 Task: Look for space in Chiquimula, Guatemala from 7th July, 2023 to 15th July, 2023 for 6 adults in price range Rs.15000 to Rs.20000. Place can be entire place with 3 bedrooms having 3 beds and 3 bathrooms. Property type can be house, flat, guest house. Amenities needed are: washing machine. Booking option can be shelf check-in. Required host language is English.
Action: Mouse moved to (564, 99)
Screenshot: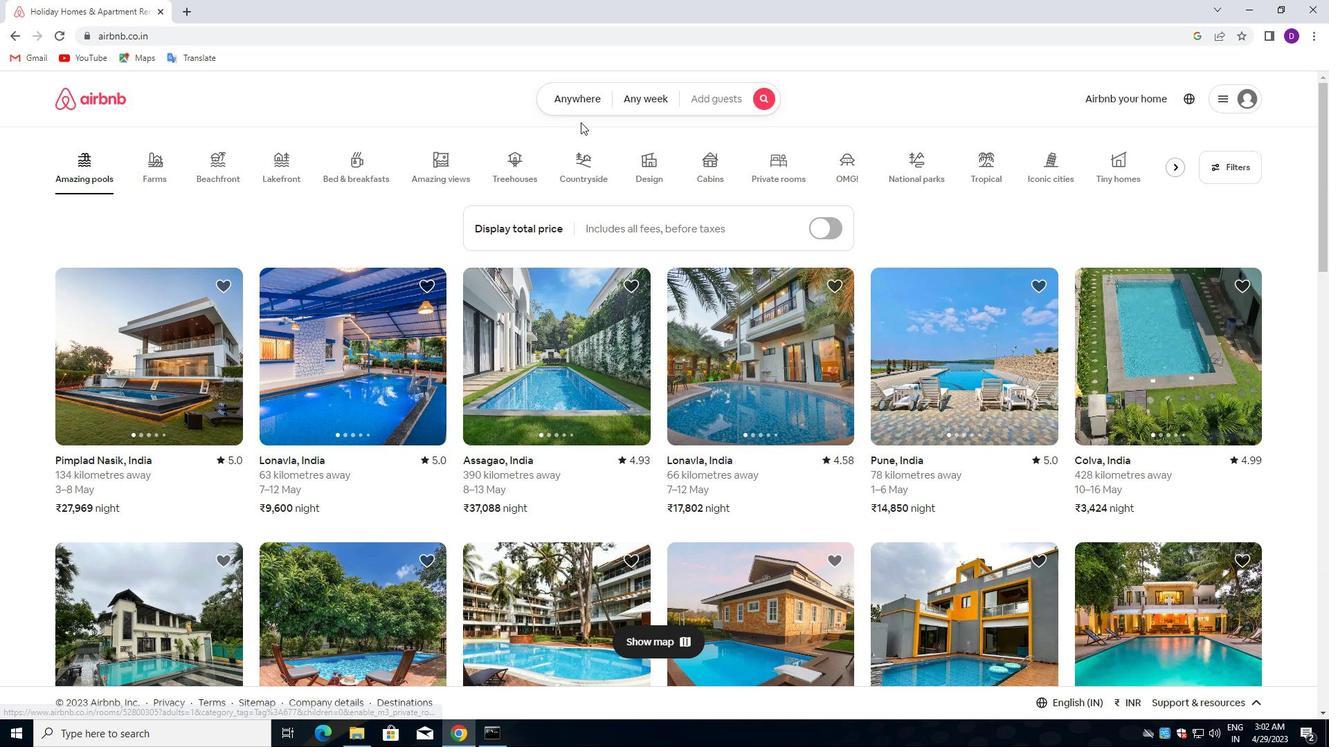 
Action: Mouse pressed left at (564, 99)
Screenshot: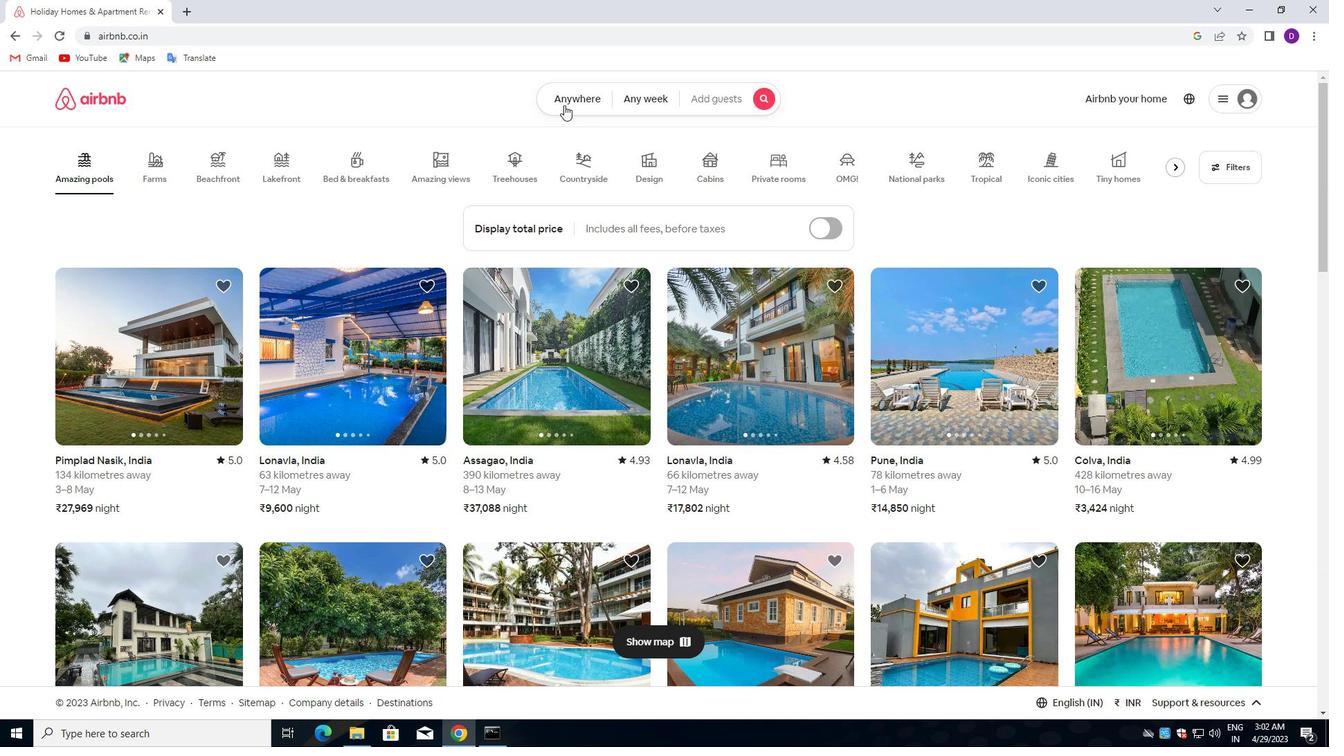 
Action: Mouse moved to (450, 157)
Screenshot: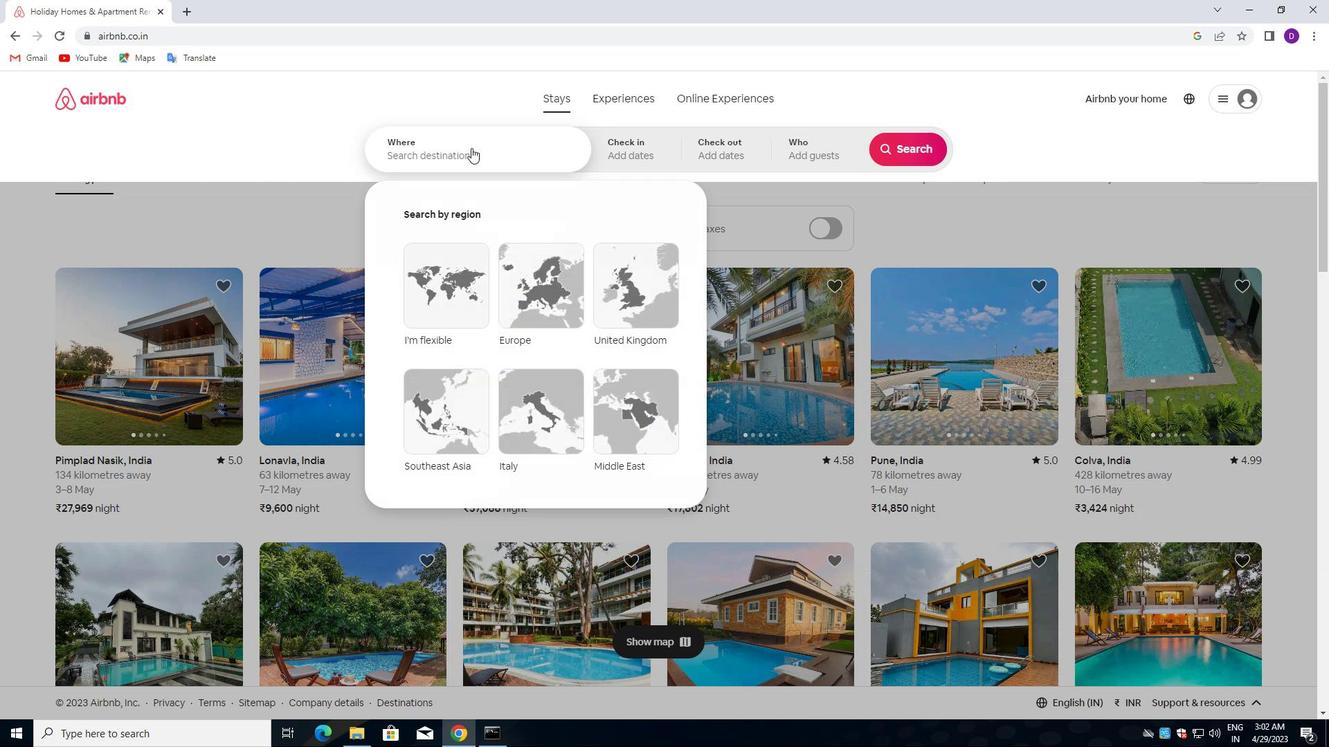 
Action: Mouse pressed left at (450, 157)
Screenshot: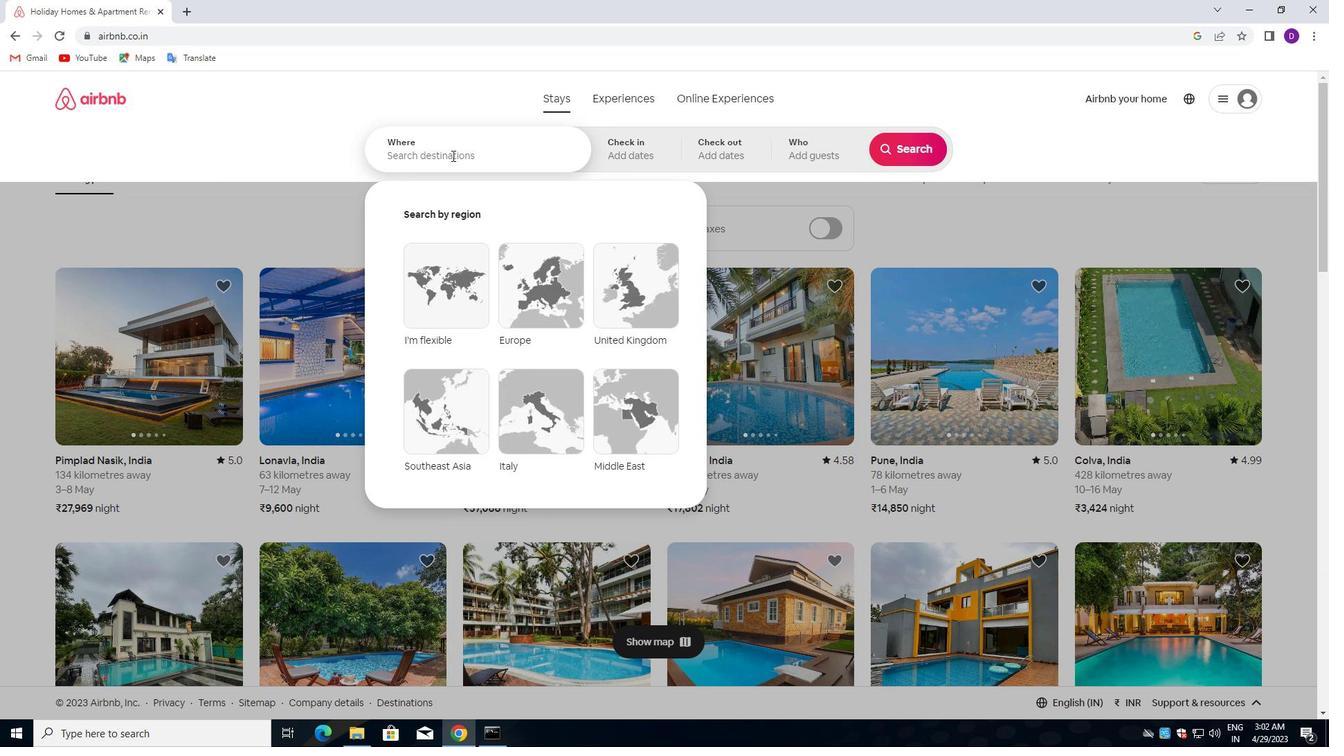 
Action: Key pressed <Key.shift>CHIQU<Key.down><Key.down><Key.enter>
Screenshot: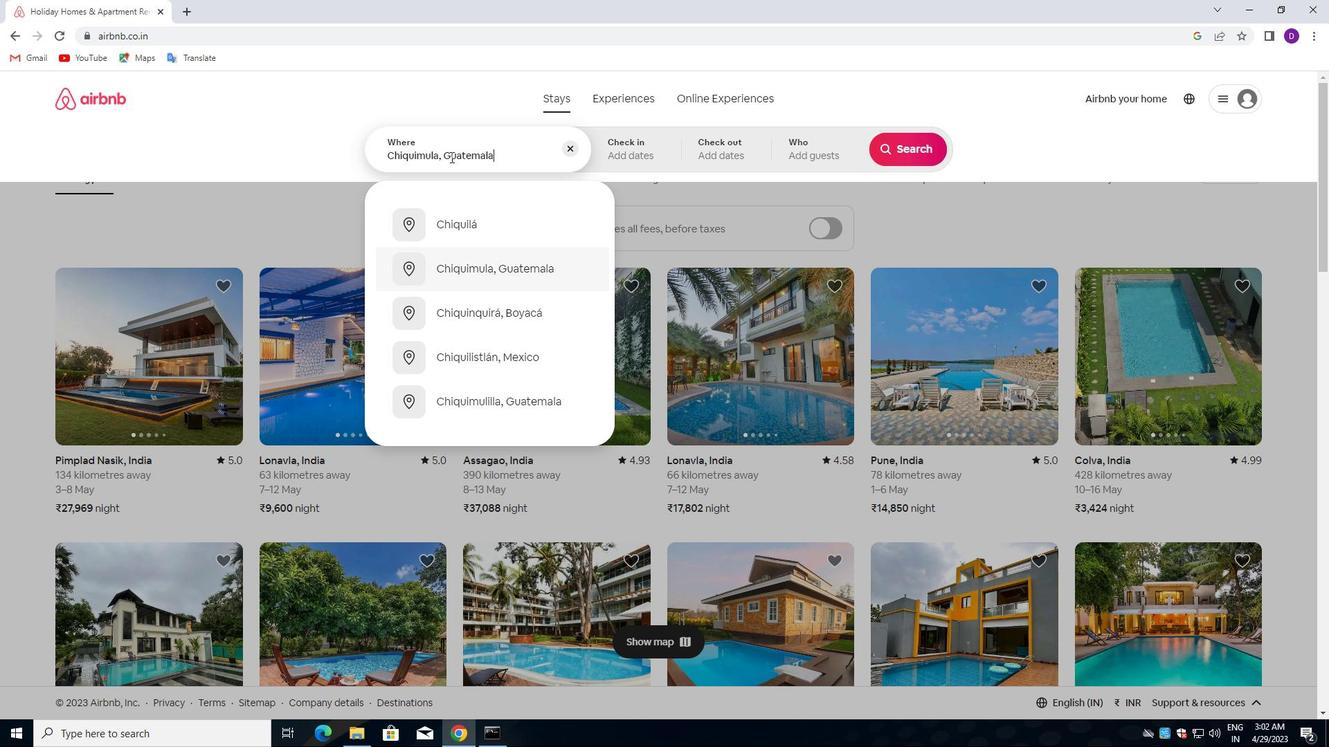 
Action: Mouse moved to (903, 265)
Screenshot: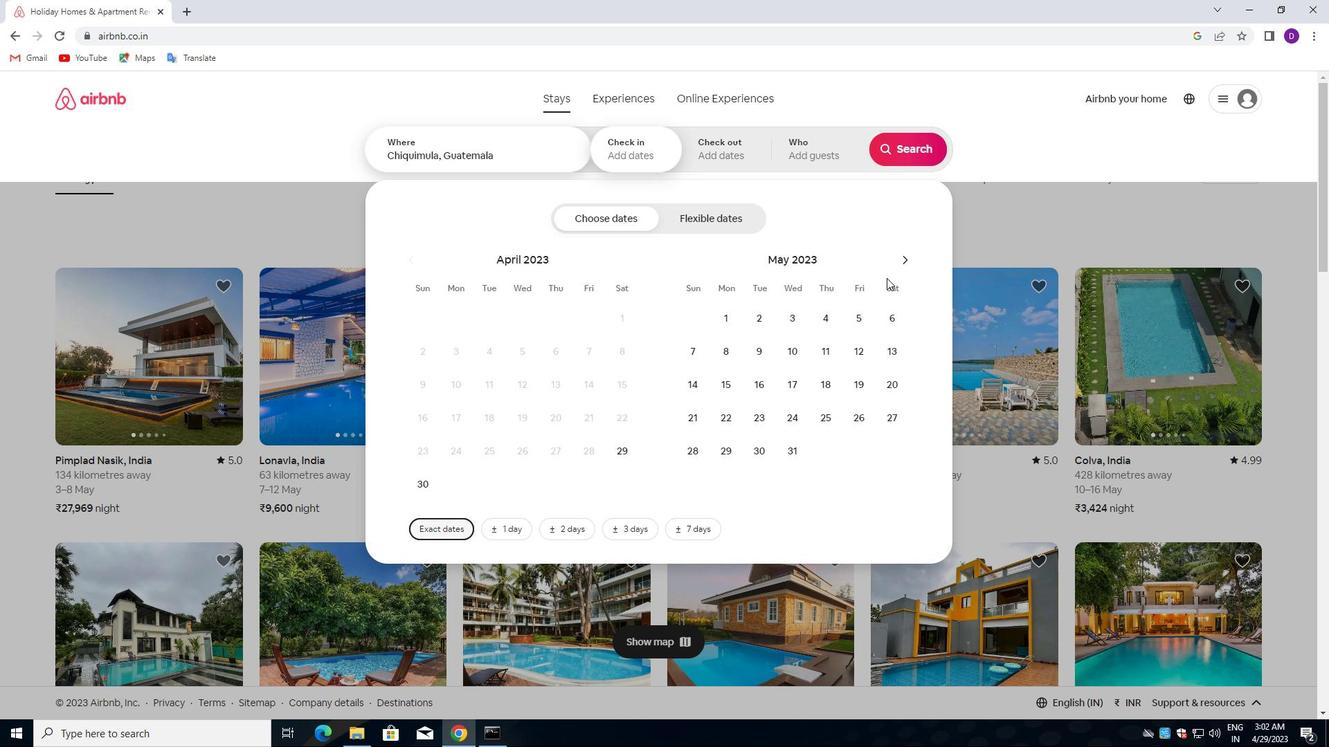 
Action: Mouse pressed left at (903, 265)
Screenshot: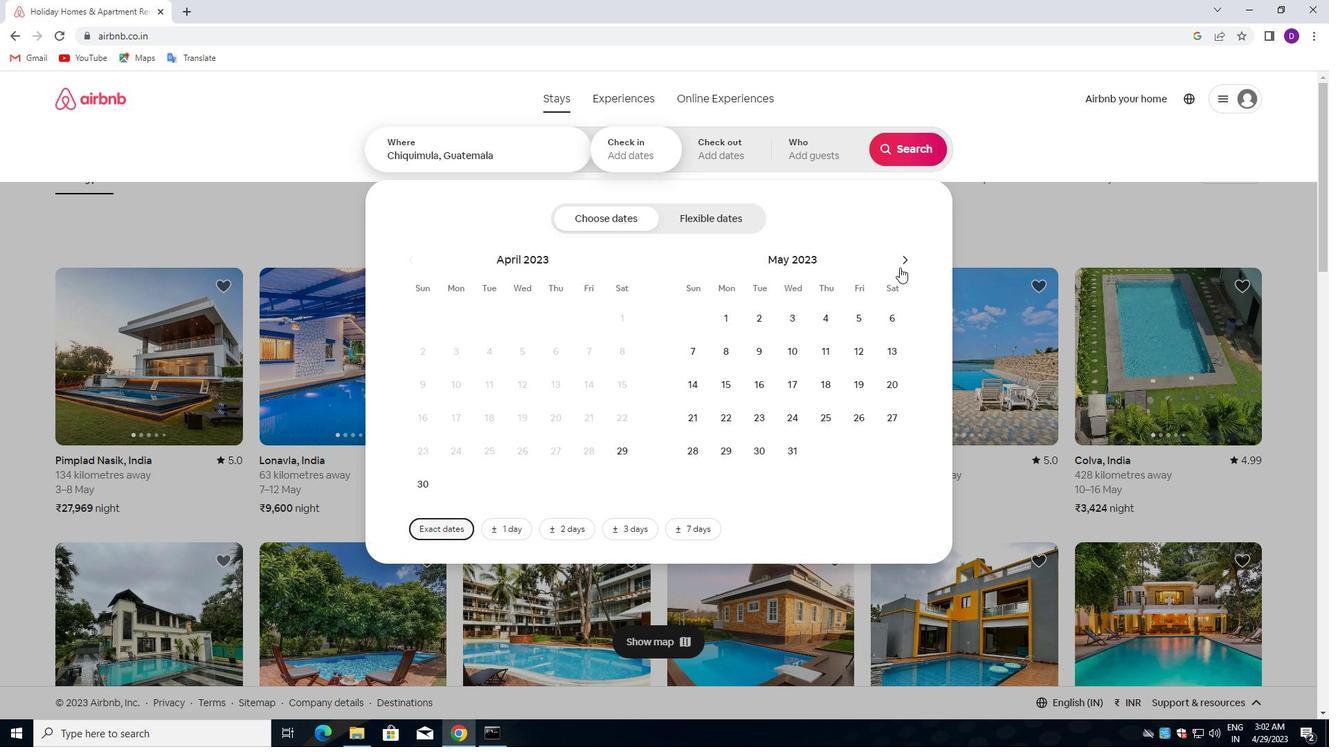 
Action: Mouse pressed left at (903, 265)
Screenshot: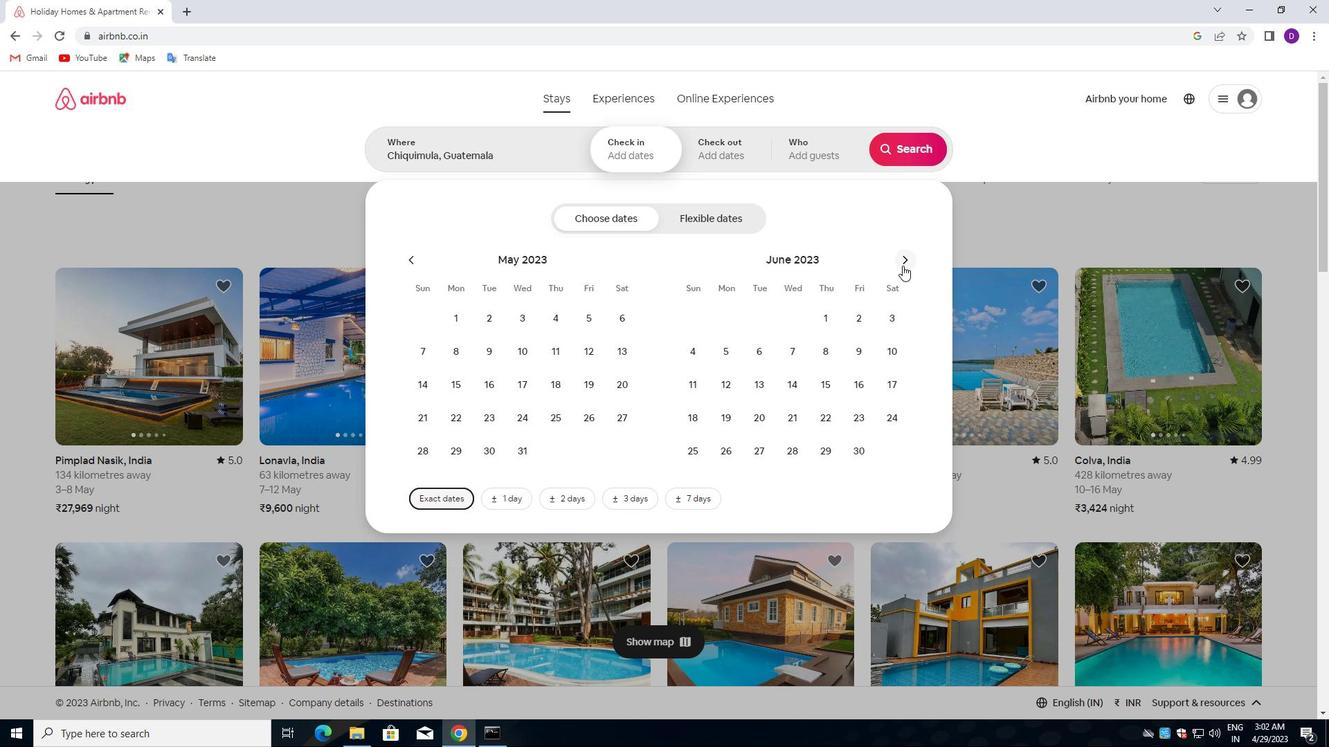 
Action: Mouse moved to (857, 349)
Screenshot: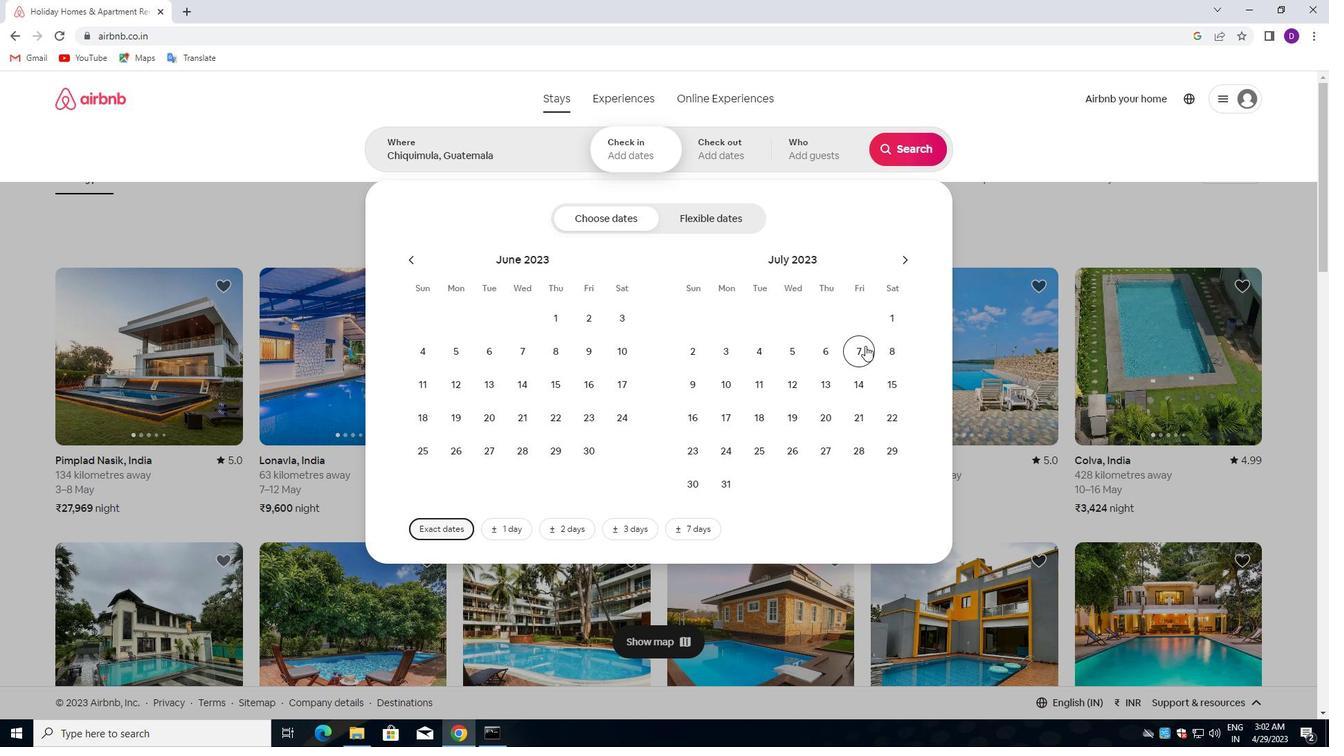 
Action: Mouse pressed left at (857, 349)
Screenshot: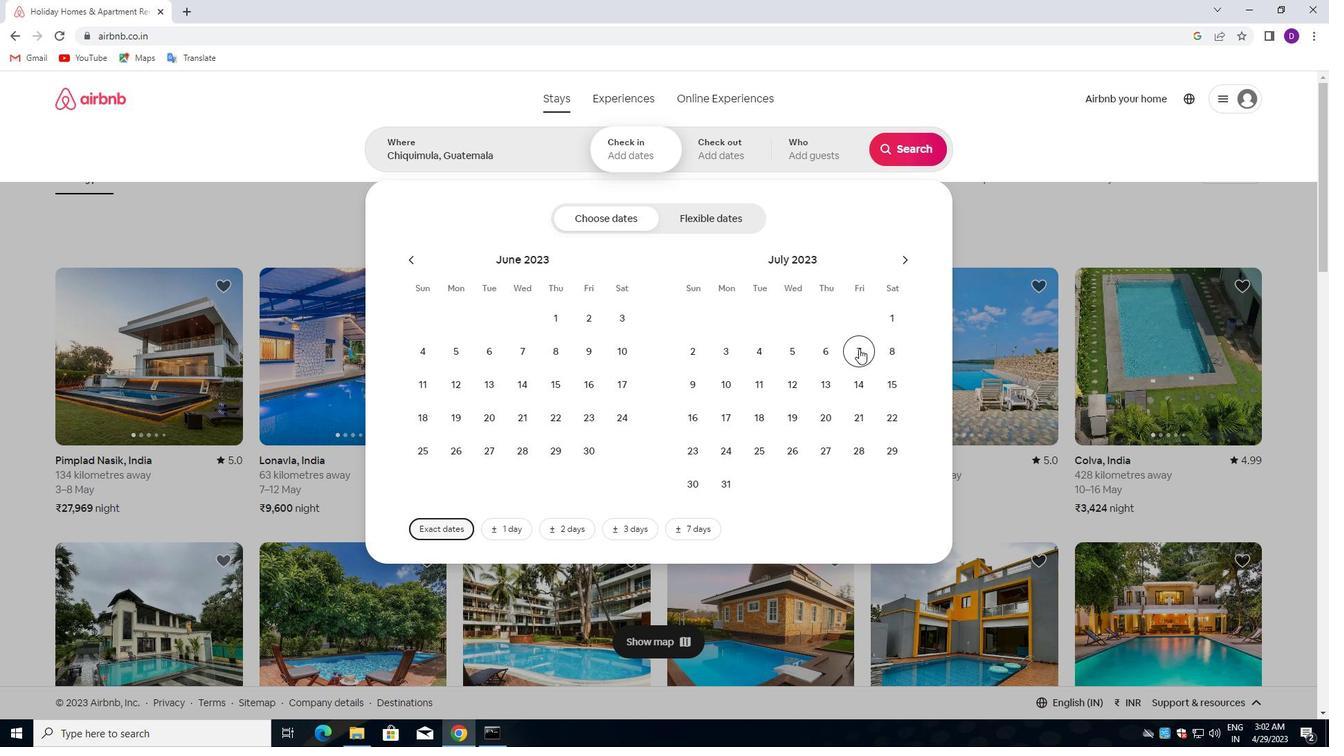 
Action: Mouse moved to (878, 378)
Screenshot: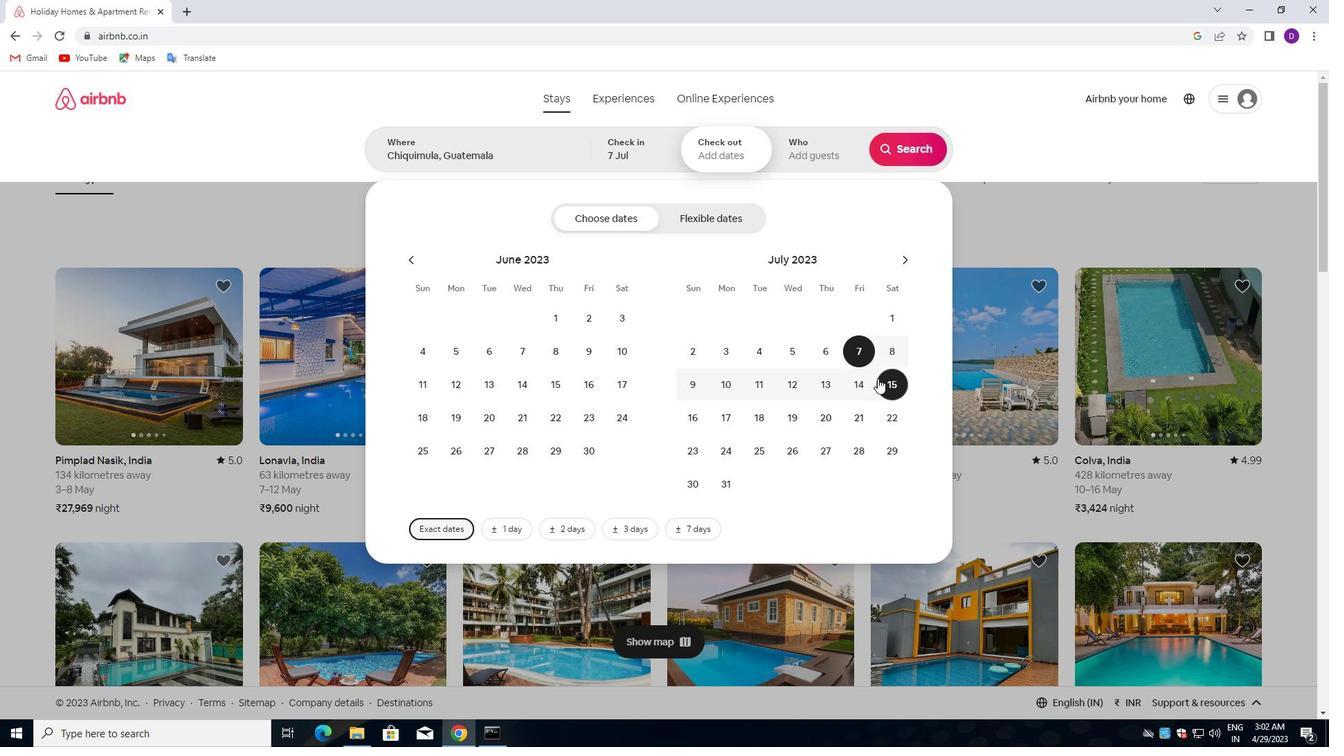 
Action: Mouse pressed left at (878, 378)
Screenshot: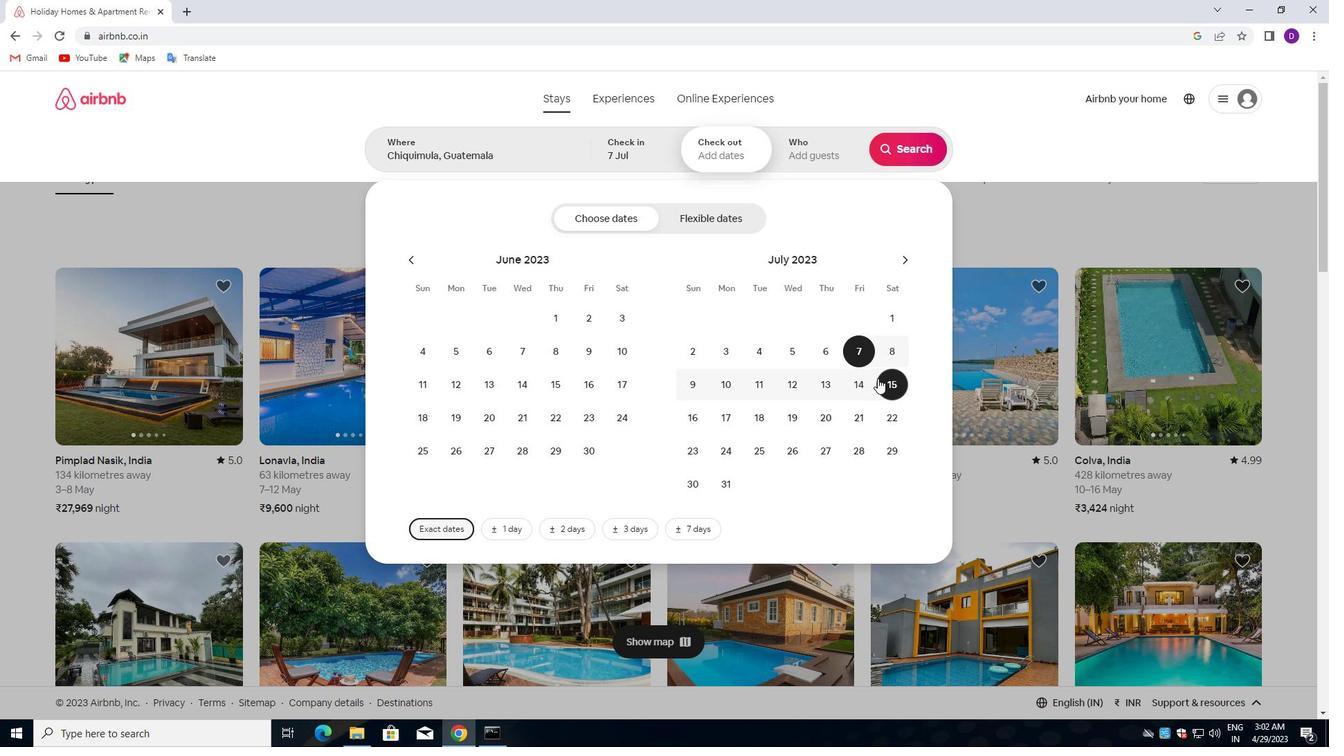 
Action: Mouse moved to (815, 144)
Screenshot: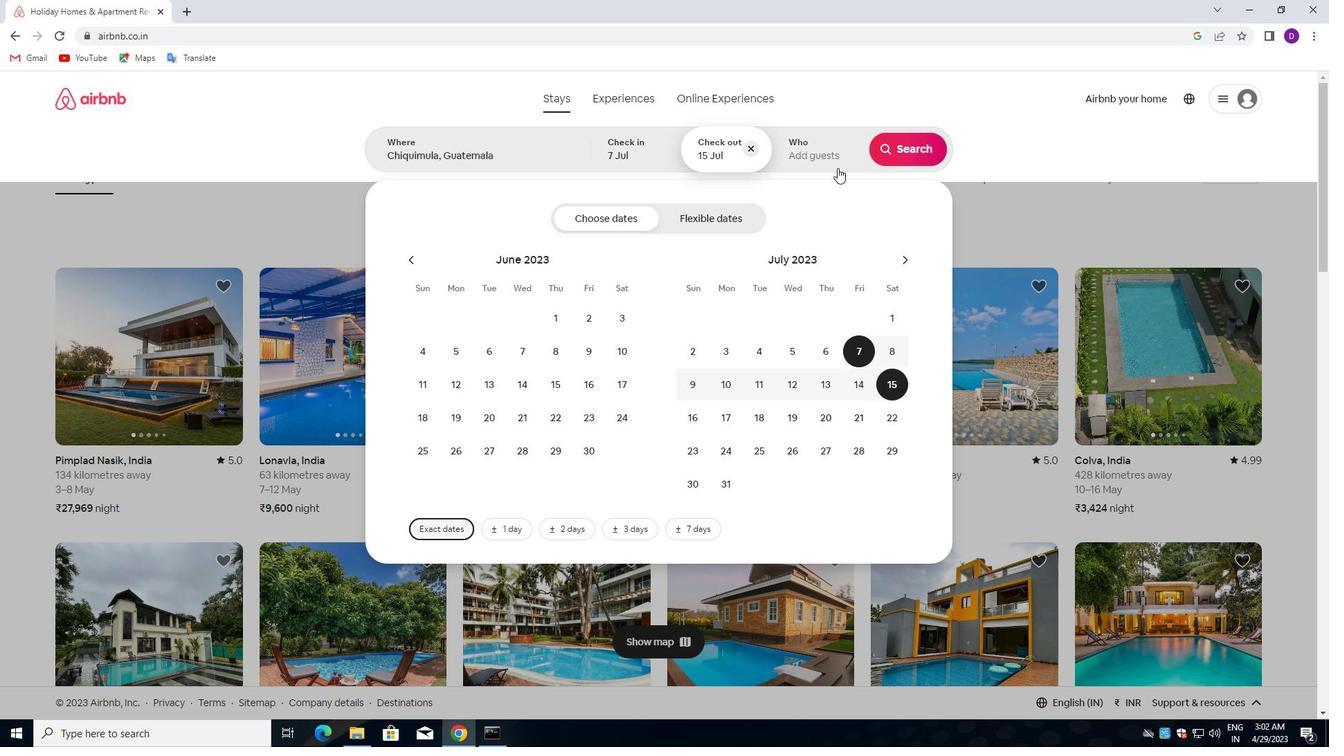 
Action: Mouse pressed left at (815, 144)
Screenshot: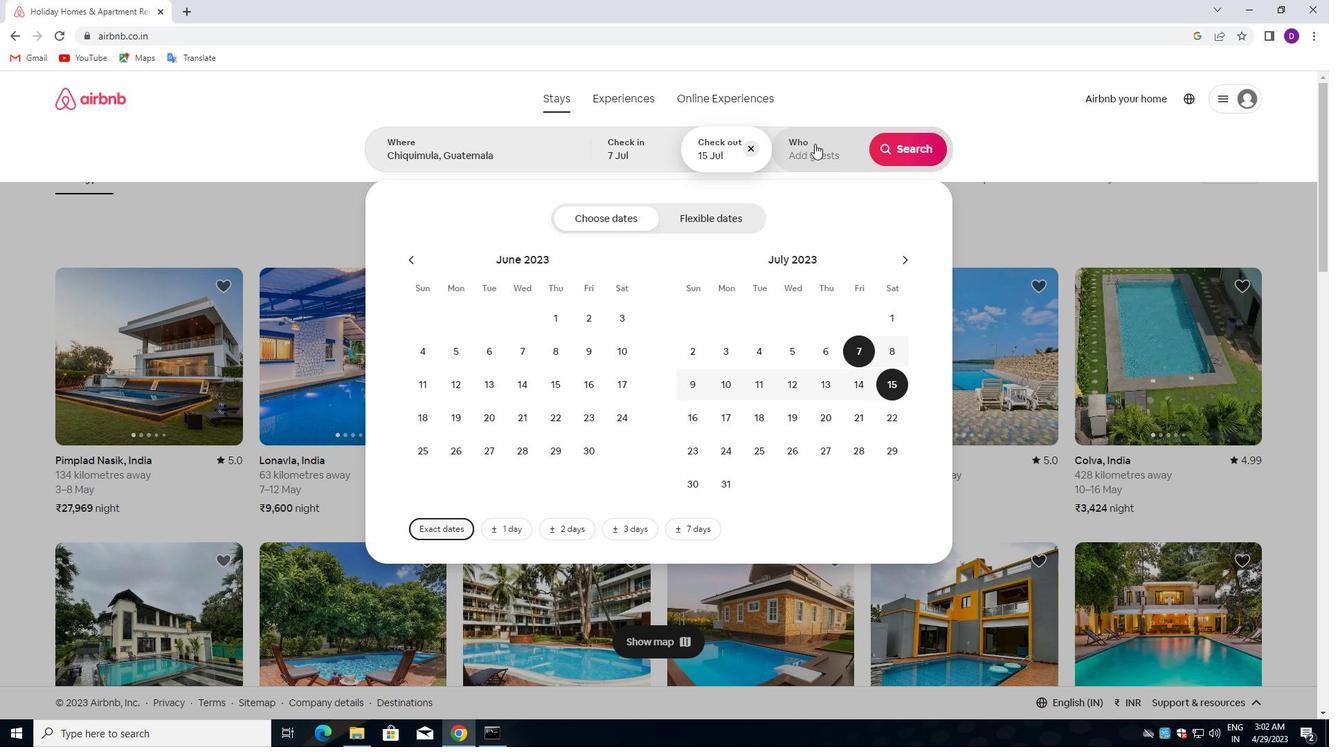 
Action: Mouse moved to (912, 225)
Screenshot: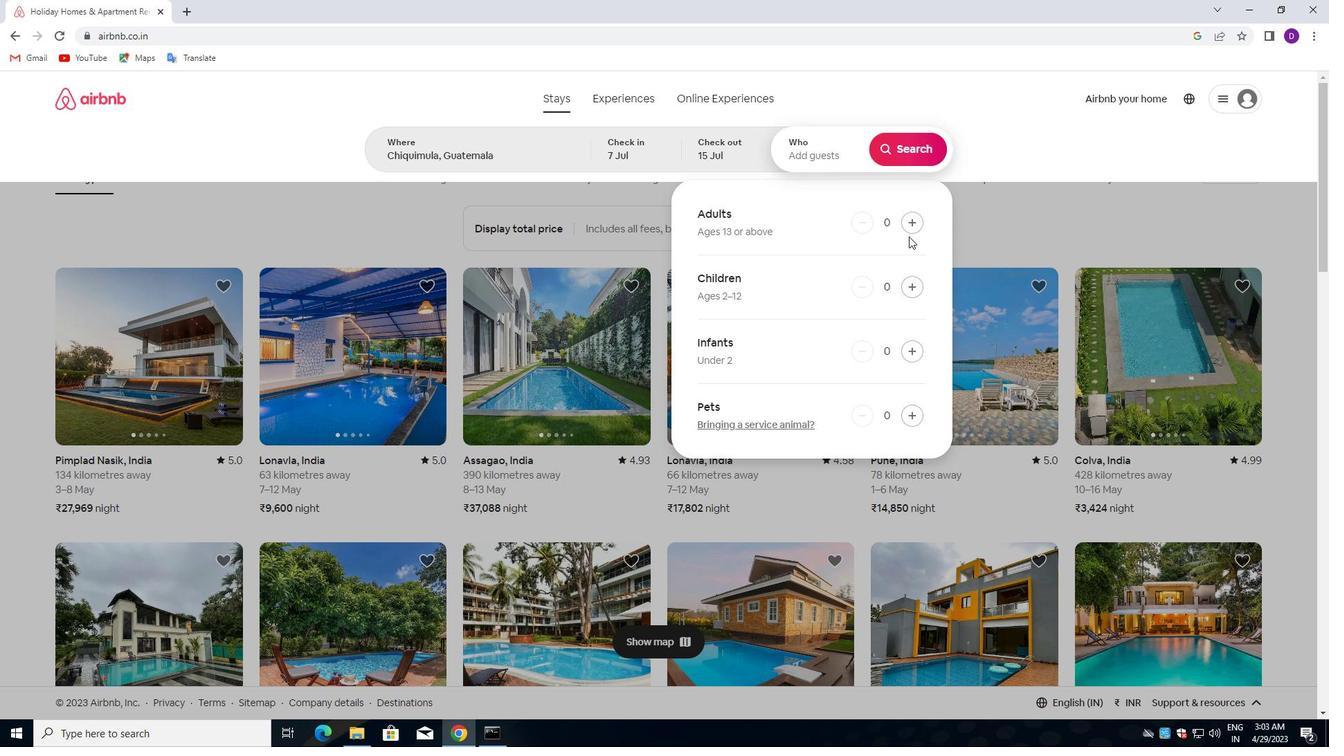 
Action: Mouse pressed left at (912, 225)
Screenshot: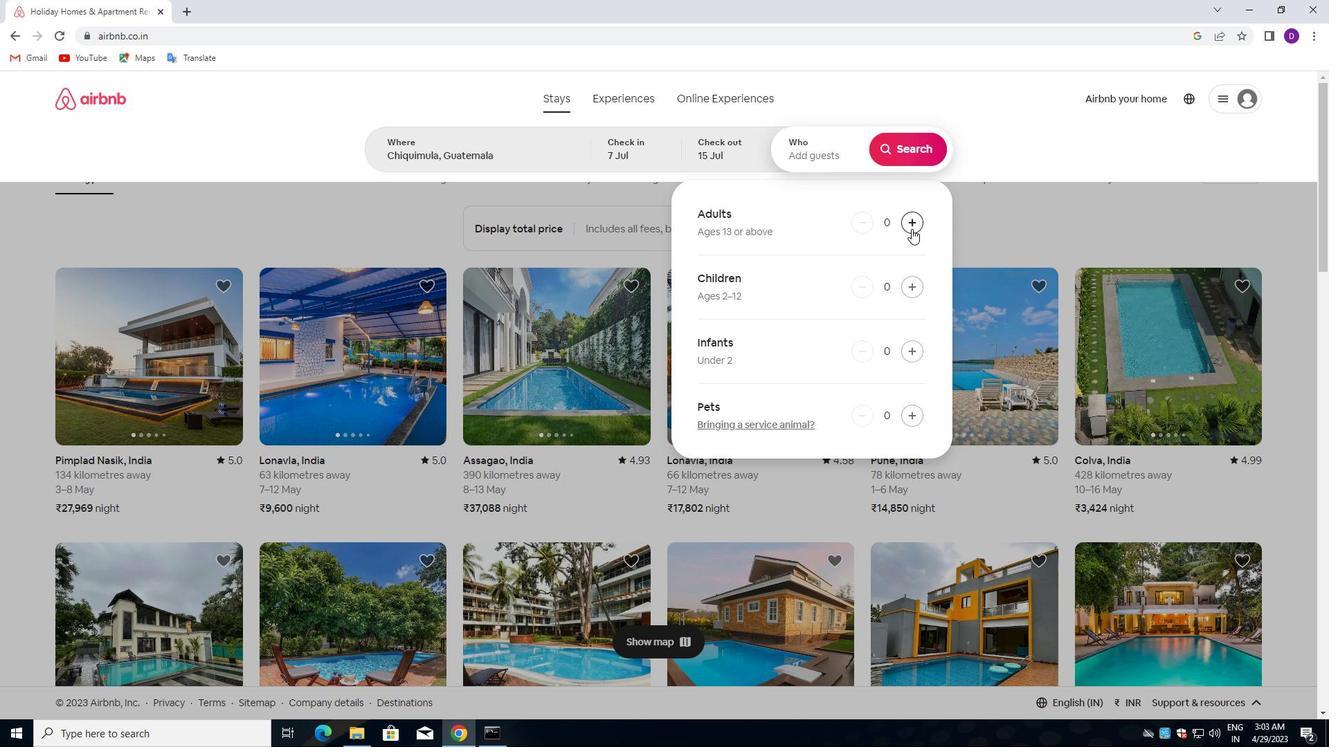 
Action: Mouse pressed left at (912, 225)
Screenshot: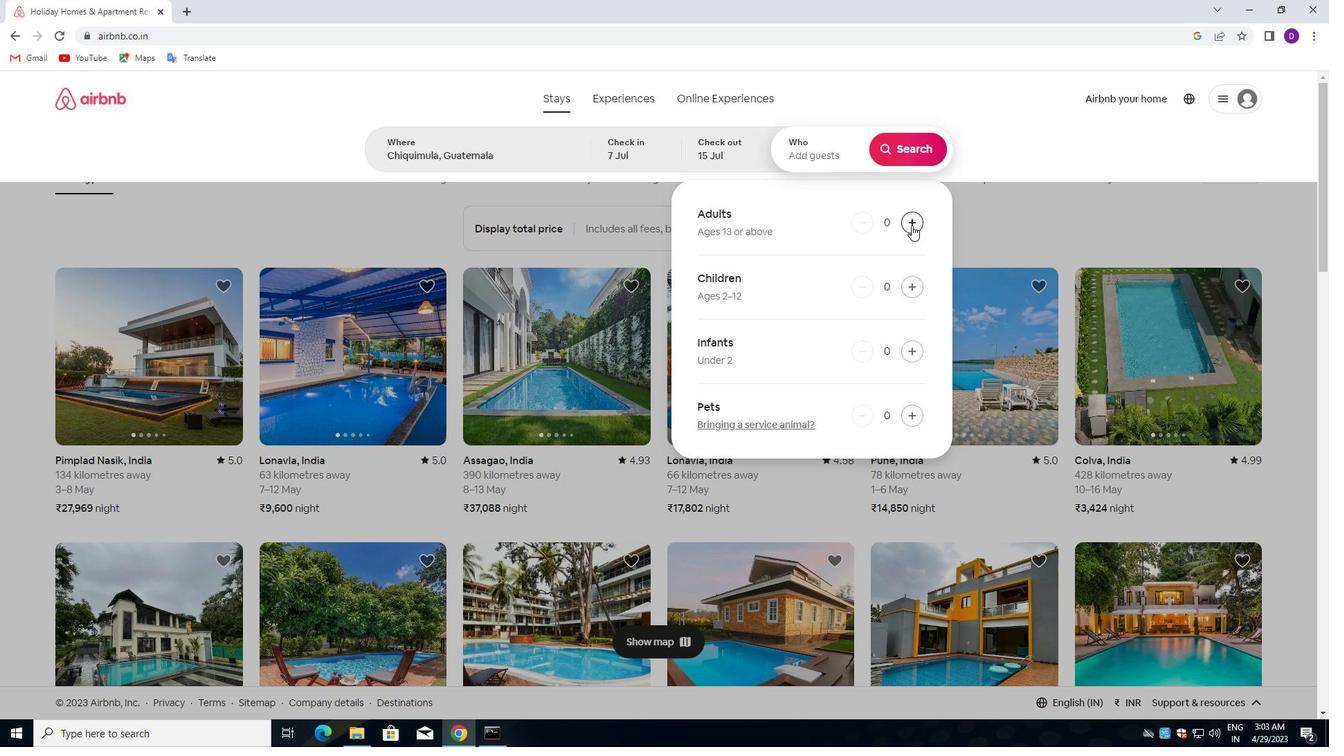 
Action: Mouse pressed left at (912, 225)
Screenshot: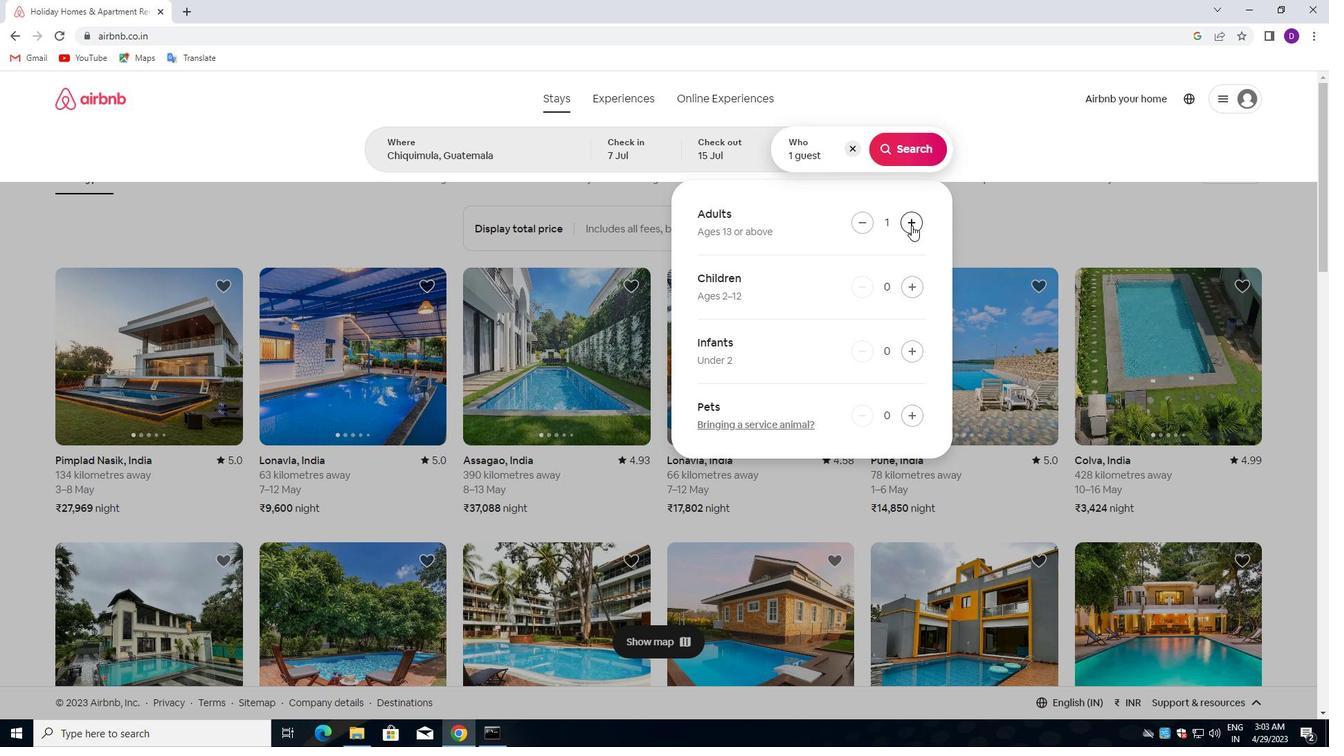 
Action: Mouse pressed left at (912, 225)
Screenshot: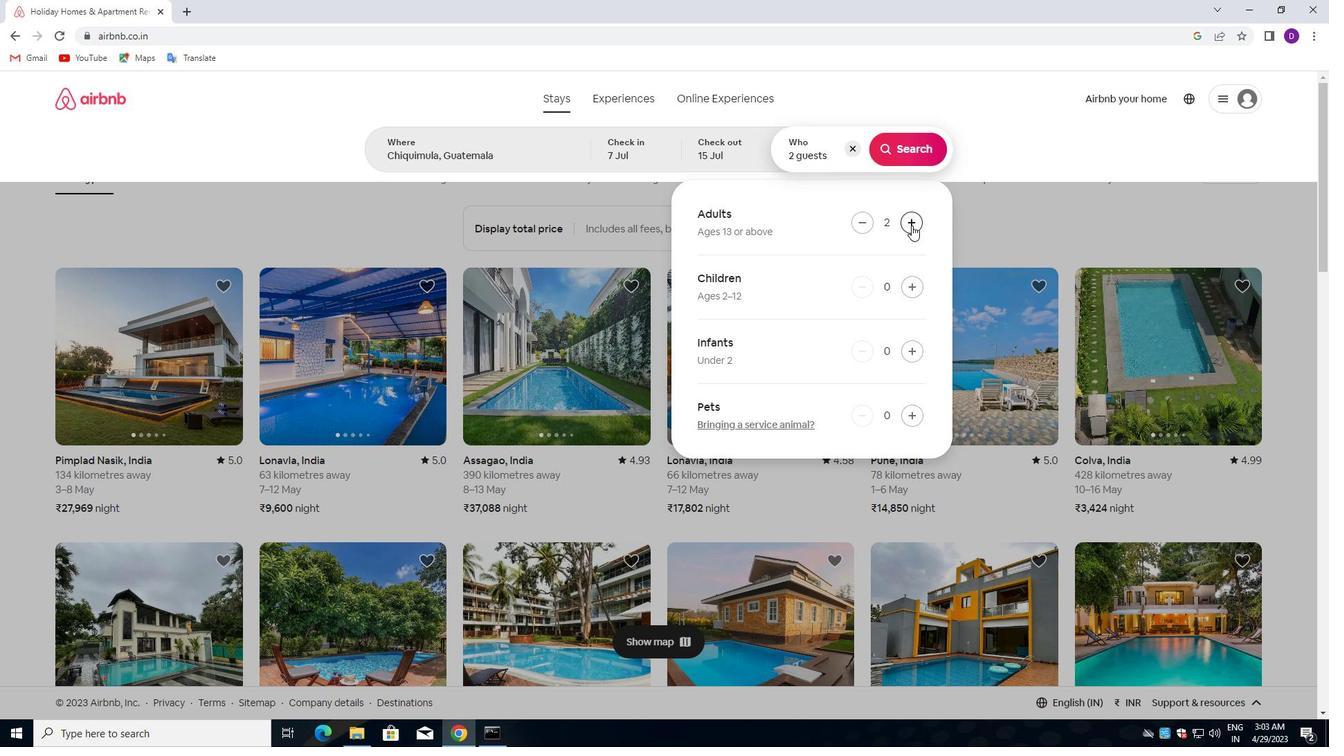 
Action: Mouse pressed left at (912, 225)
Screenshot: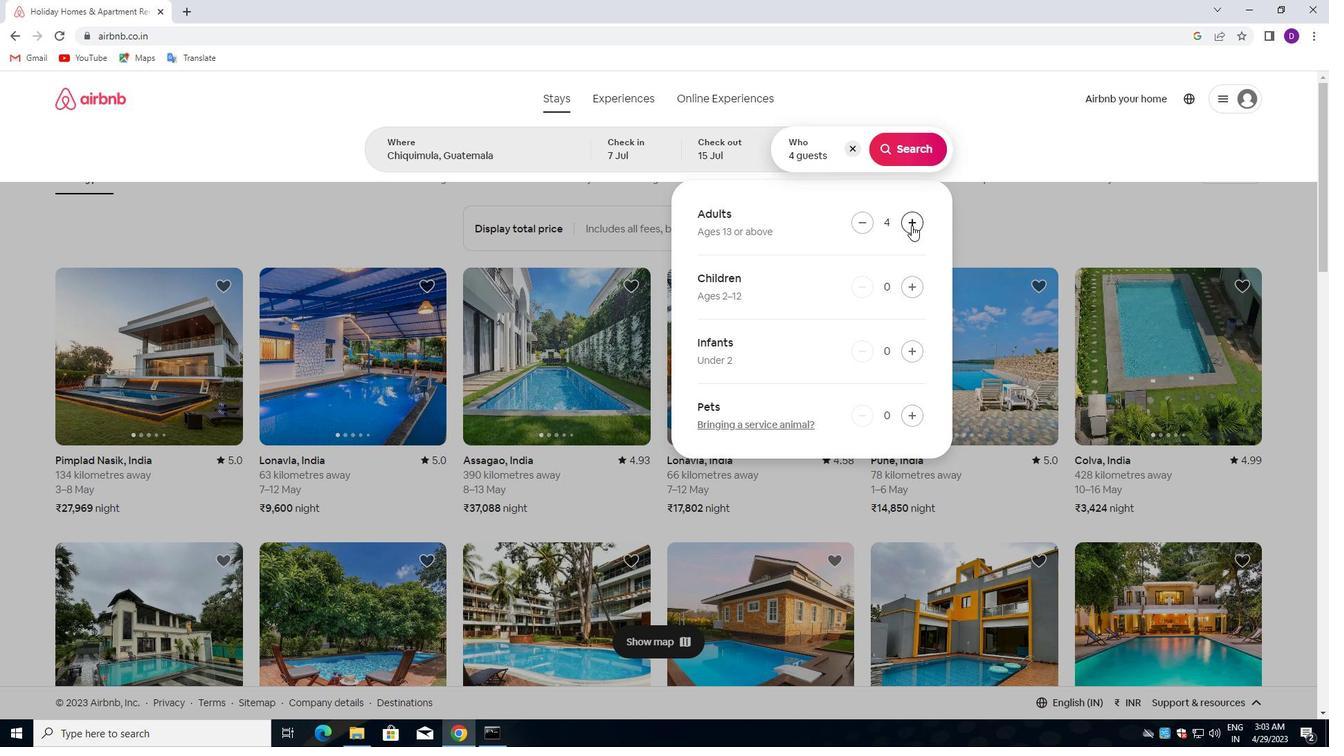 
Action: Mouse pressed left at (912, 225)
Screenshot: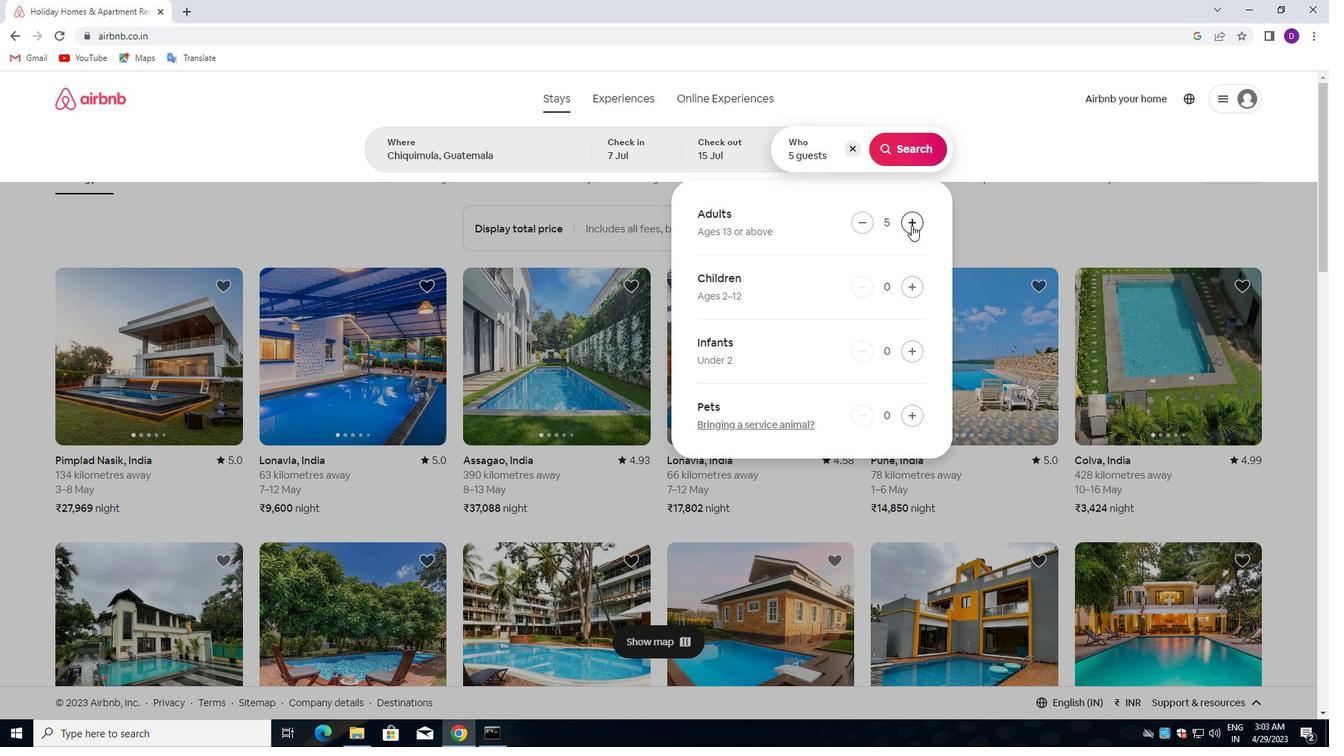 
Action: Mouse moved to (903, 141)
Screenshot: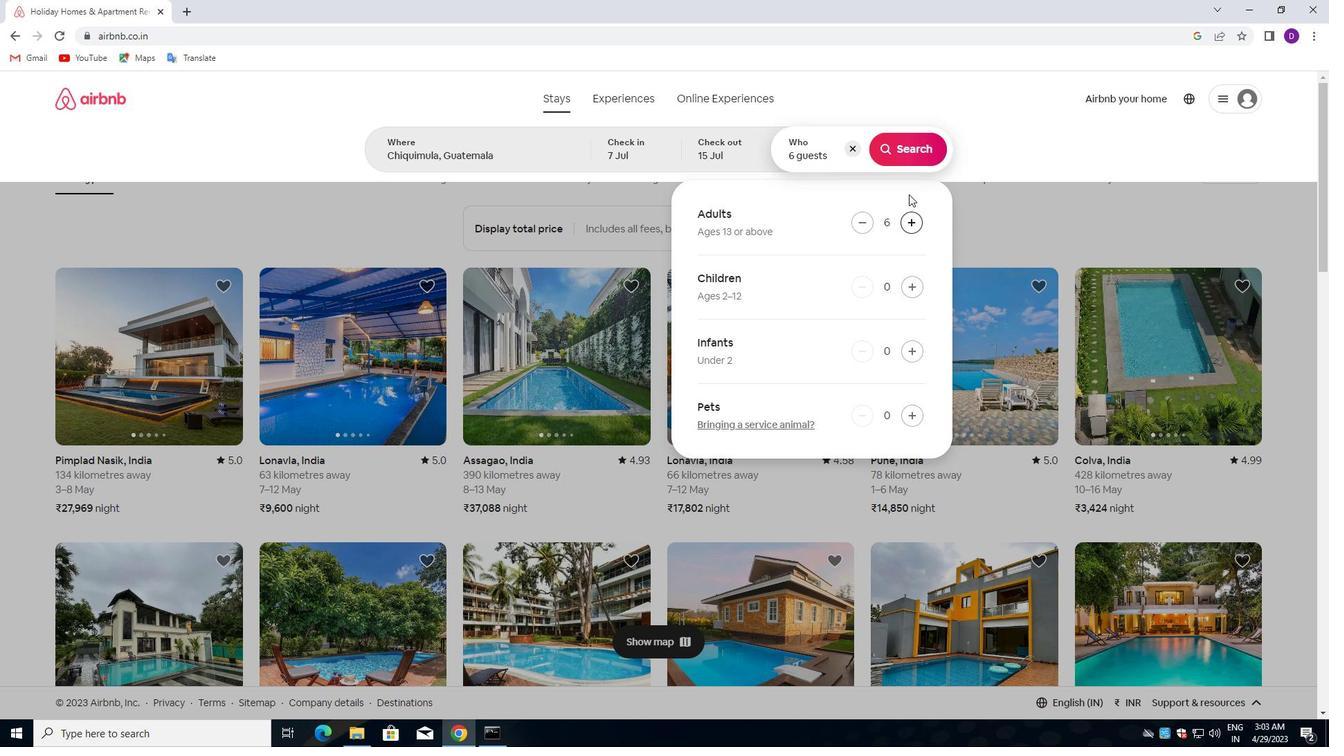 
Action: Mouse pressed left at (903, 141)
Screenshot: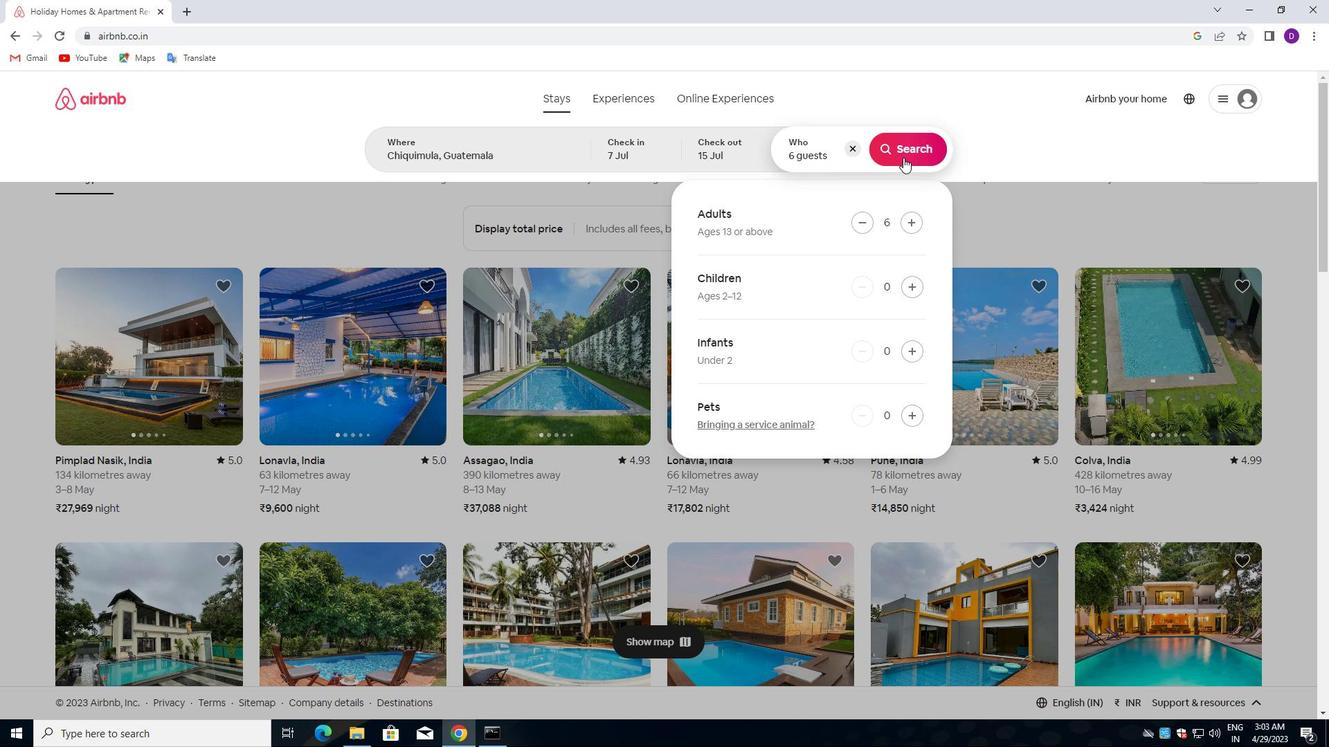
Action: Mouse moved to (1260, 159)
Screenshot: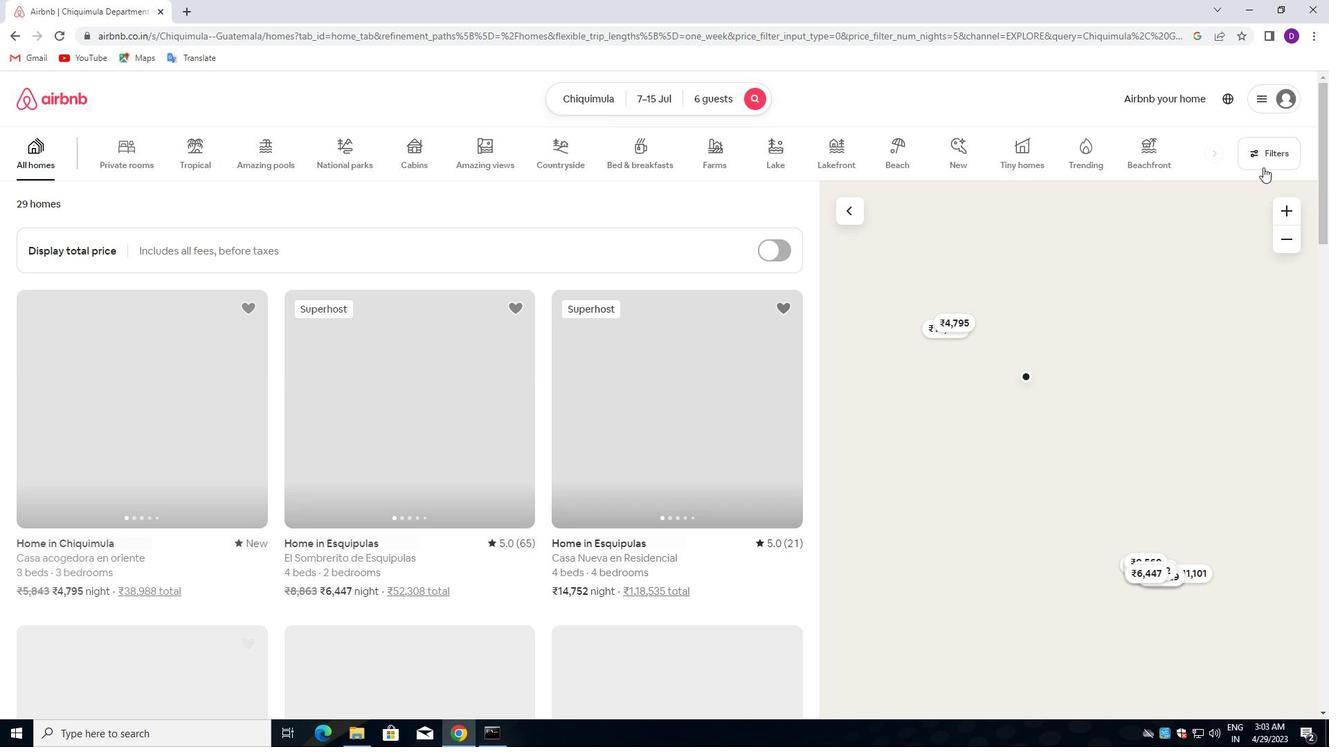 
Action: Mouse pressed left at (1260, 159)
Screenshot: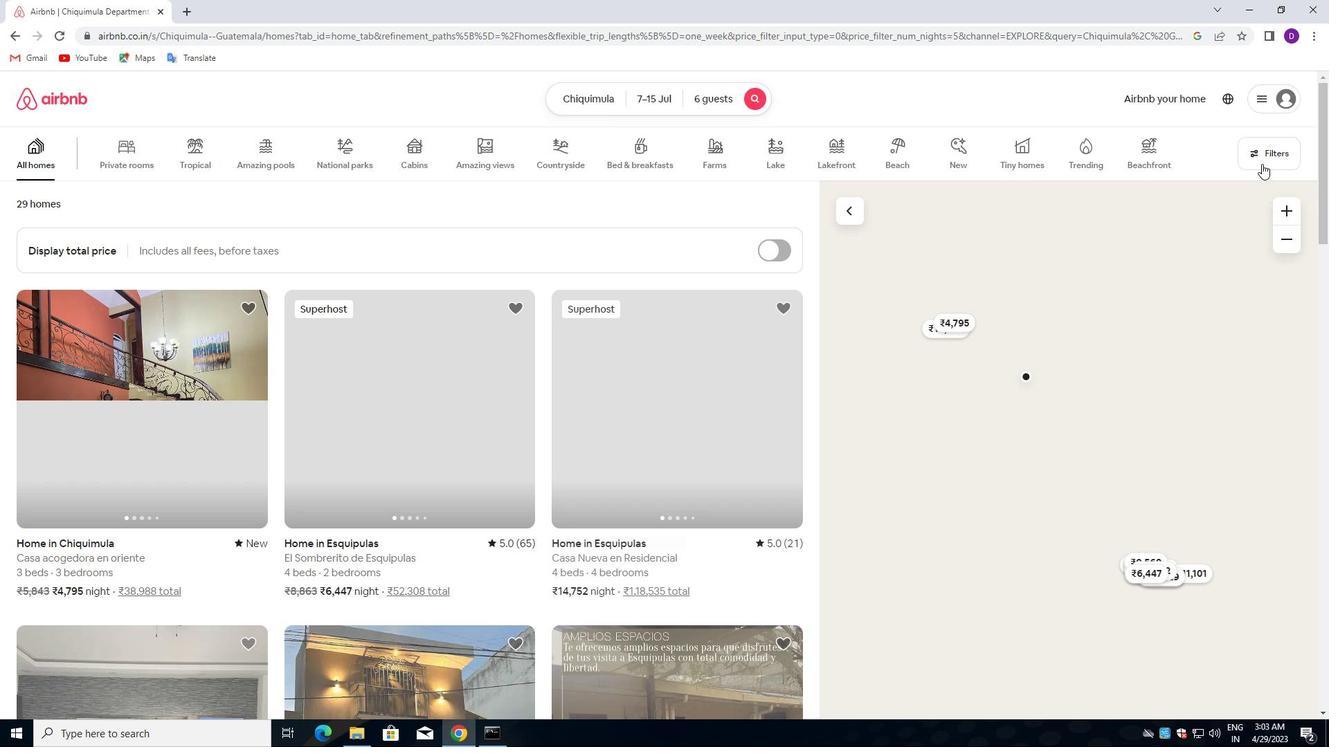 
Action: Mouse moved to (487, 328)
Screenshot: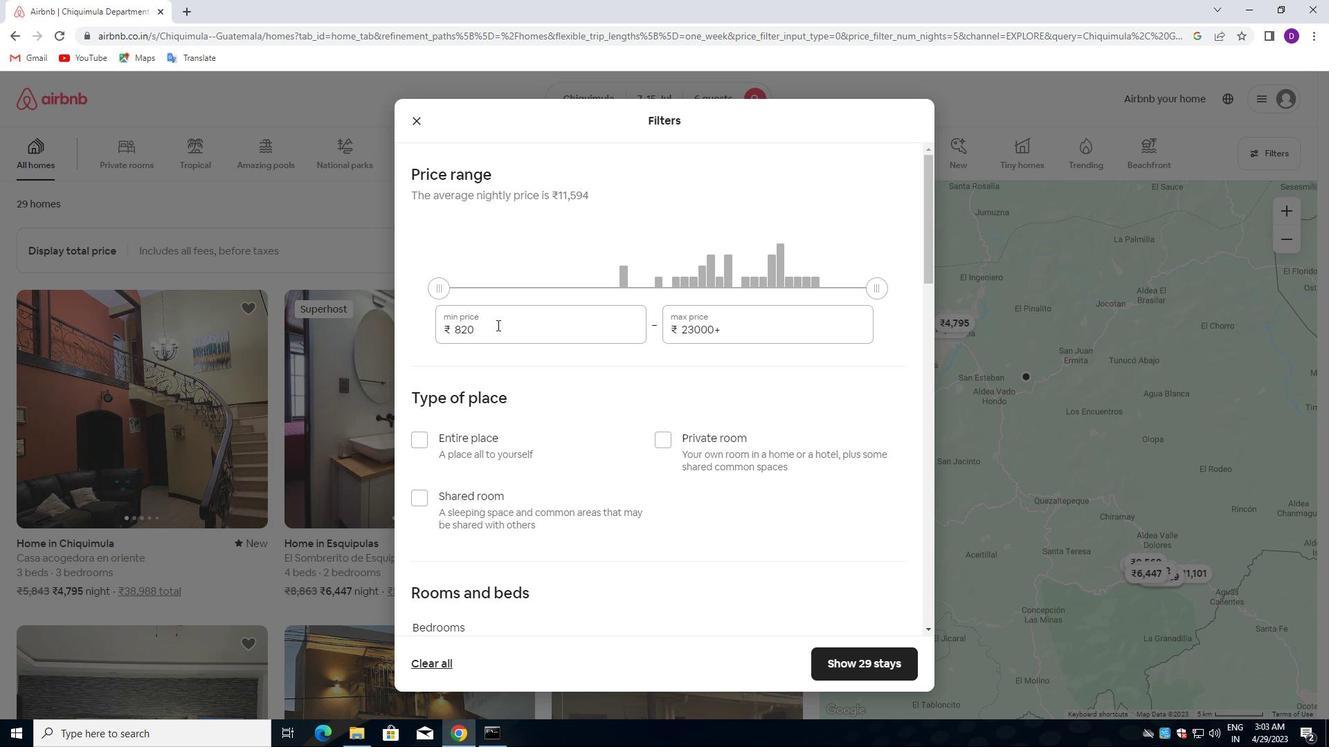 
Action: Mouse pressed left at (487, 328)
Screenshot: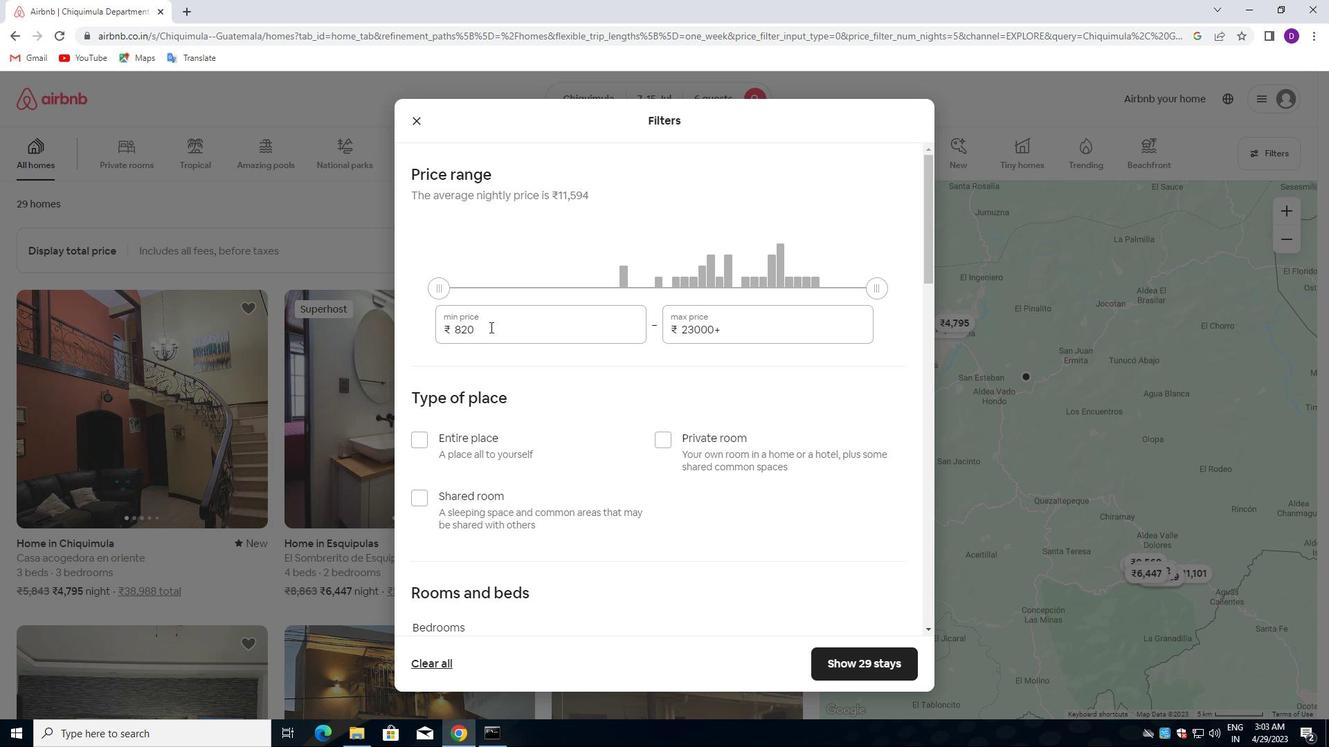 
Action: Mouse pressed left at (487, 328)
Screenshot: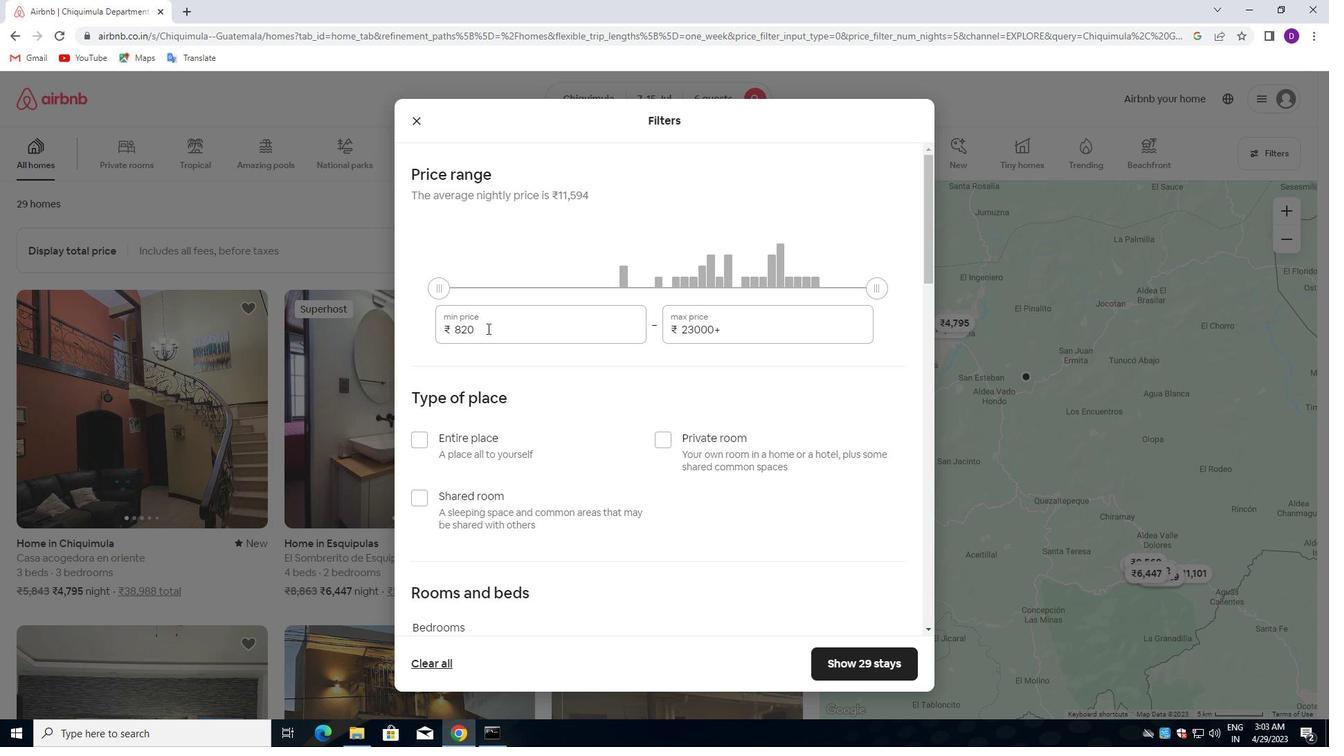 
Action: Key pressed 15000<Key.tab>20000
Screenshot: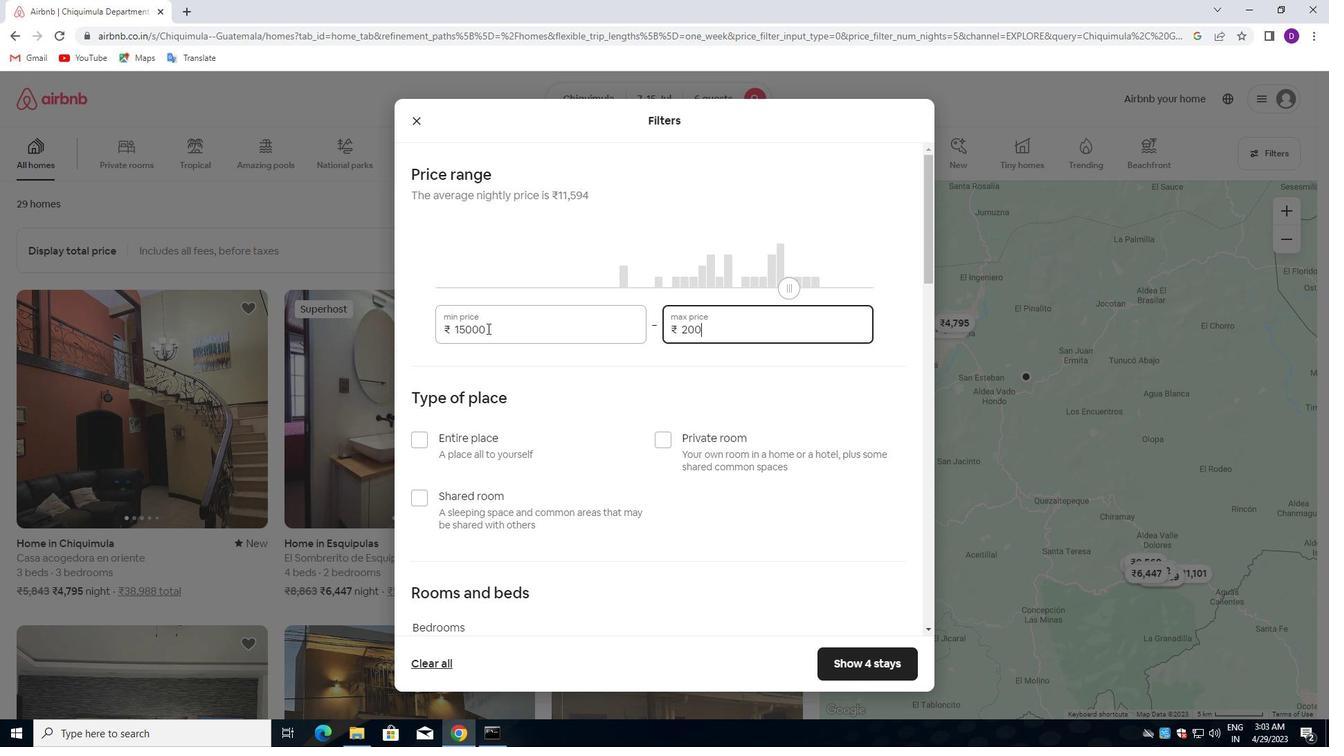 
Action: Mouse moved to (443, 416)
Screenshot: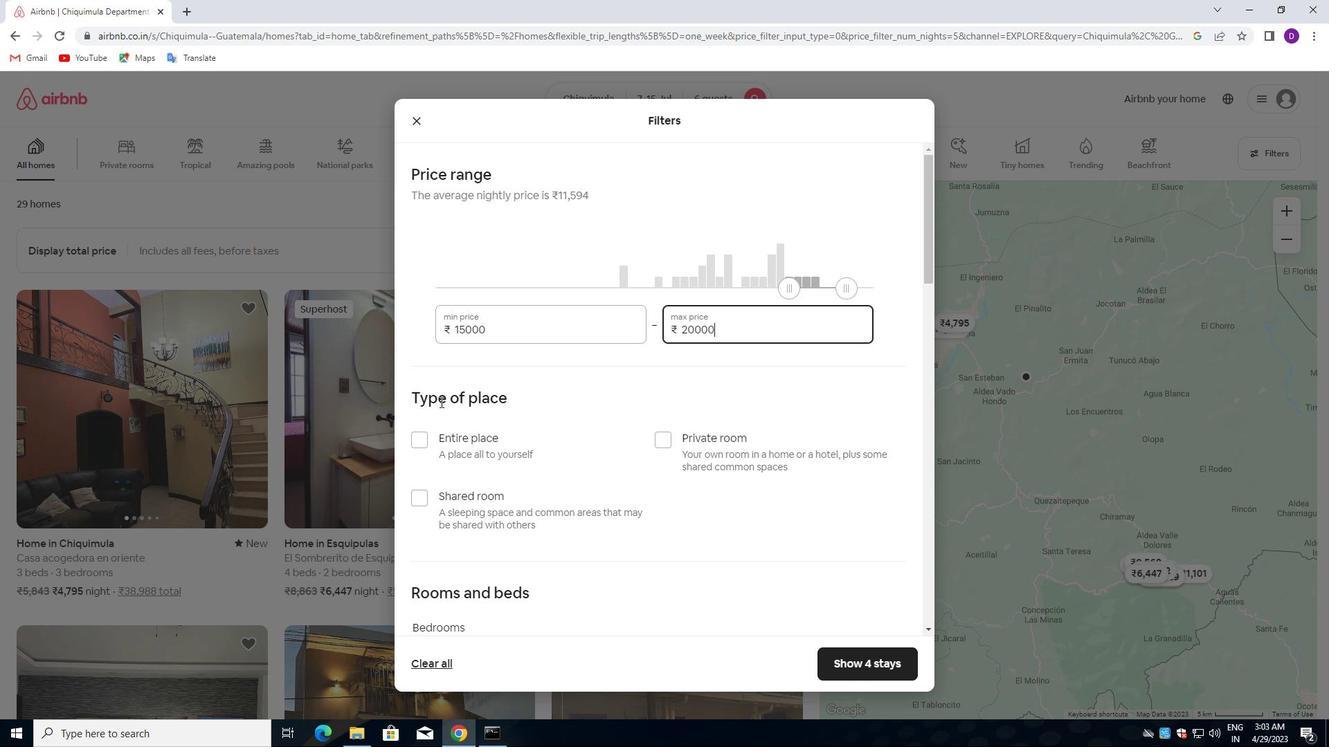 
Action: Mouse scrolled (443, 415) with delta (0, 0)
Screenshot: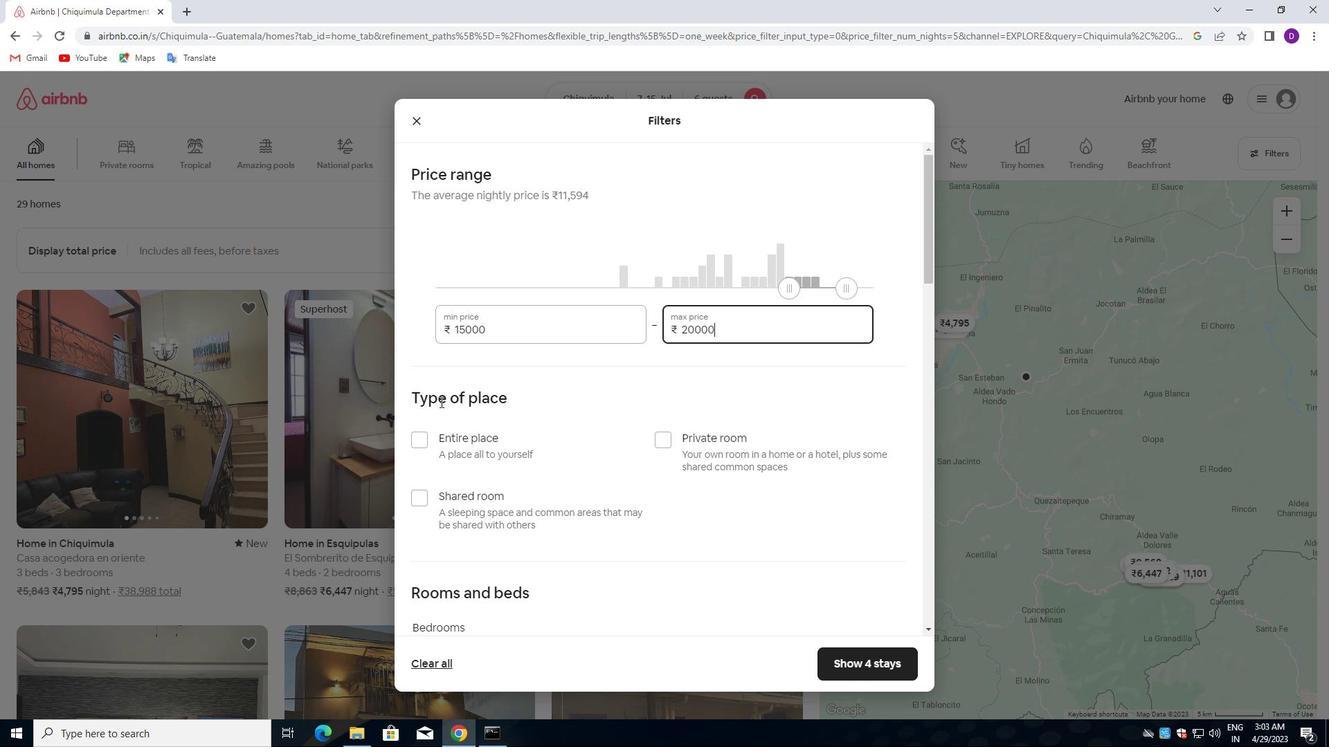 
Action: Mouse moved to (410, 363)
Screenshot: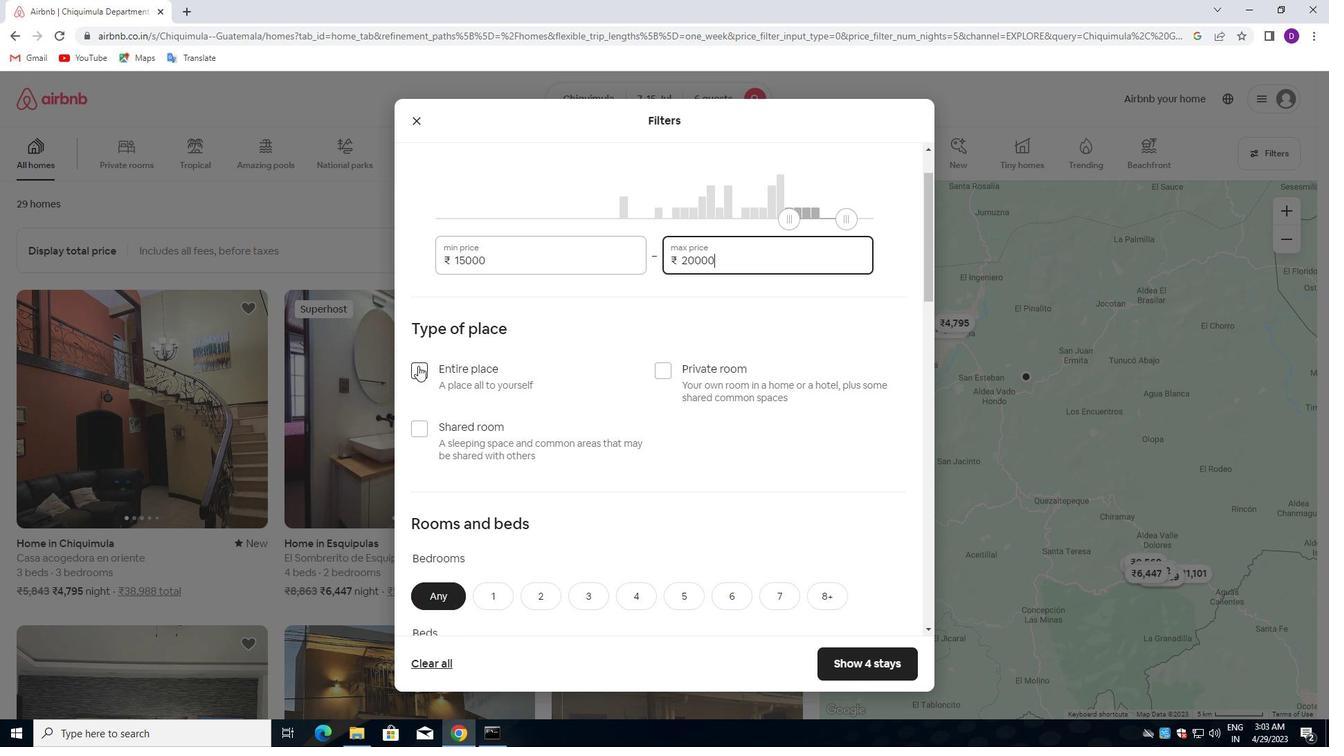 
Action: Mouse pressed left at (410, 363)
Screenshot: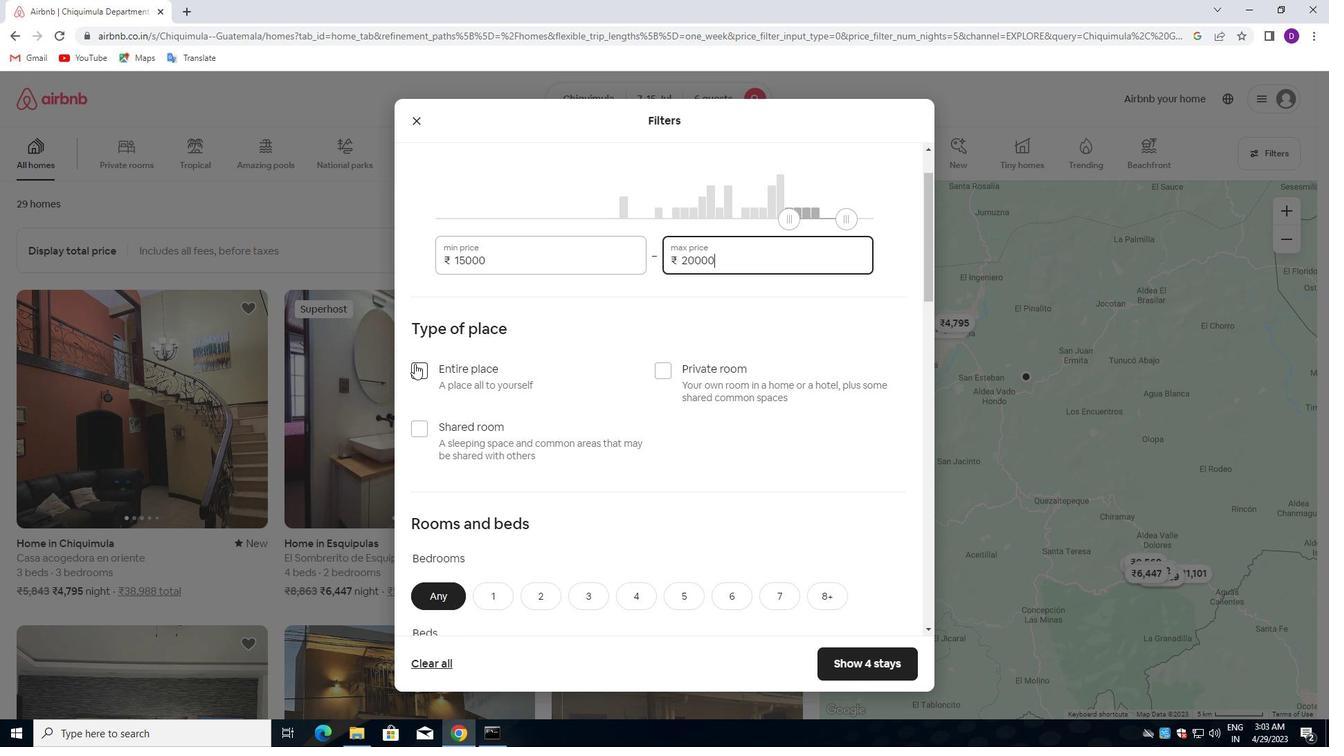
Action: Mouse moved to (410, 369)
Screenshot: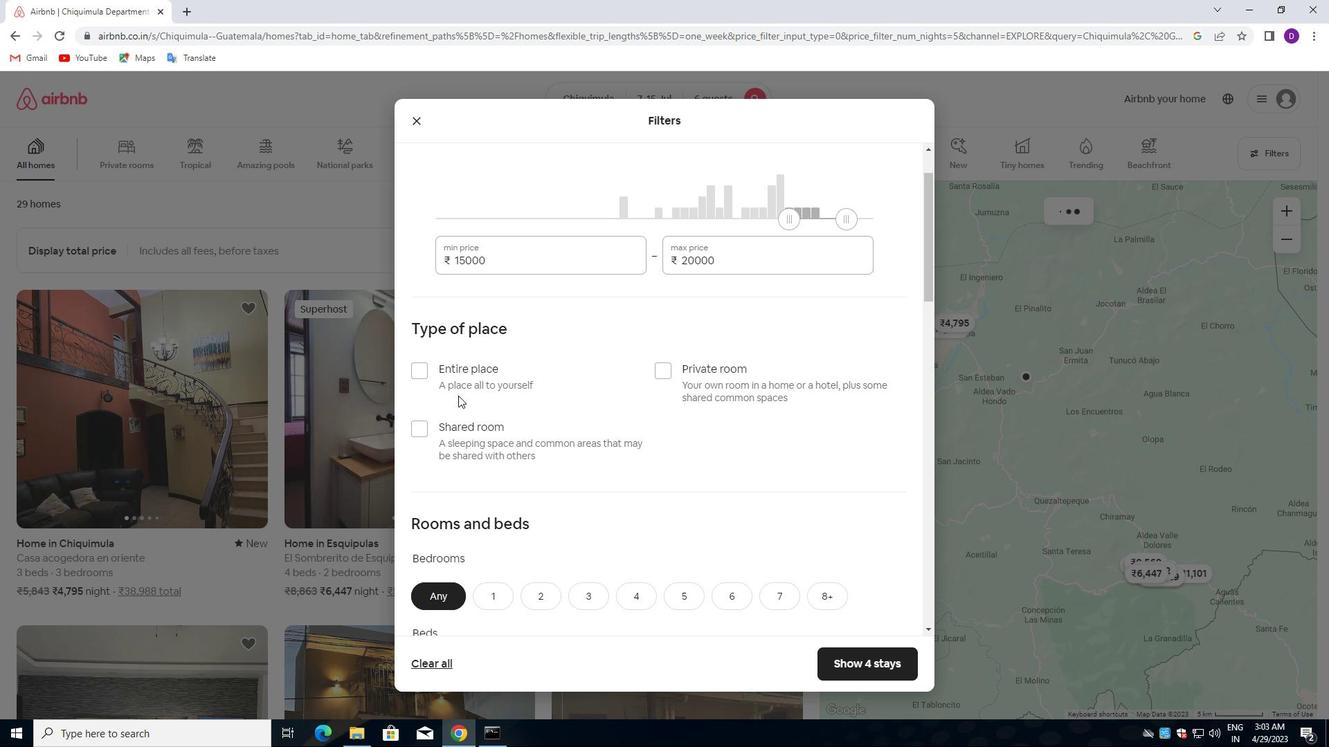 
Action: Mouse pressed left at (410, 369)
Screenshot: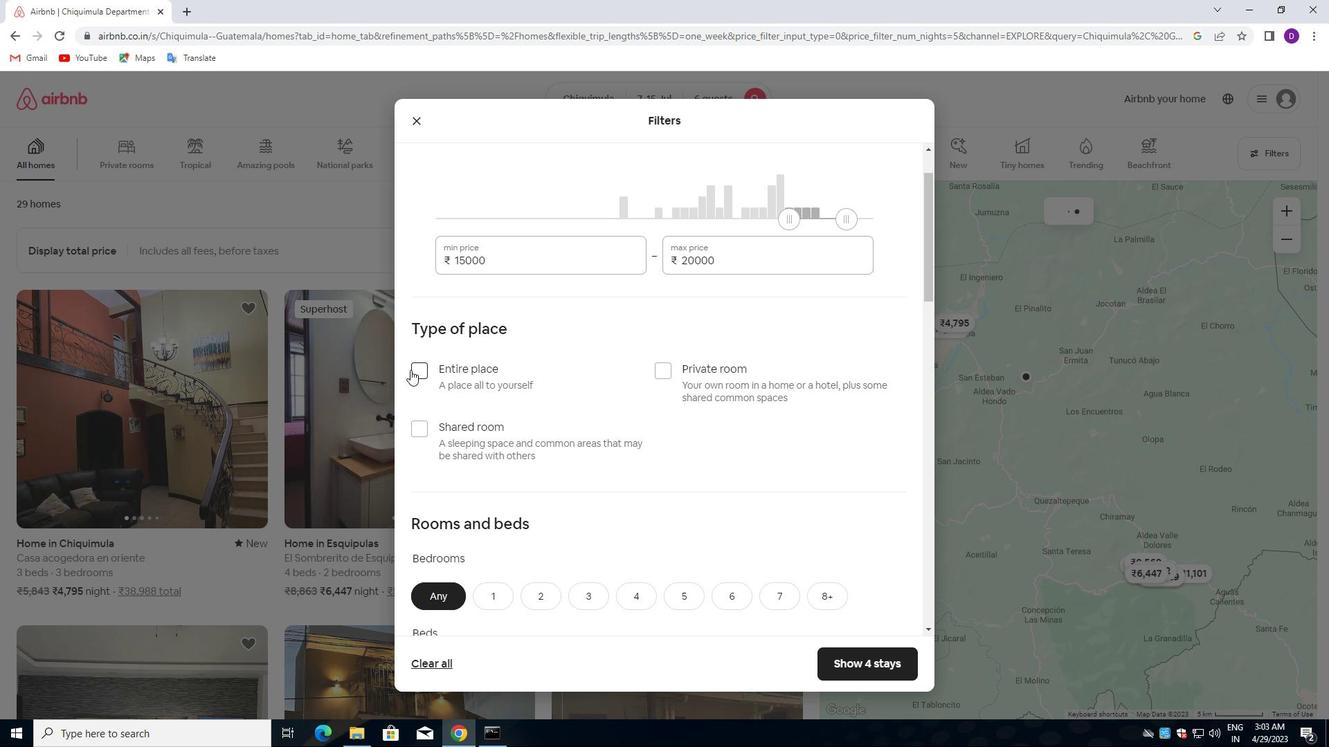 
Action: Mouse moved to (419, 373)
Screenshot: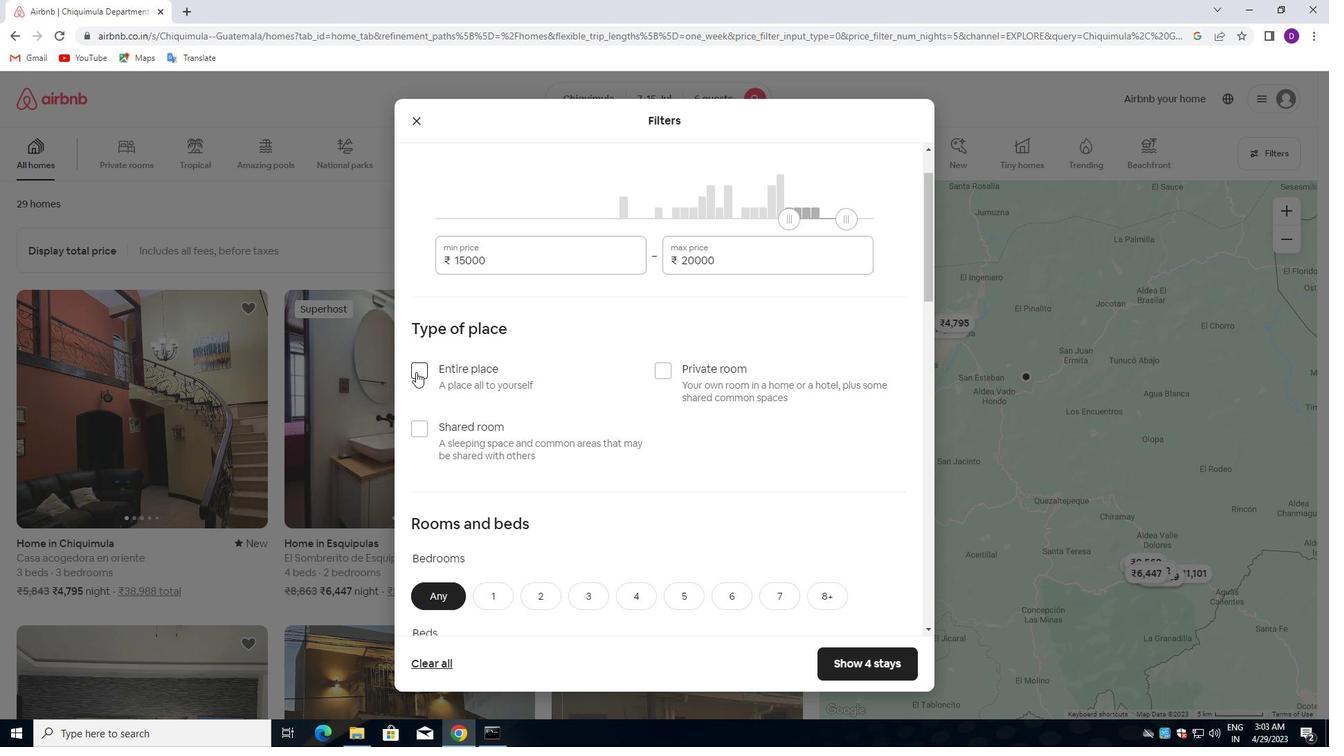 
Action: Mouse pressed left at (419, 373)
Screenshot: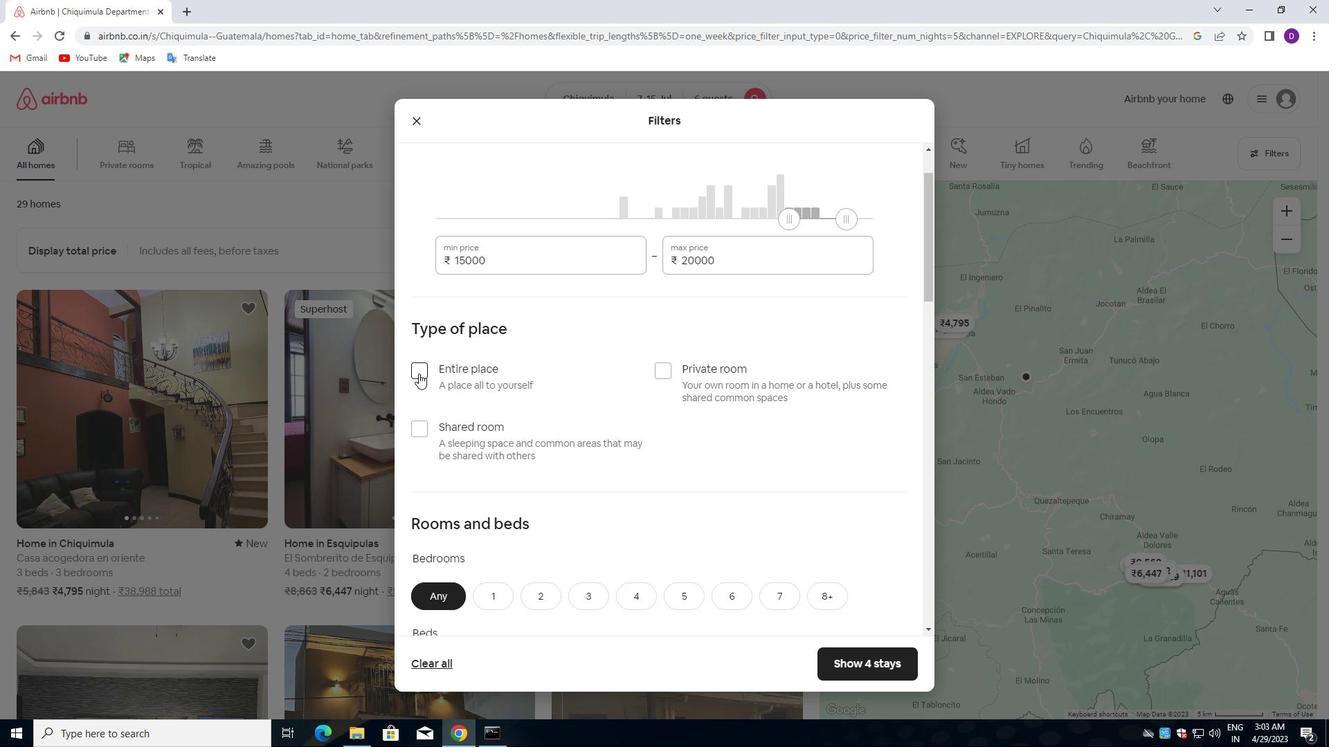
Action: Mouse moved to (570, 412)
Screenshot: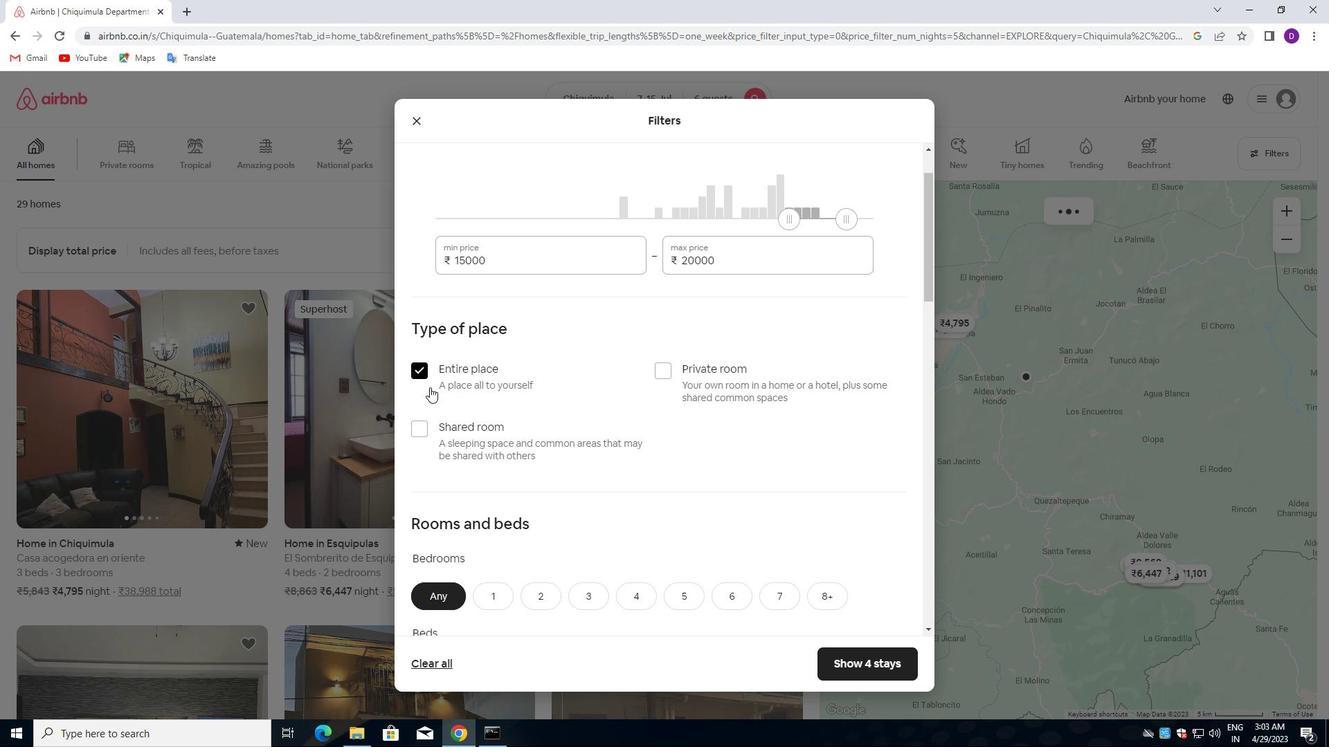 
Action: Mouse scrolled (570, 411) with delta (0, 0)
Screenshot: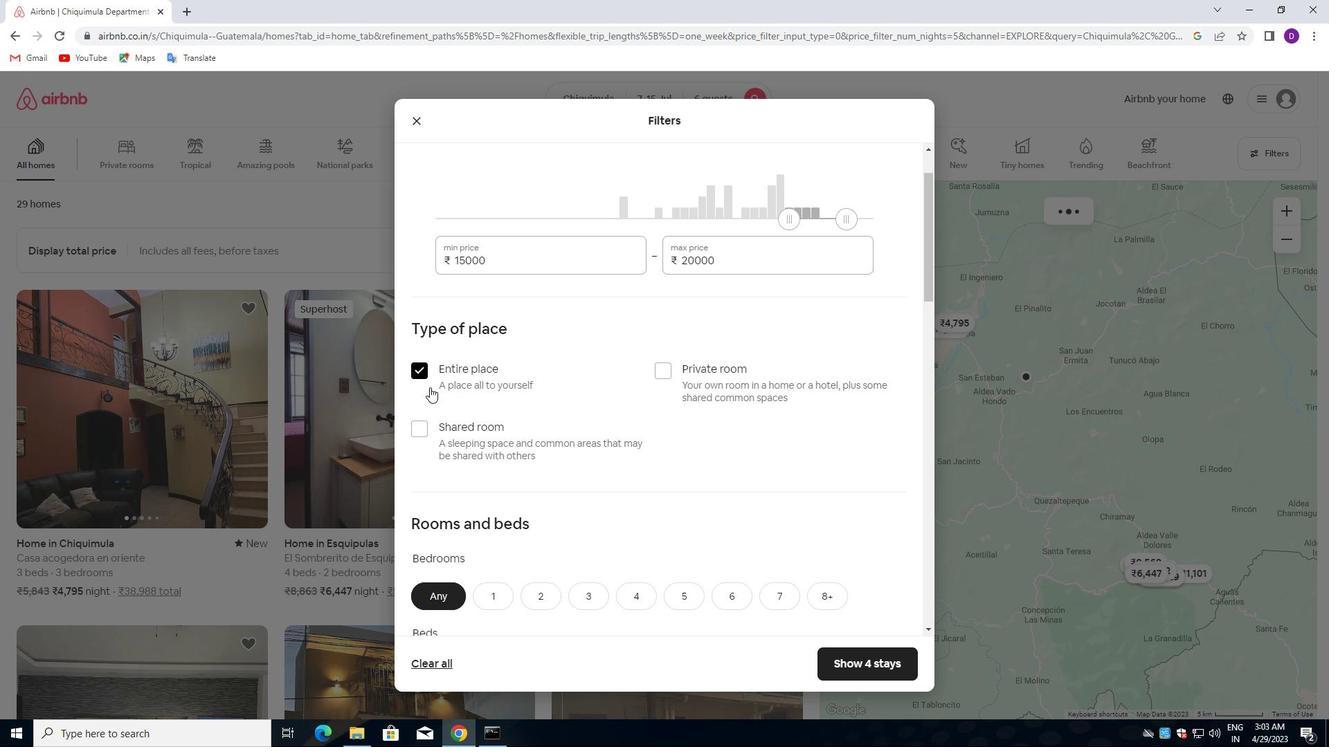 
Action: Mouse scrolled (570, 411) with delta (0, 0)
Screenshot: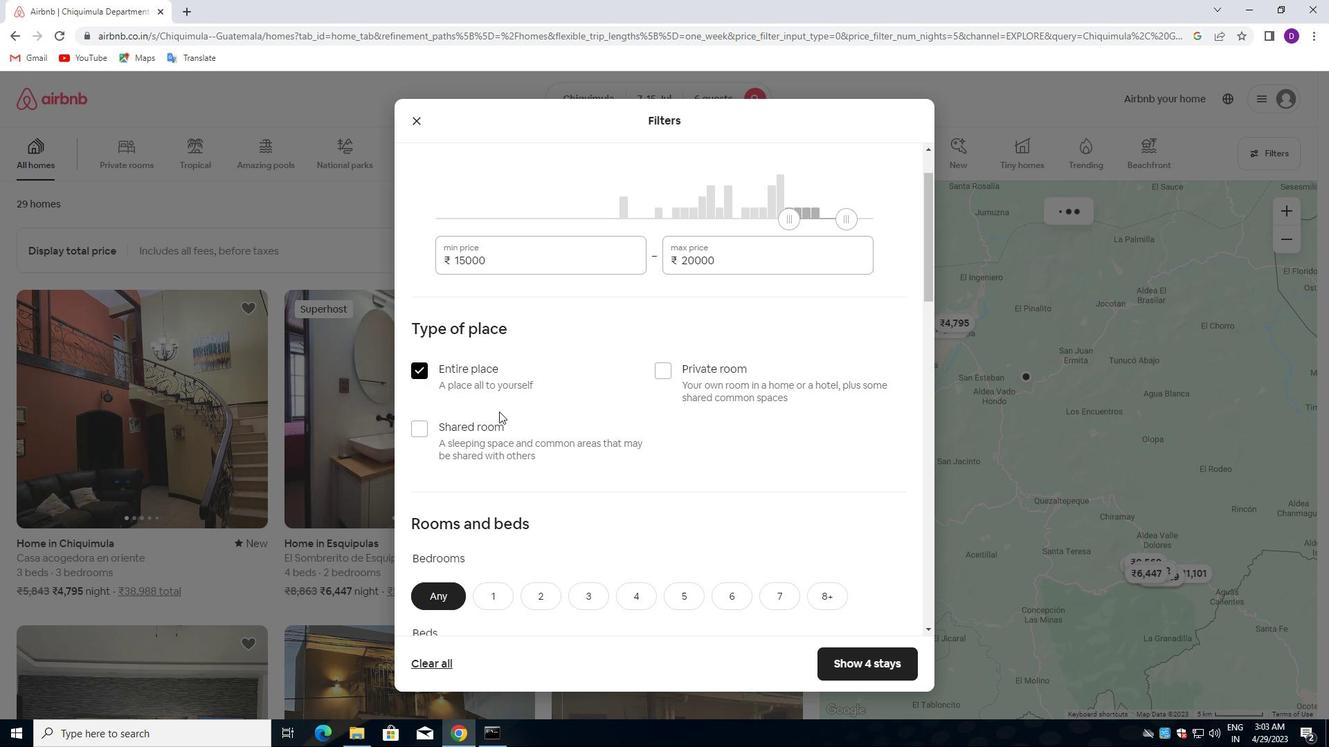 
Action: Mouse scrolled (570, 411) with delta (0, 0)
Screenshot: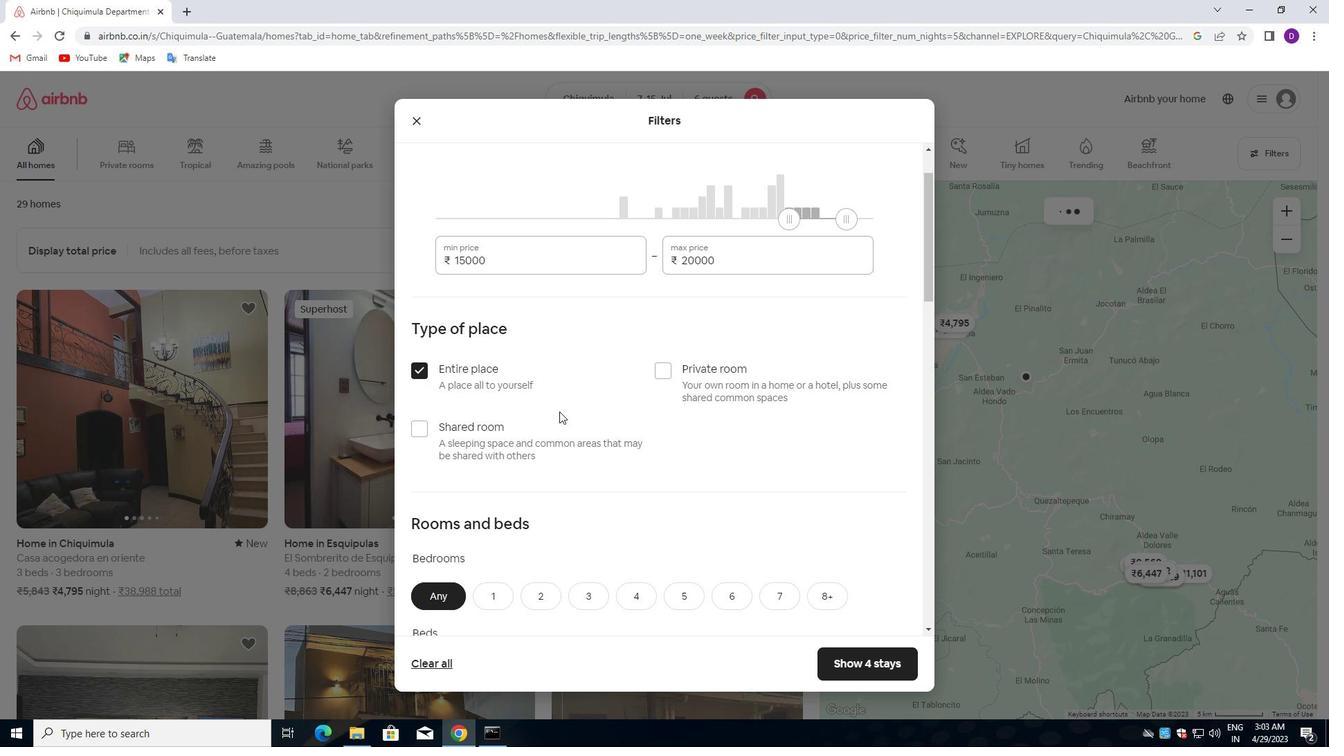 
Action: Mouse scrolled (570, 411) with delta (0, 0)
Screenshot: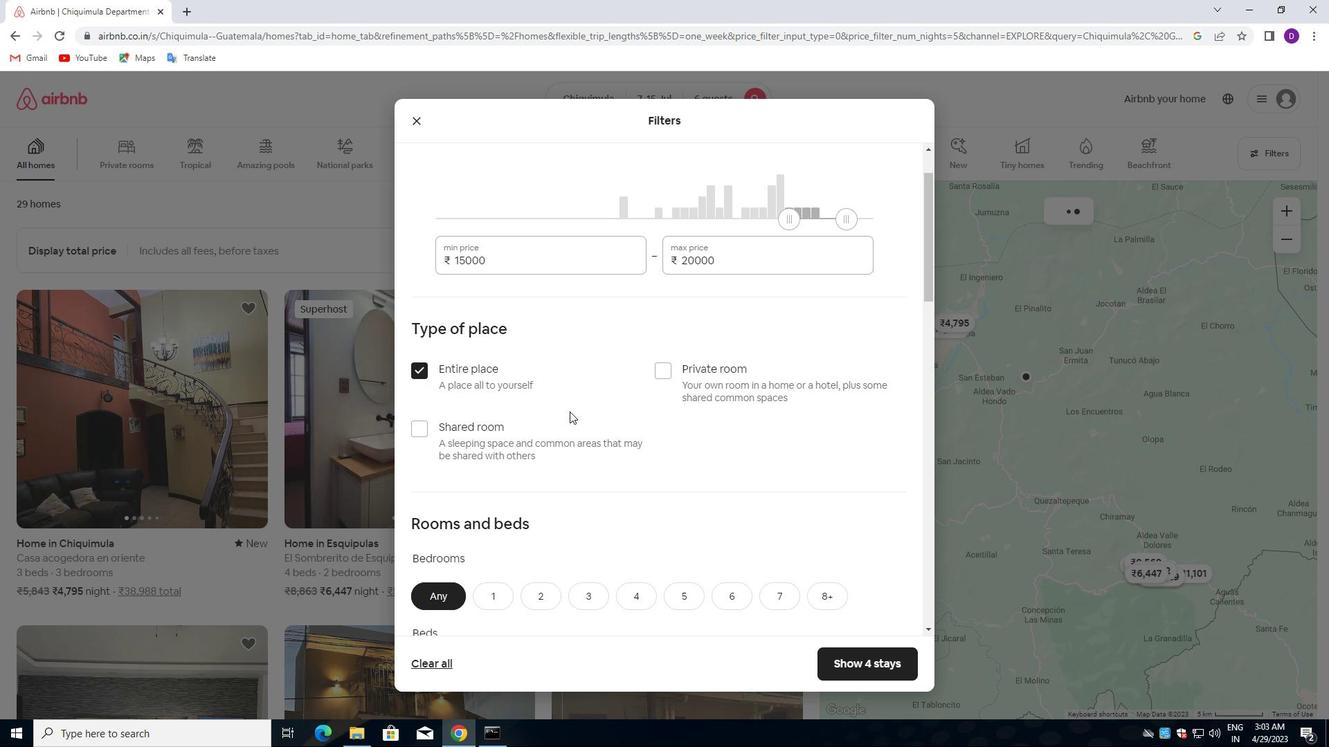 
Action: Mouse scrolled (570, 411) with delta (0, 0)
Screenshot: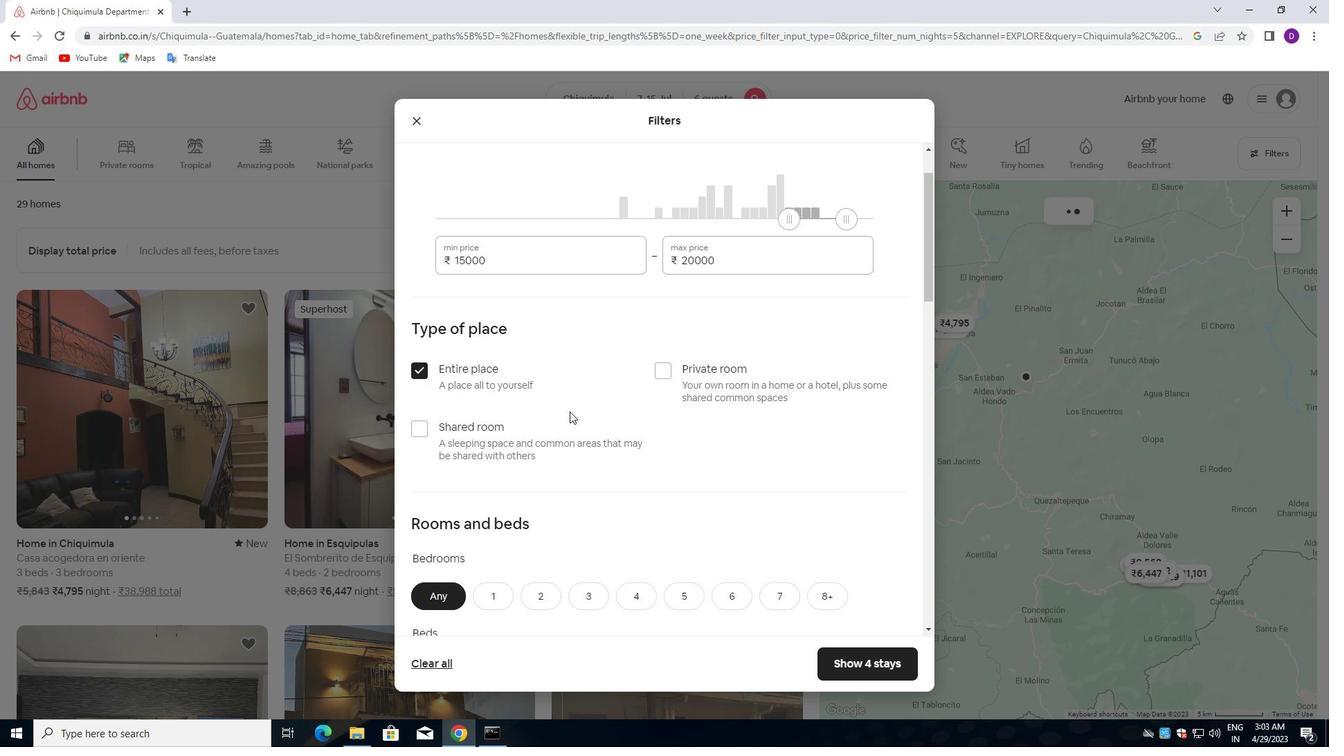 
Action: Mouse moved to (579, 250)
Screenshot: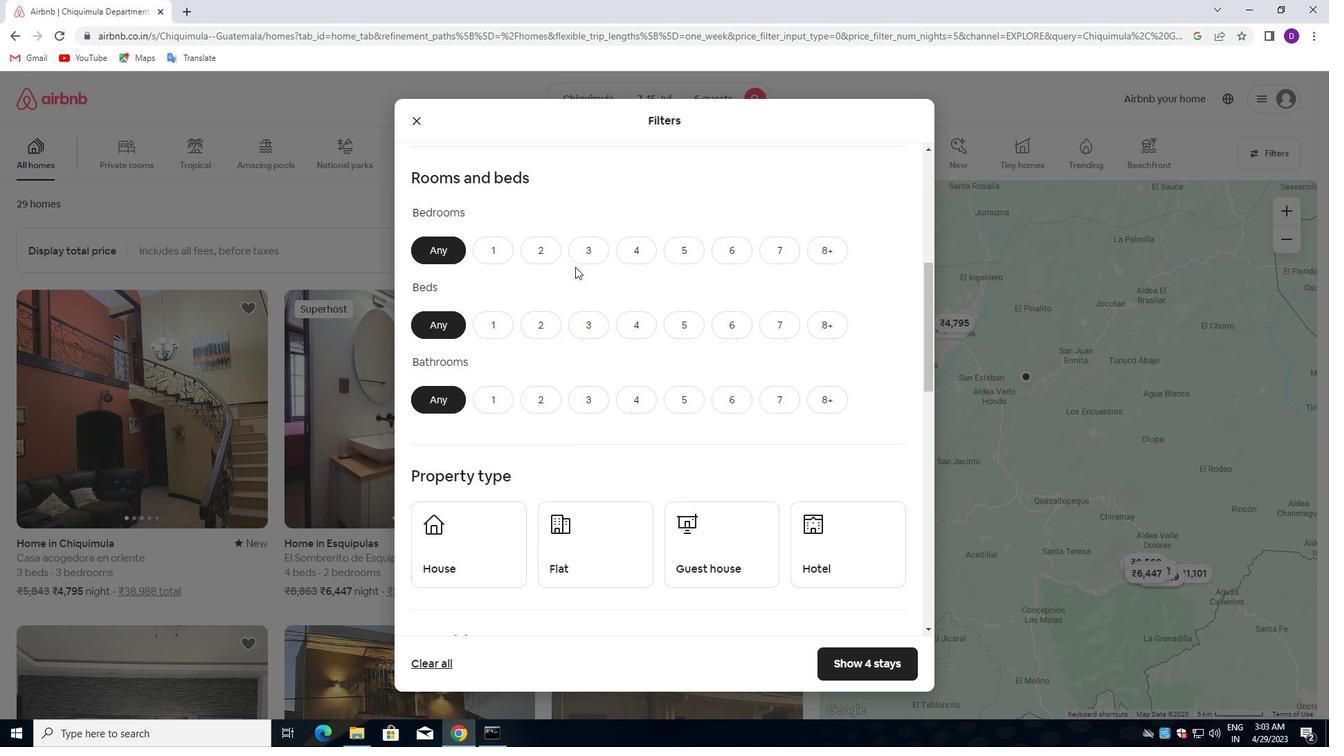
Action: Mouse pressed left at (579, 250)
Screenshot: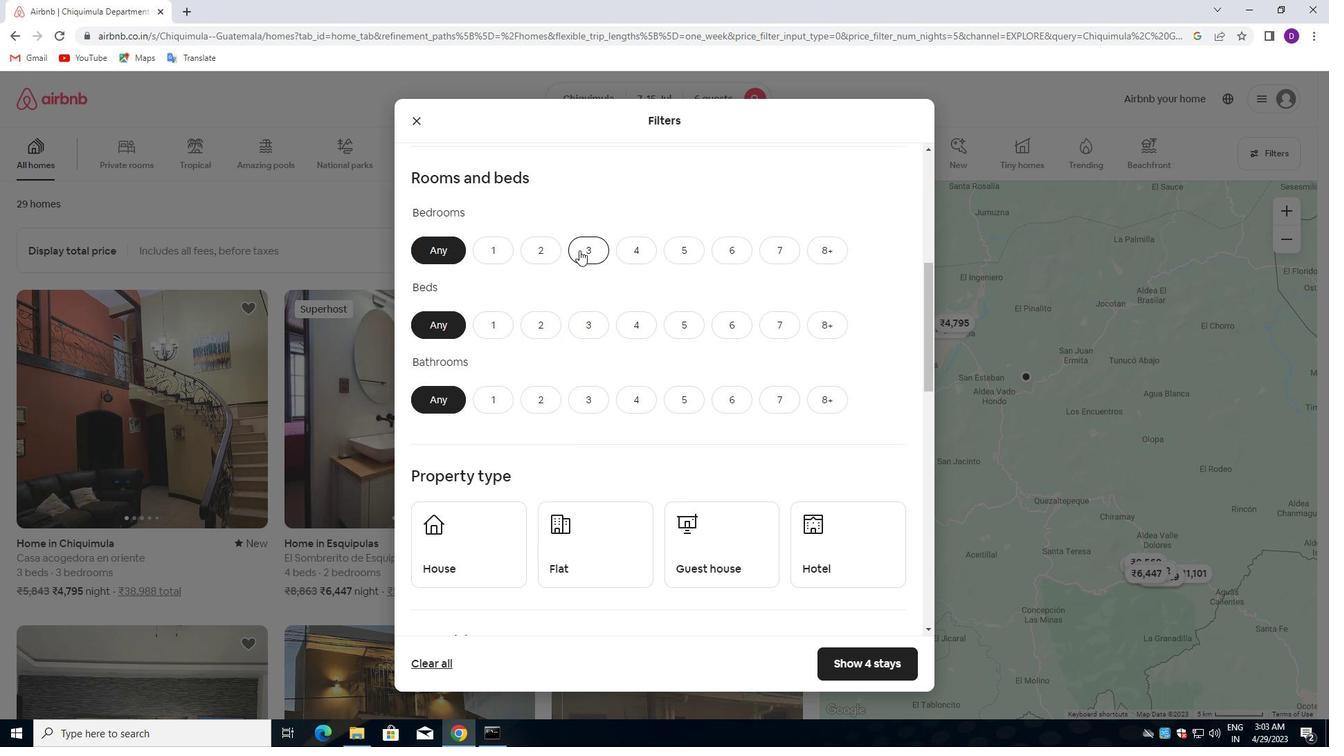 
Action: Mouse moved to (590, 313)
Screenshot: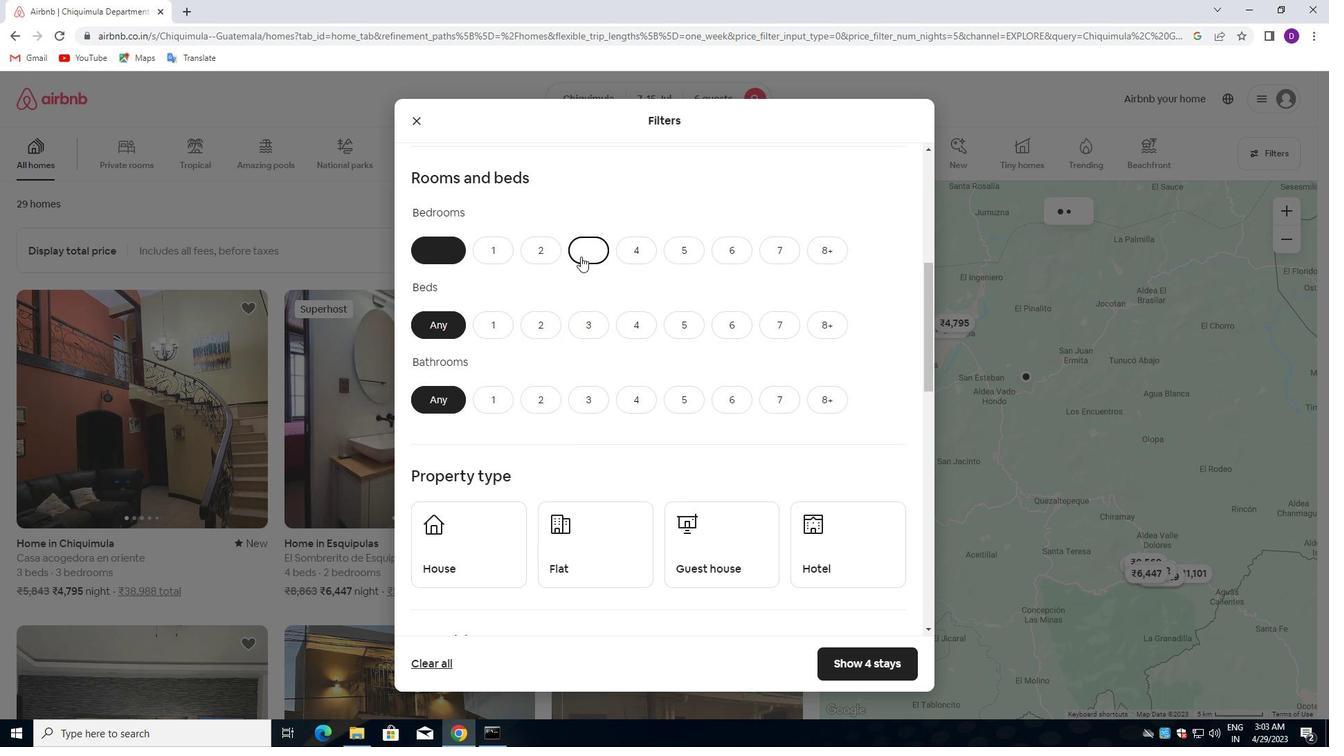 
Action: Mouse pressed left at (590, 313)
Screenshot: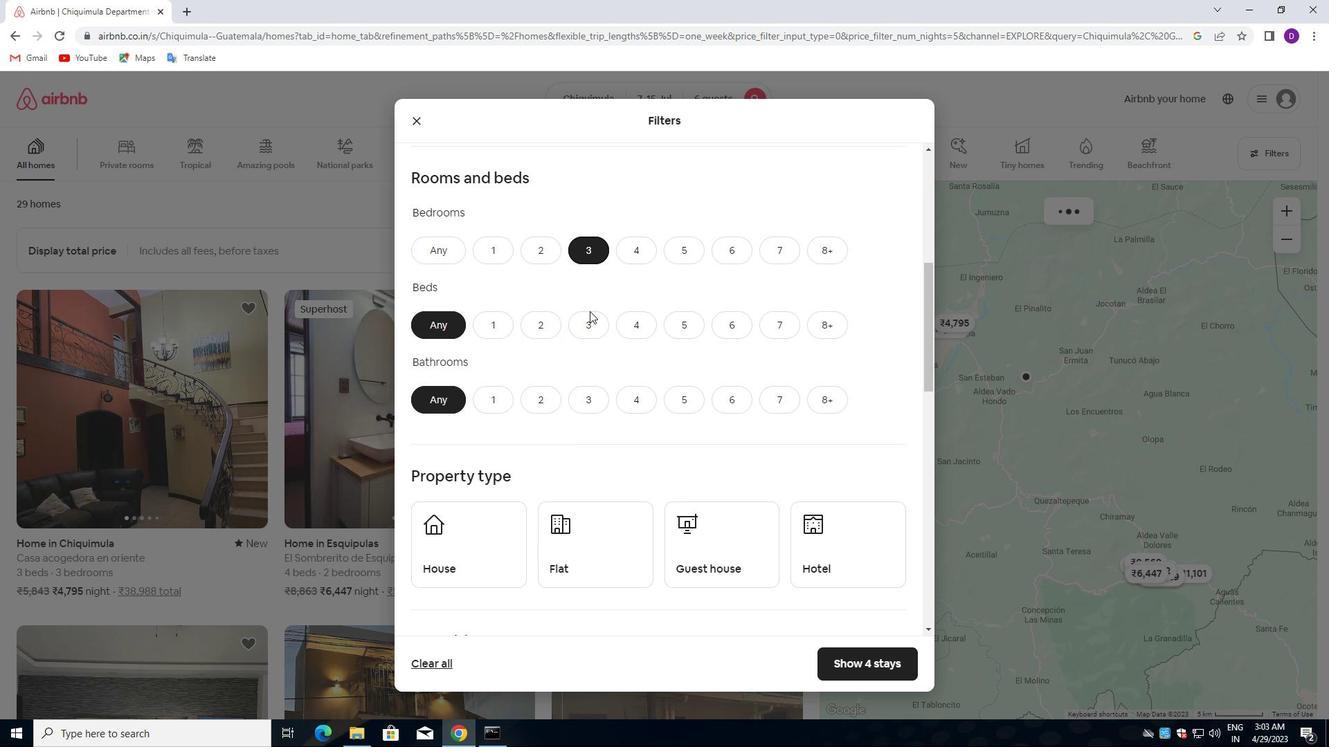 
Action: Mouse moved to (588, 407)
Screenshot: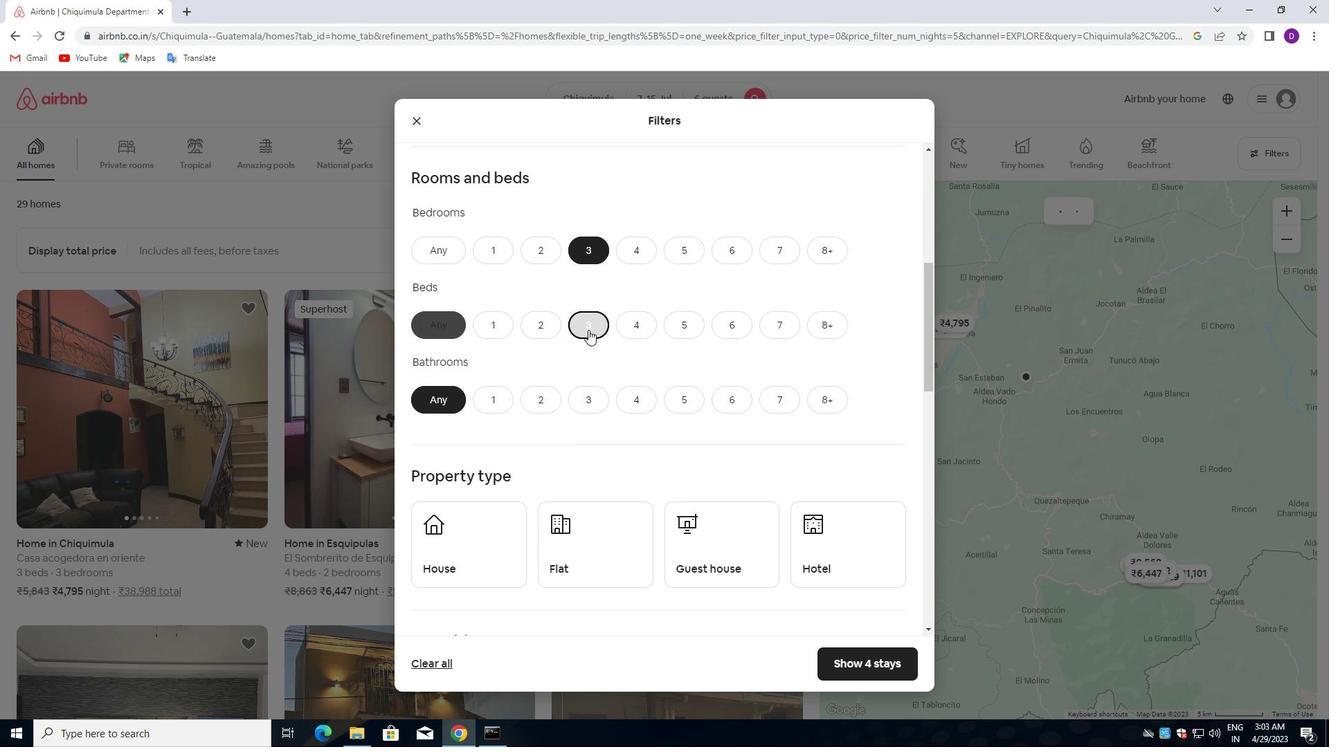 
Action: Mouse pressed left at (588, 407)
Screenshot: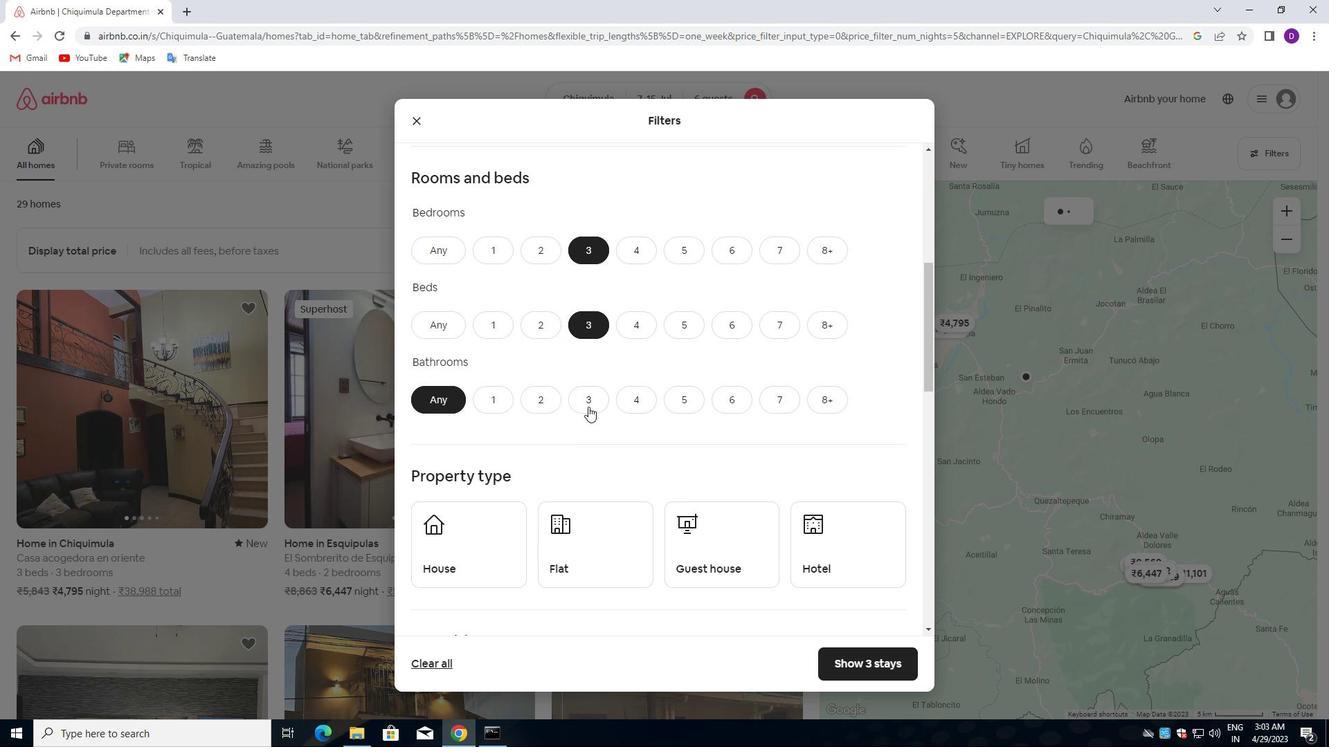
Action: Mouse moved to (576, 364)
Screenshot: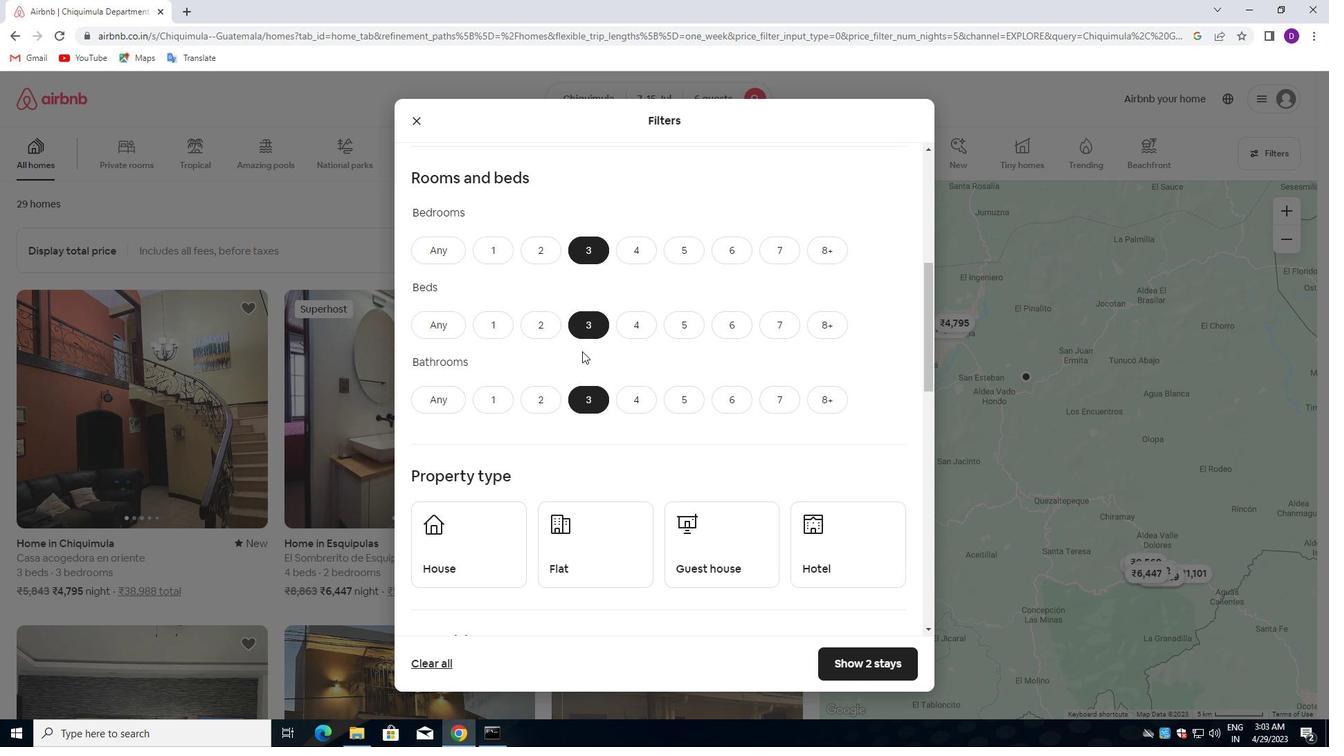 
Action: Mouse scrolled (576, 364) with delta (0, 0)
Screenshot: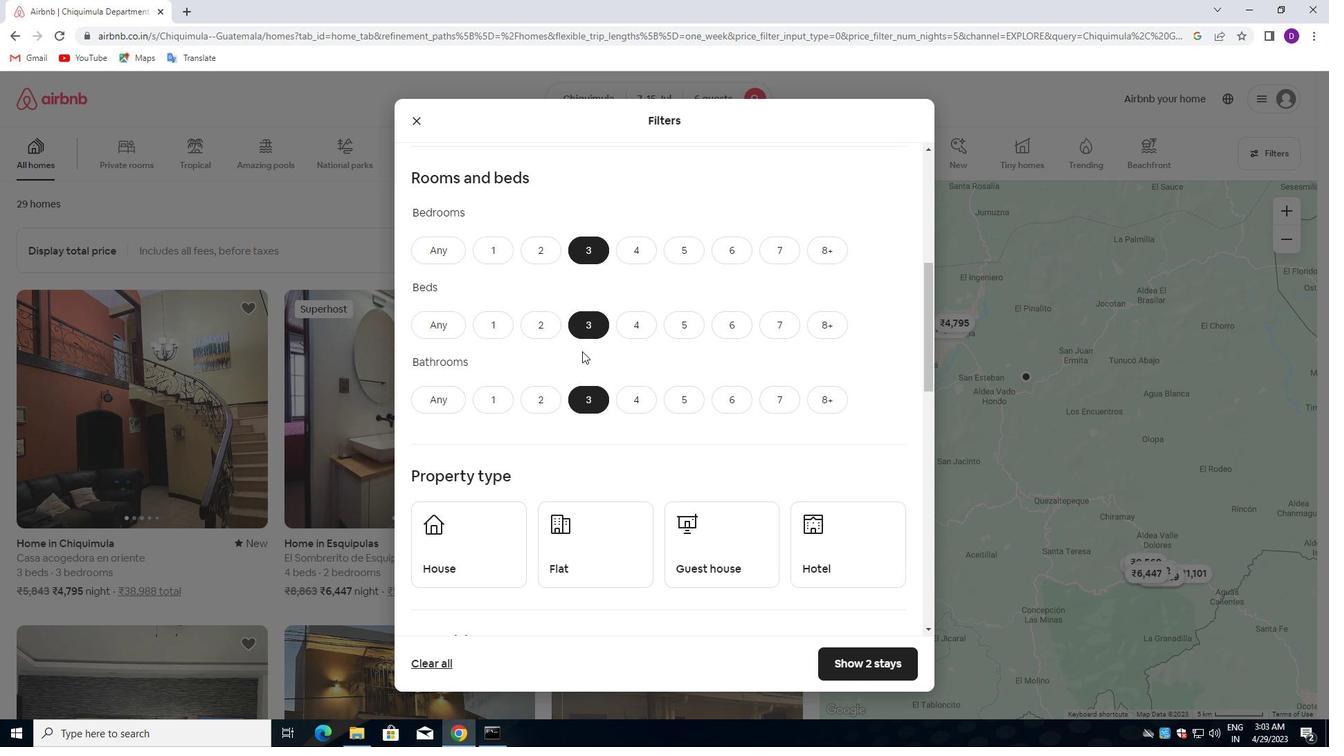 
Action: Mouse moved to (574, 367)
Screenshot: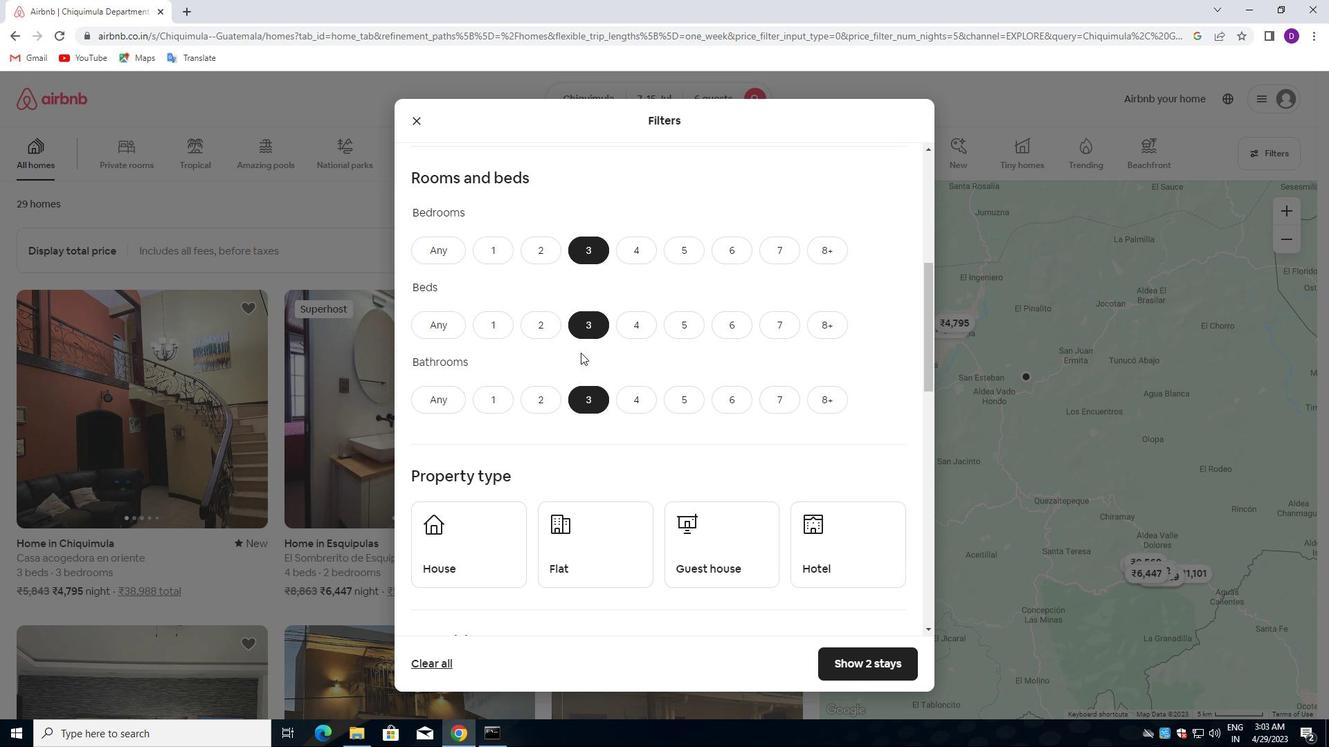 
Action: Mouse scrolled (574, 367) with delta (0, 0)
Screenshot: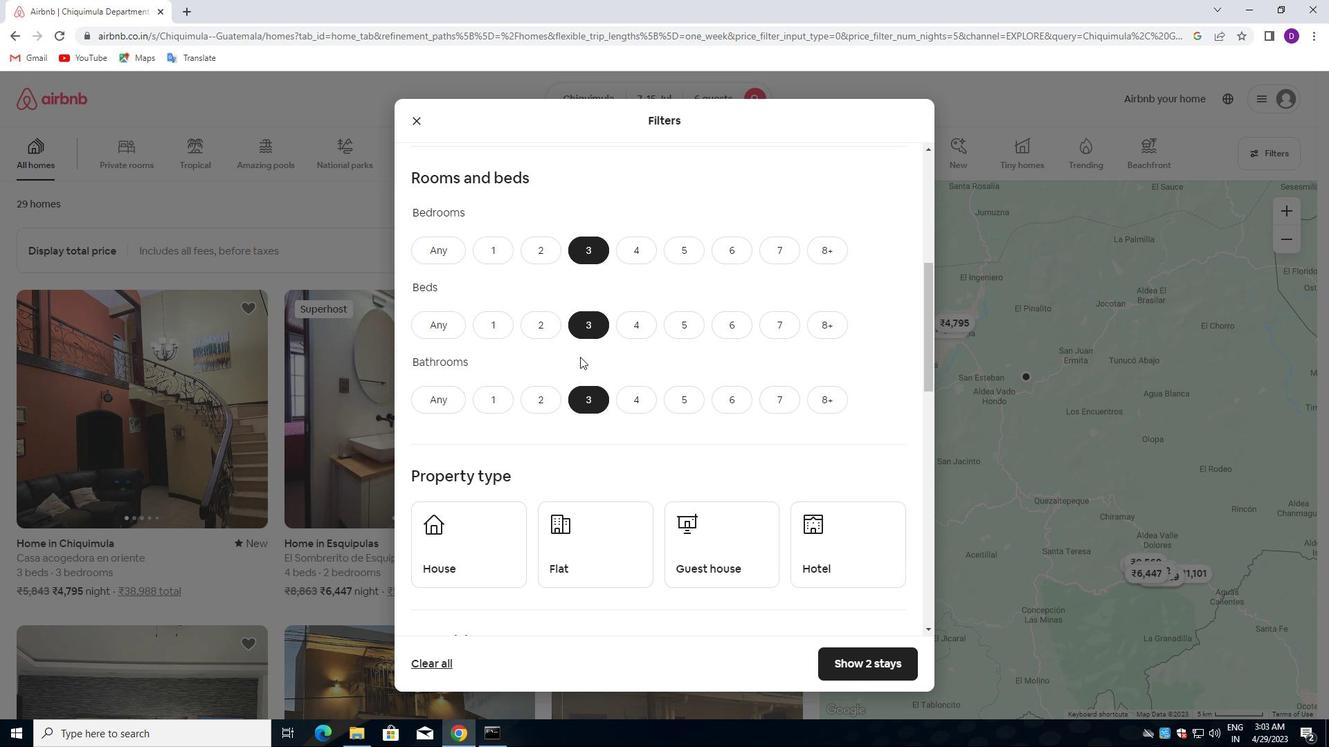 
Action: Mouse moved to (484, 392)
Screenshot: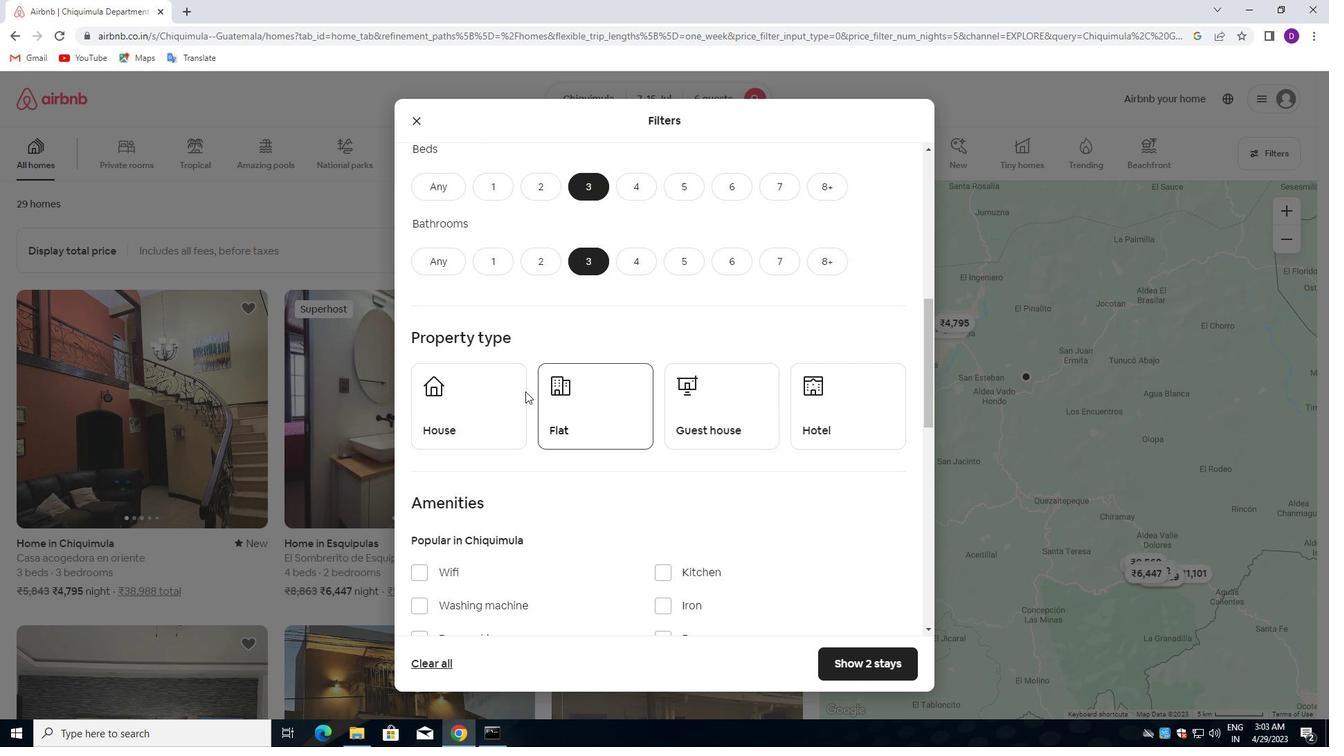
Action: Mouse pressed left at (484, 392)
Screenshot: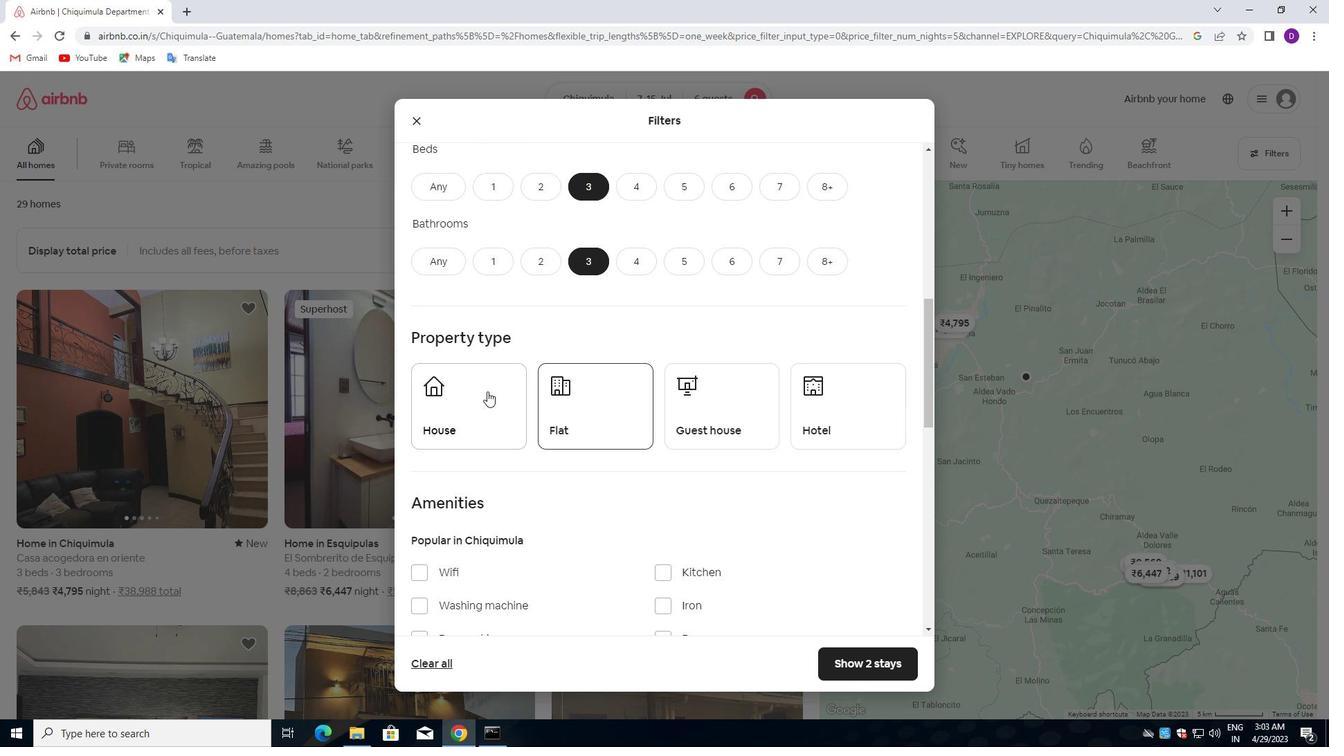 
Action: Mouse moved to (597, 398)
Screenshot: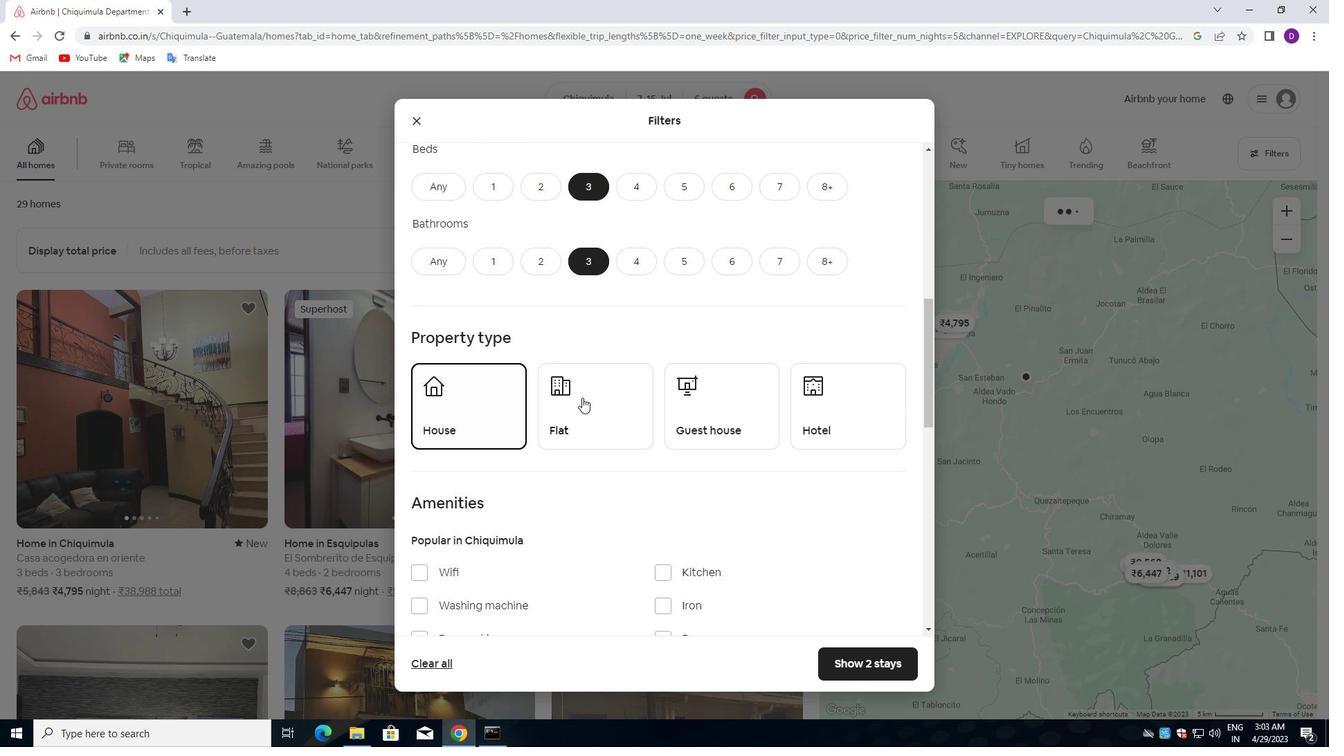
Action: Mouse pressed left at (597, 398)
Screenshot: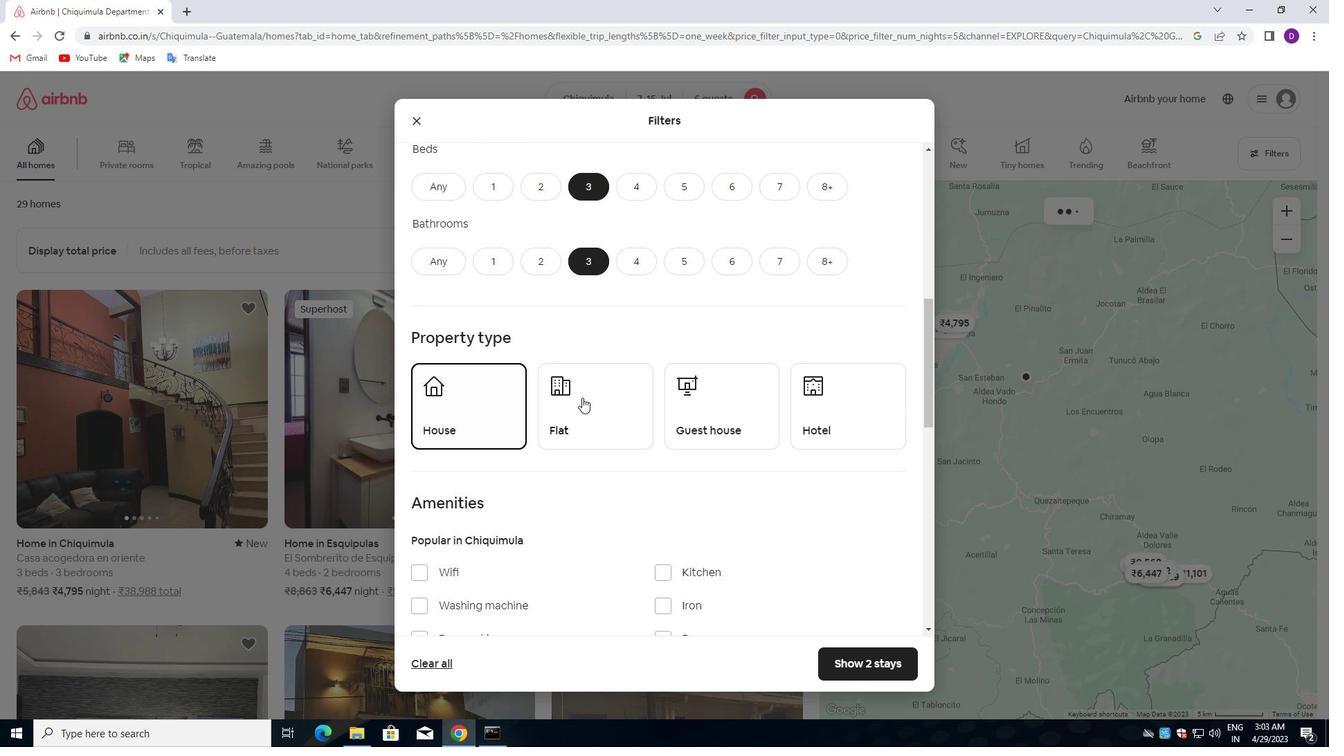 
Action: Mouse moved to (729, 399)
Screenshot: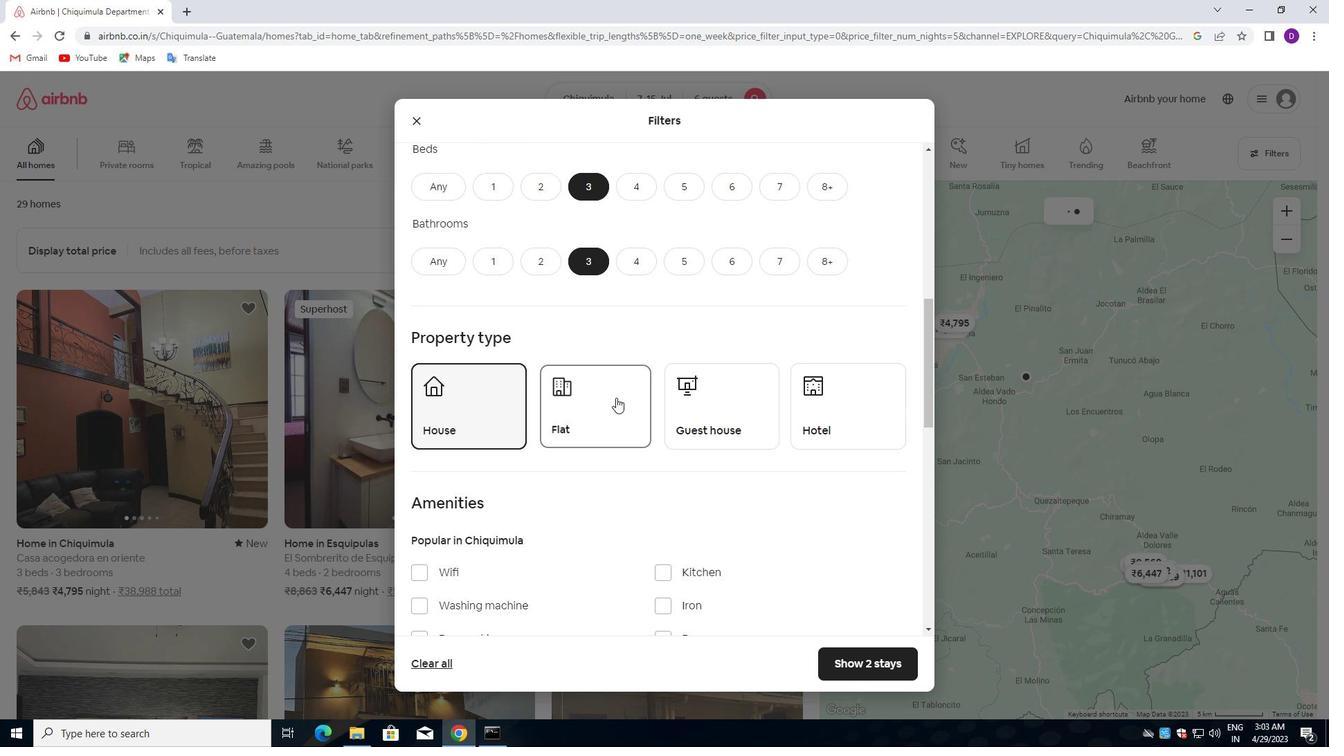 
Action: Mouse pressed left at (729, 399)
Screenshot: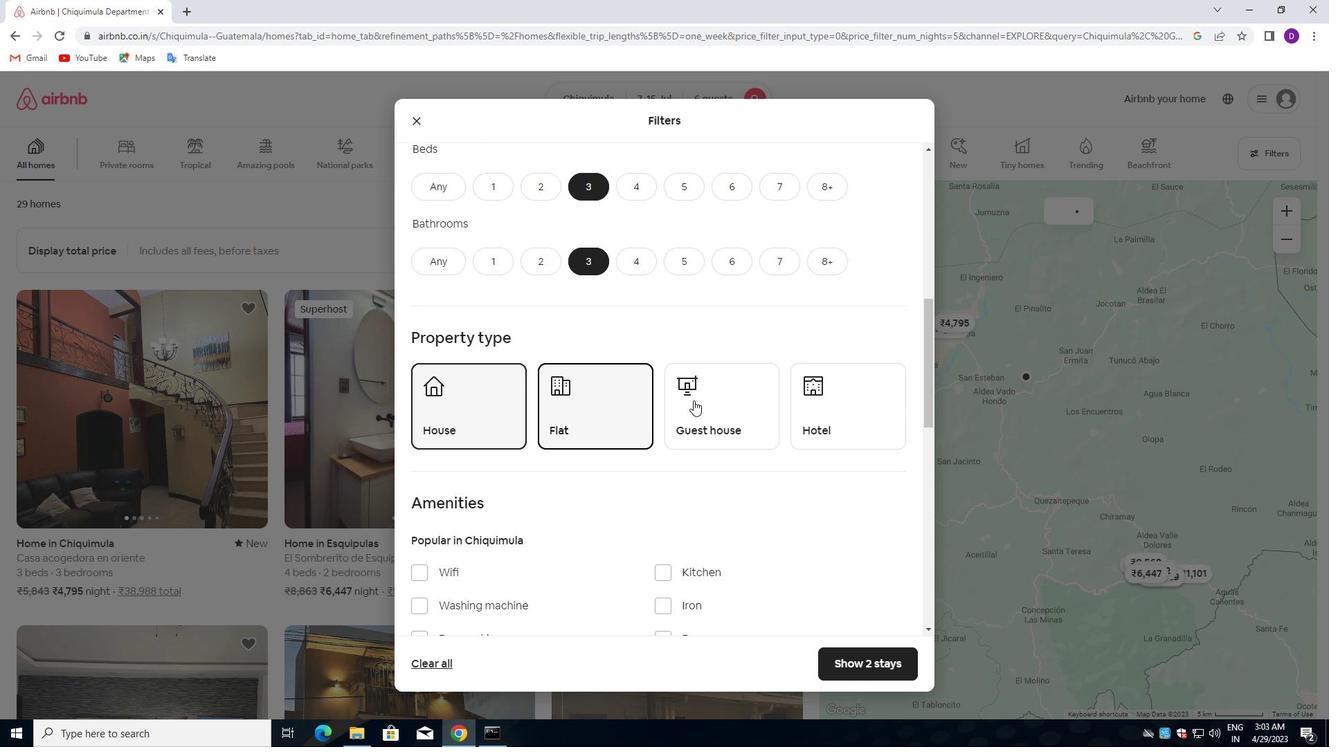 
Action: Mouse moved to (625, 399)
Screenshot: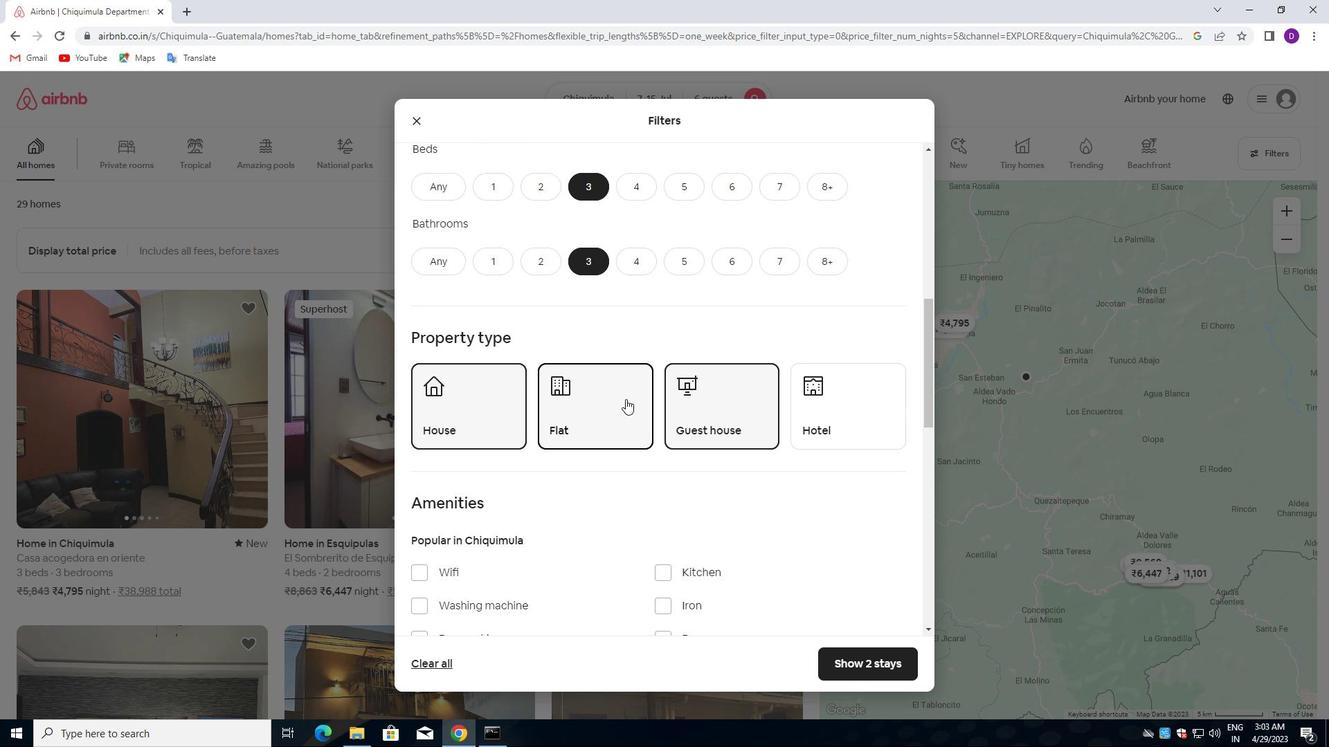 
Action: Mouse scrolled (625, 398) with delta (0, 0)
Screenshot: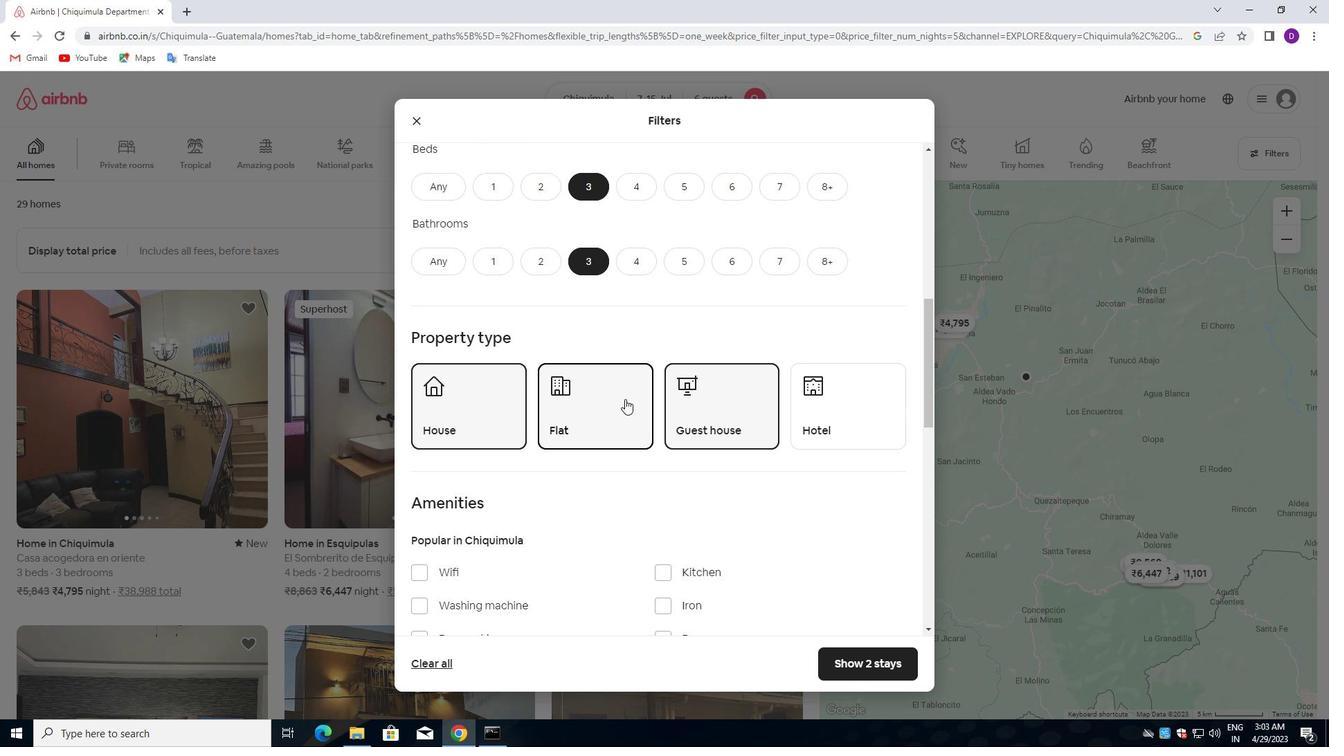 
Action: Mouse moved to (624, 399)
Screenshot: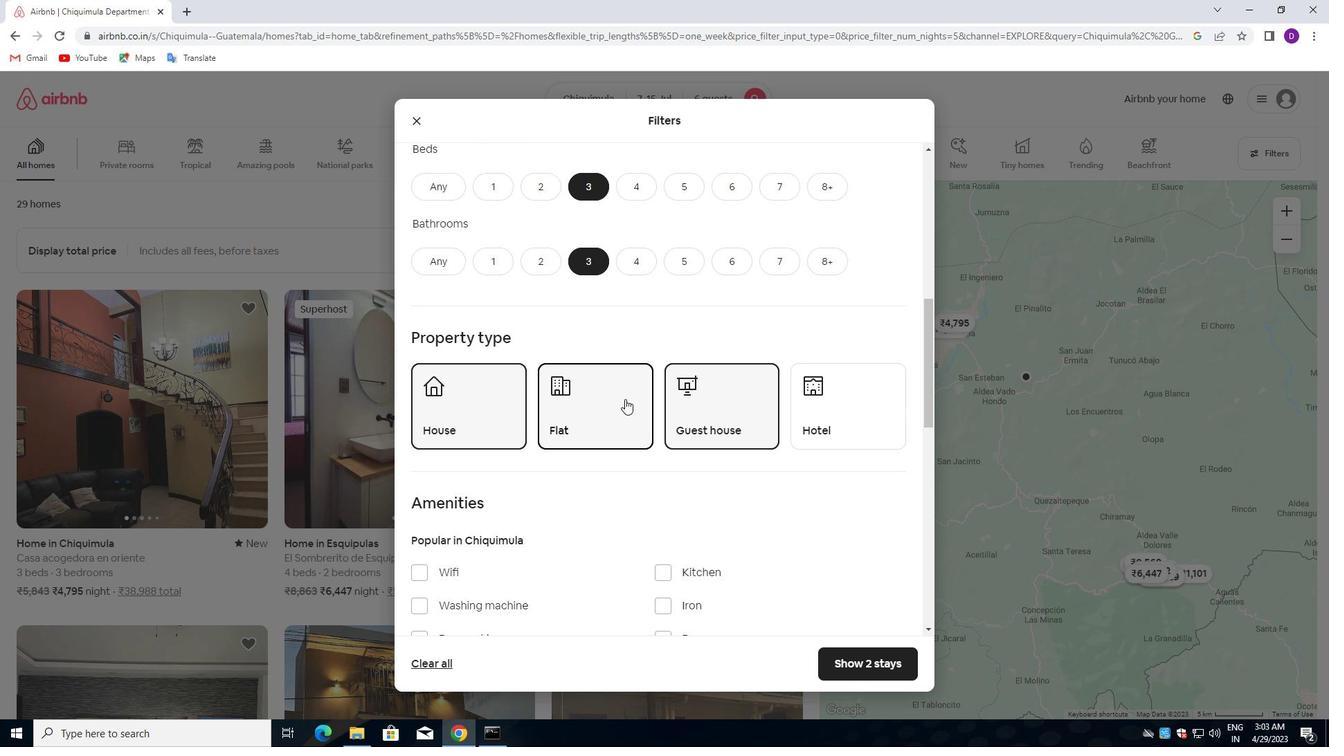 
Action: Mouse scrolled (624, 398) with delta (0, 0)
Screenshot: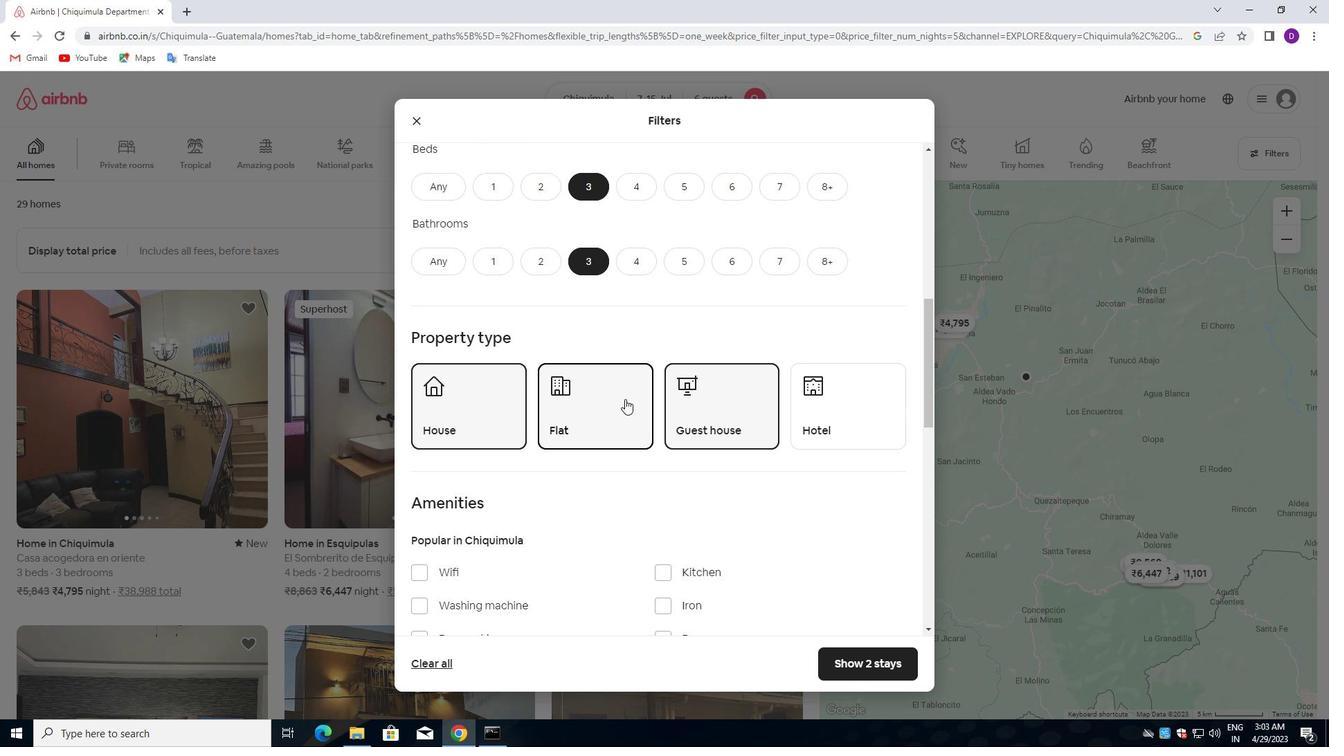 
Action: Mouse scrolled (624, 398) with delta (0, 0)
Screenshot: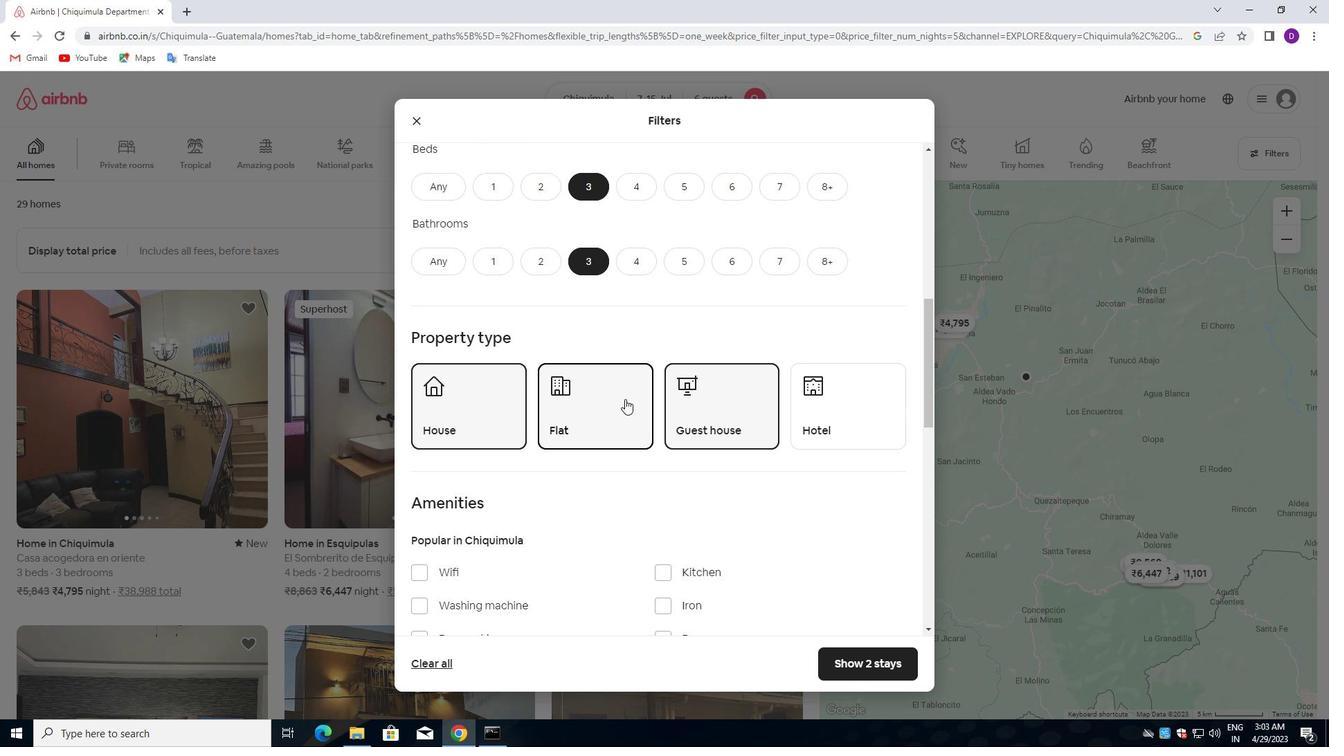 
Action: Mouse moved to (415, 400)
Screenshot: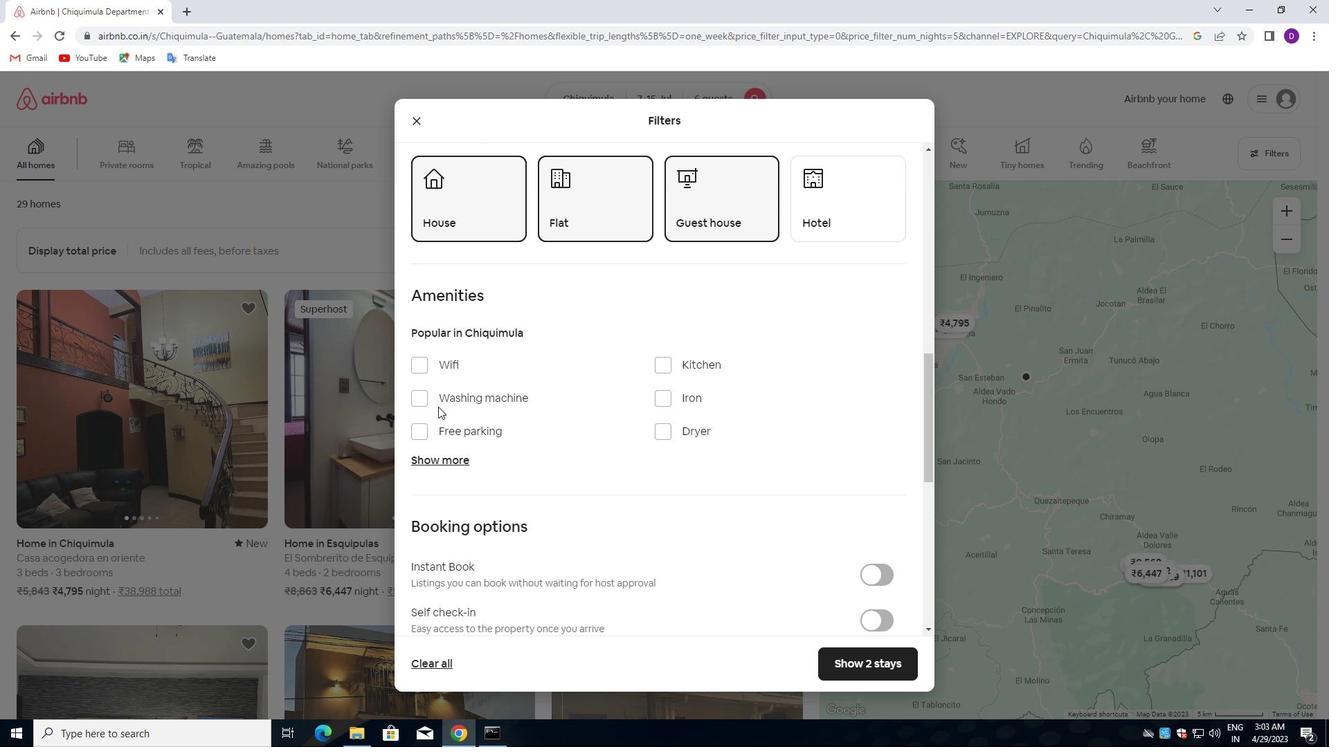 
Action: Mouse pressed left at (415, 400)
Screenshot: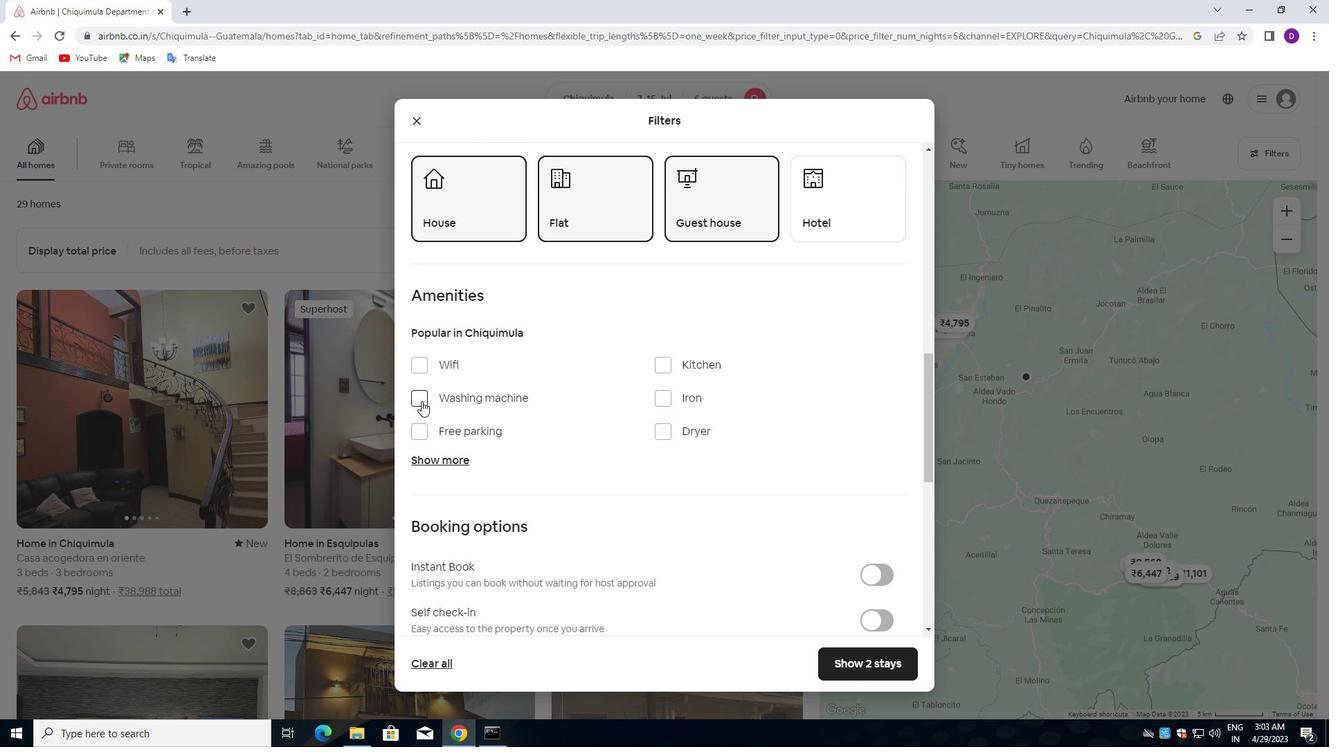 
Action: Mouse moved to (666, 450)
Screenshot: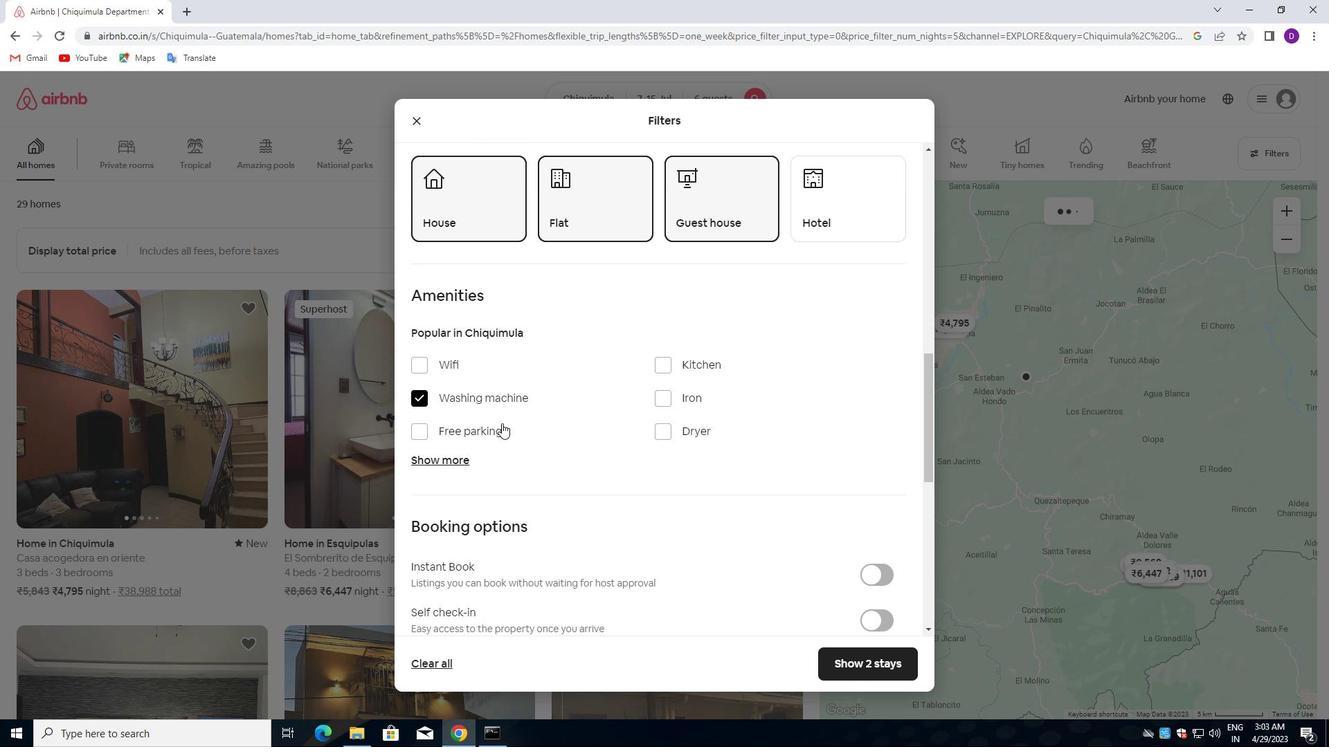 
Action: Mouse scrolled (666, 449) with delta (0, 0)
Screenshot: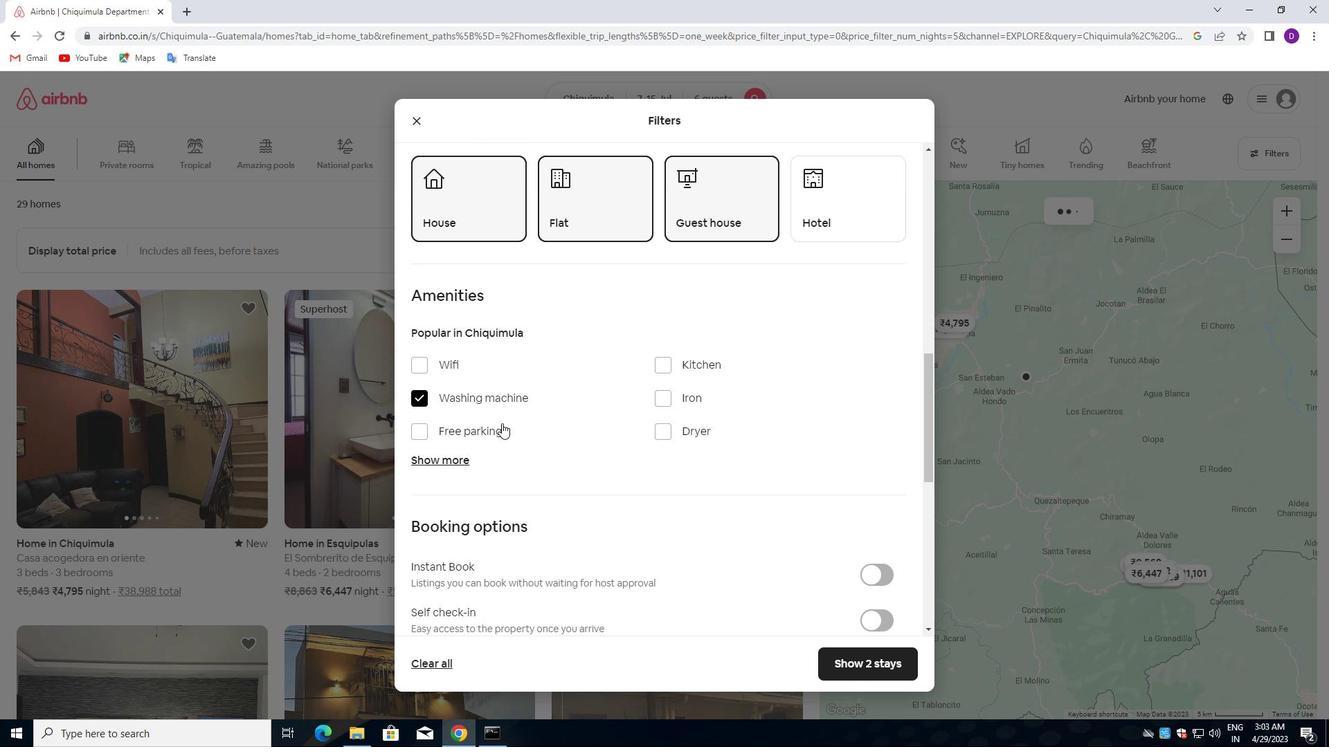 
Action: Mouse moved to (669, 450)
Screenshot: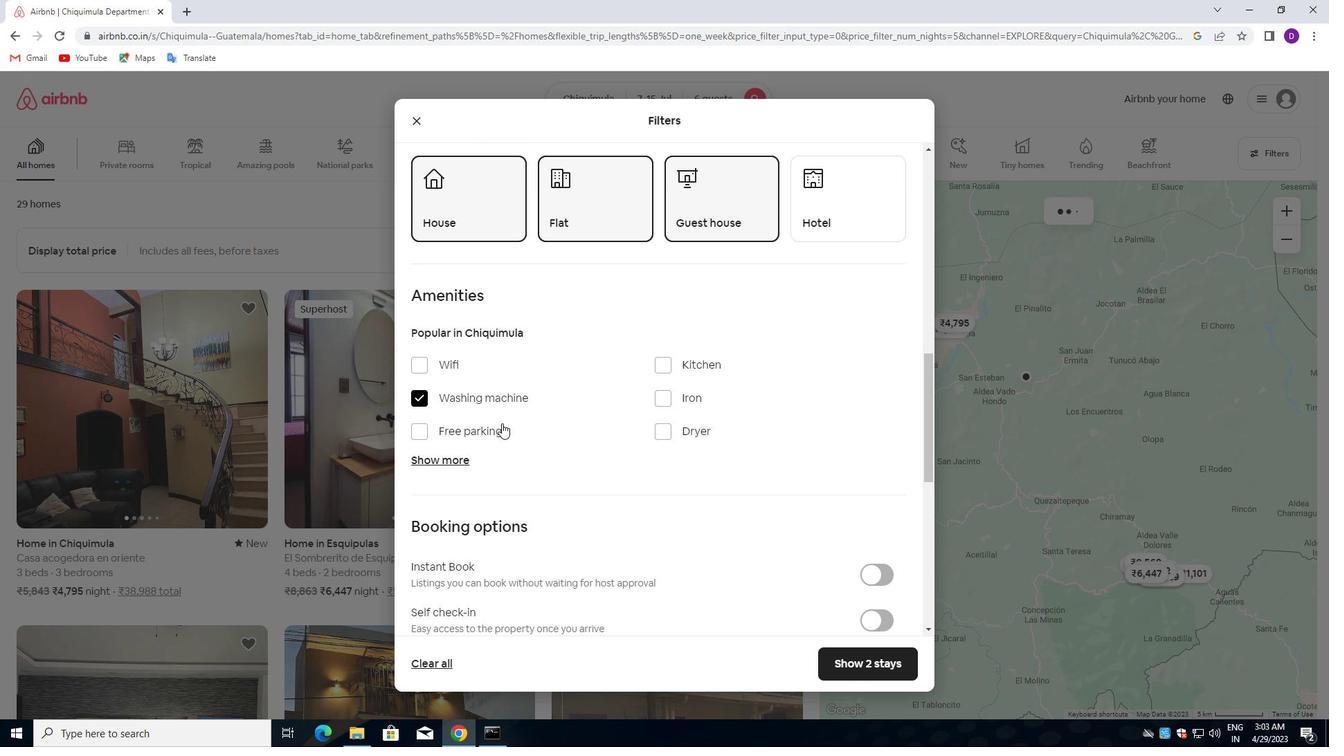 
Action: Mouse scrolled (669, 449) with delta (0, 0)
Screenshot: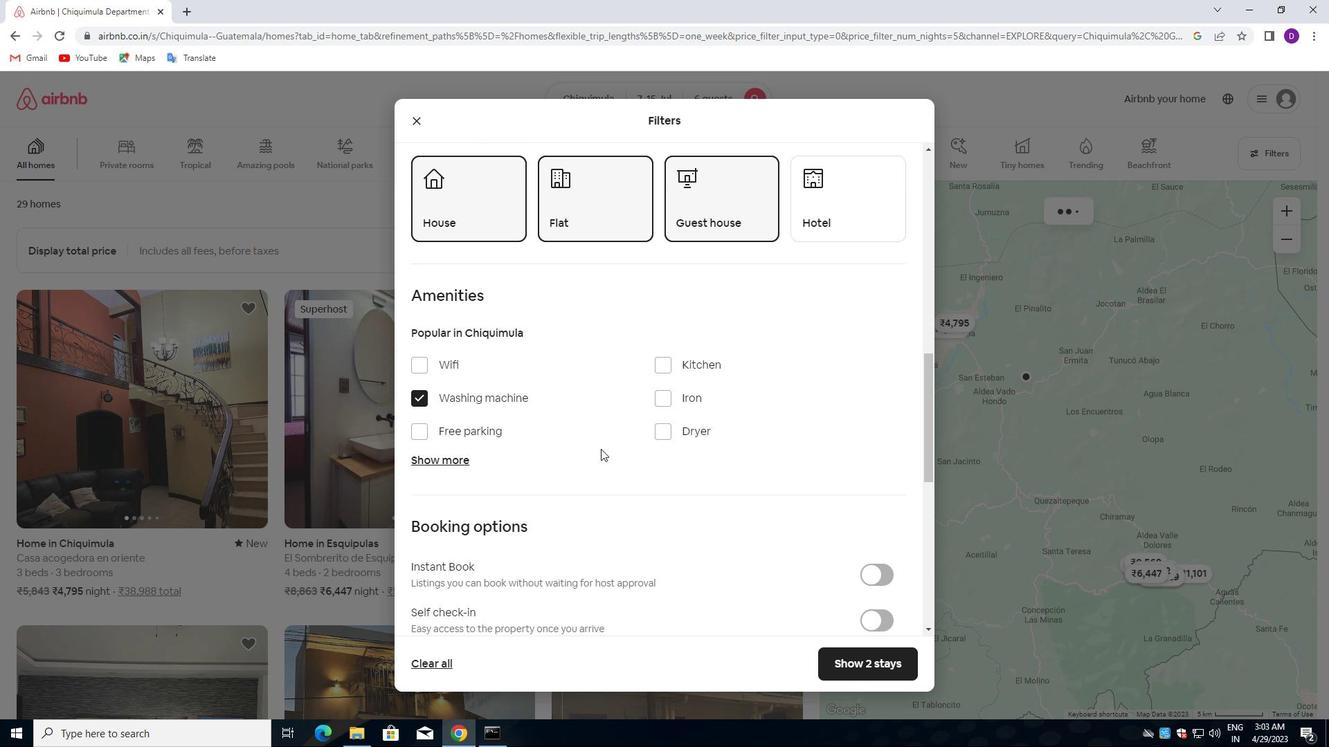 
Action: Mouse scrolled (669, 449) with delta (0, 0)
Screenshot: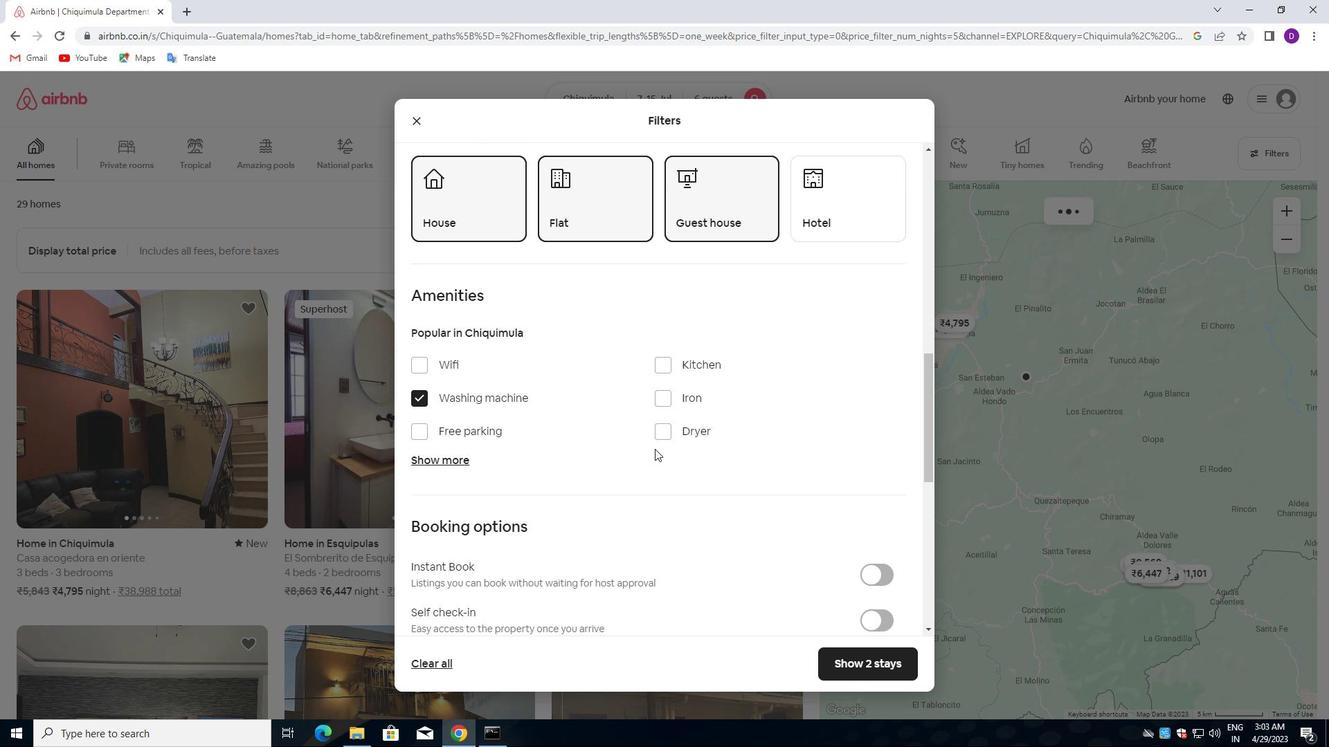 
Action: Mouse moved to (669, 450)
Screenshot: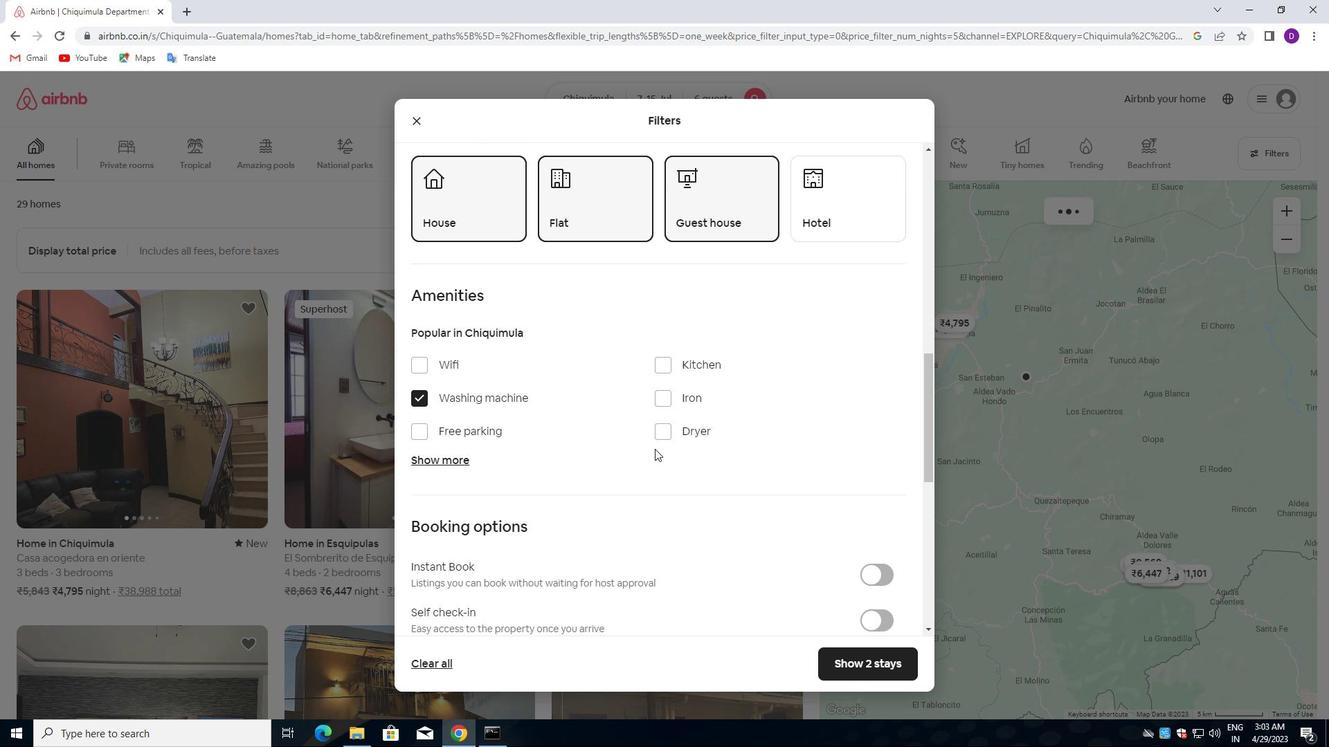 
Action: Mouse scrolled (669, 449) with delta (0, 0)
Screenshot: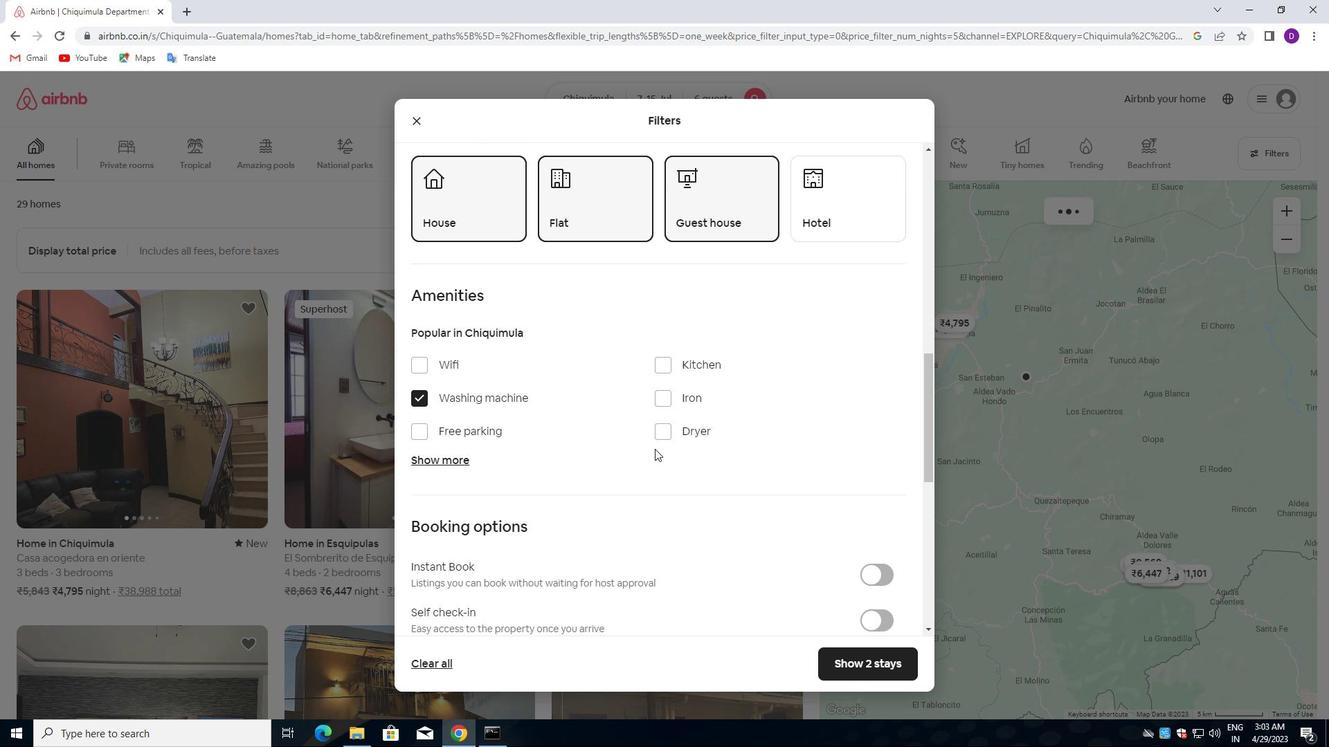 
Action: Mouse moved to (870, 342)
Screenshot: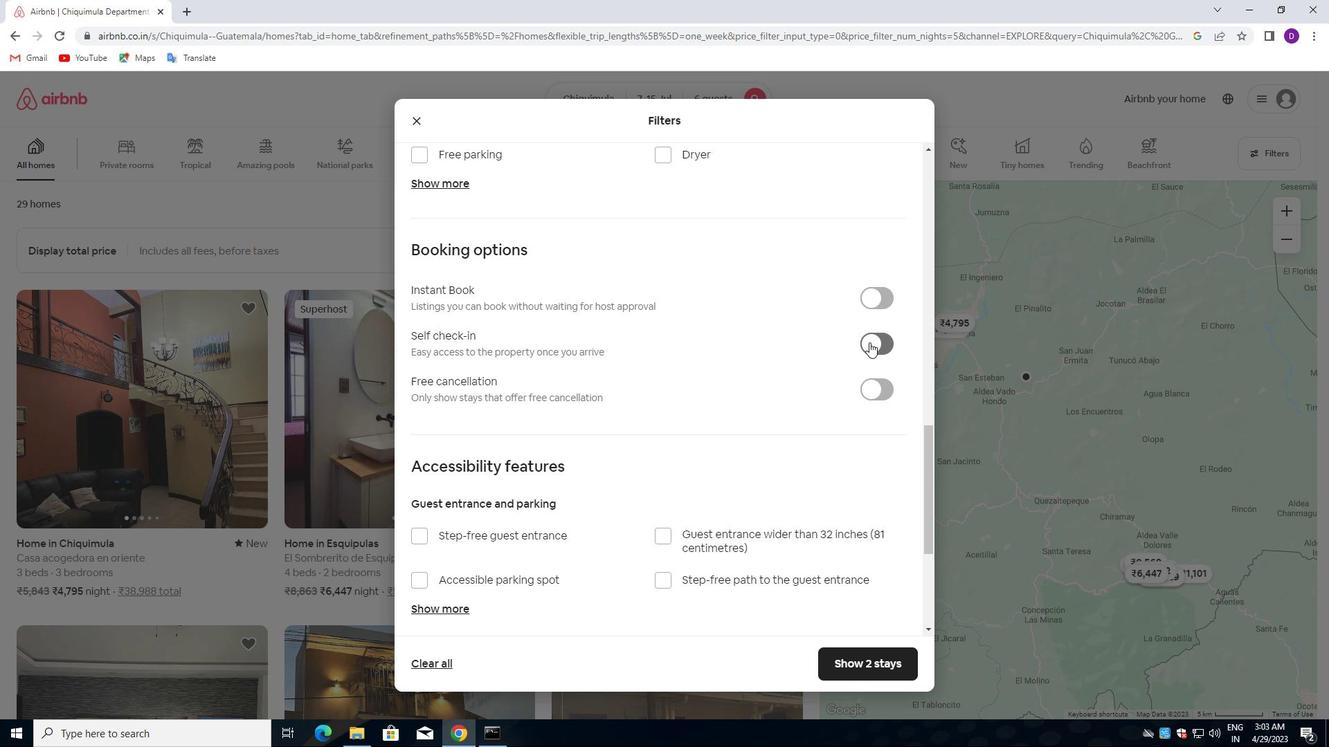 
Action: Mouse pressed left at (870, 342)
Screenshot: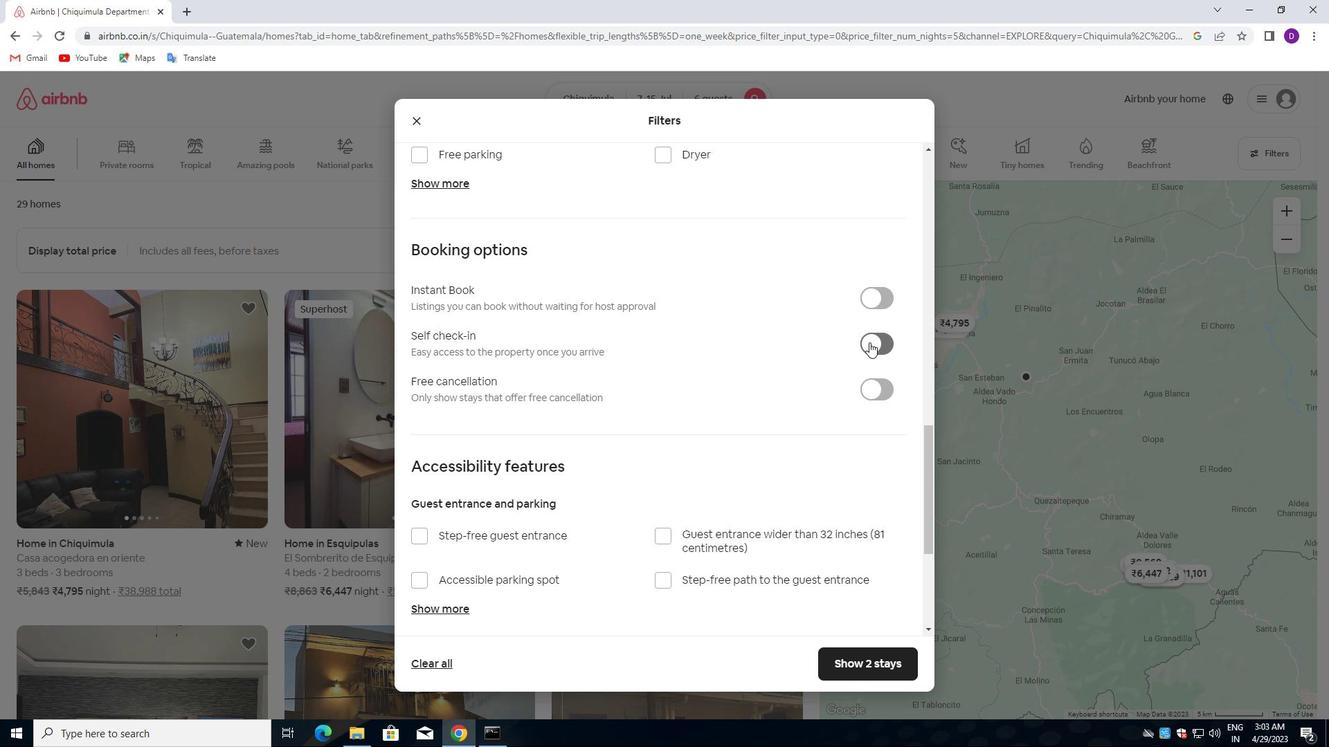 
Action: Mouse moved to (654, 385)
Screenshot: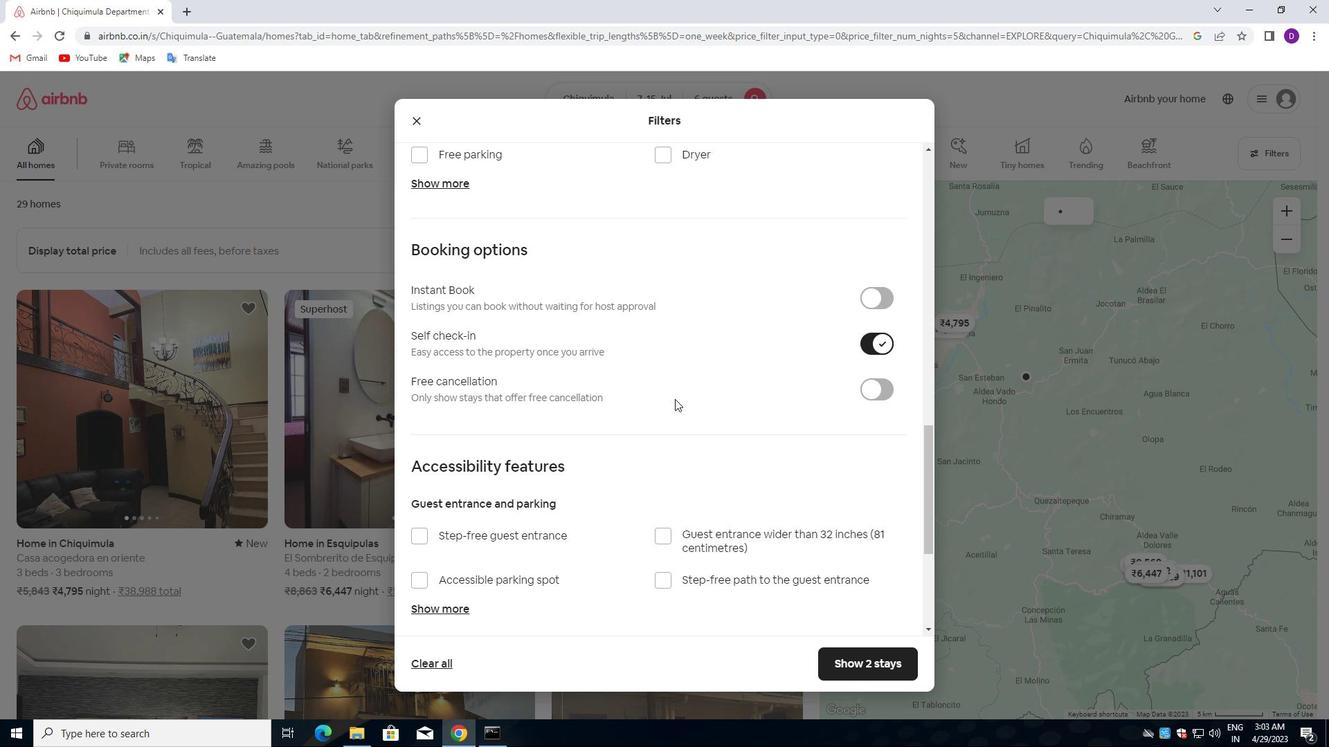
Action: Mouse scrolled (654, 385) with delta (0, 0)
Screenshot: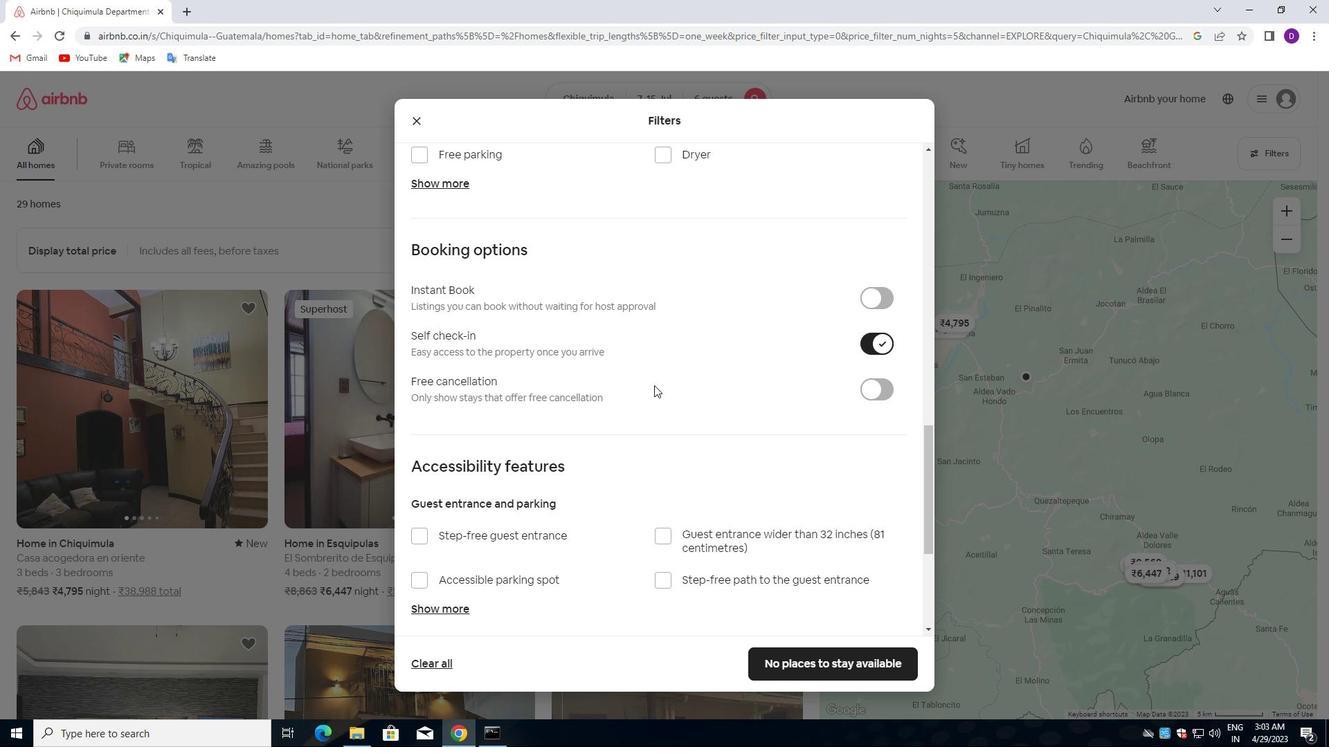
Action: Mouse scrolled (654, 385) with delta (0, 0)
Screenshot: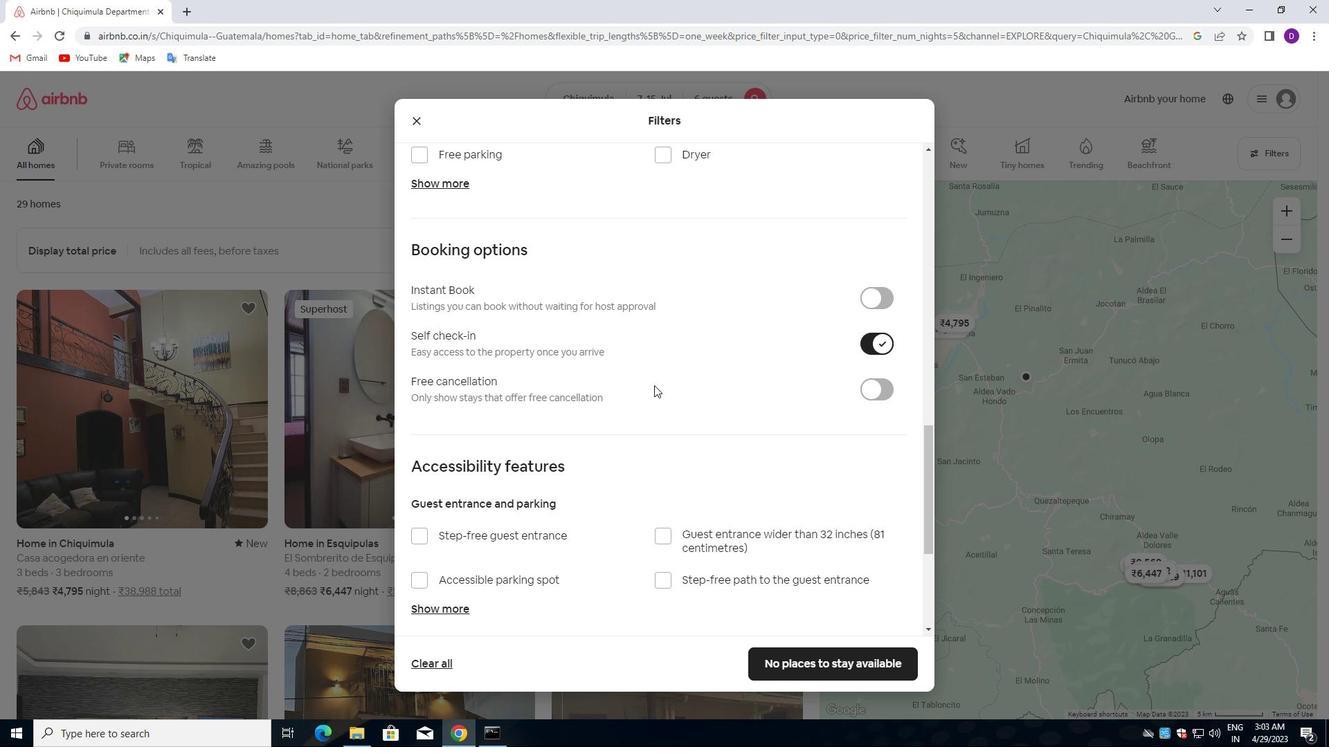 
Action: Mouse scrolled (654, 385) with delta (0, 0)
Screenshot: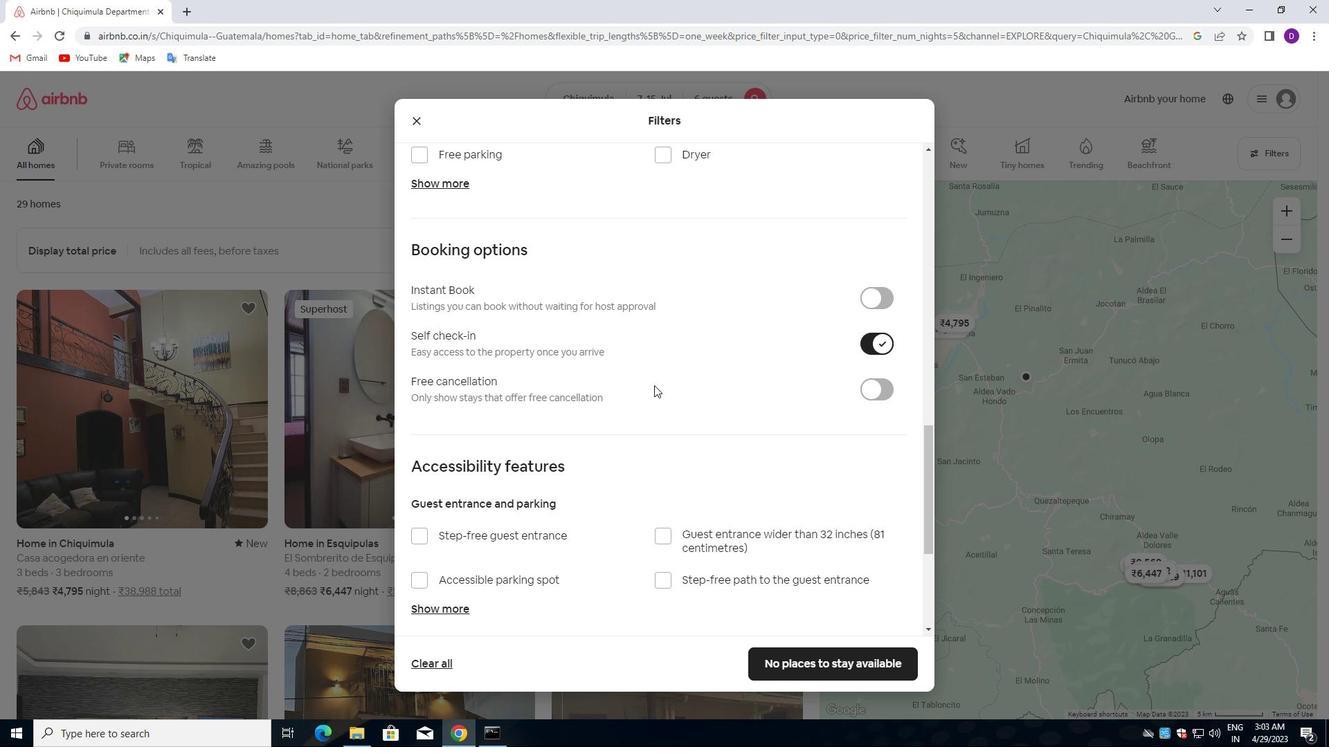 
Action: Mouse scrolled (654, 385) with delta (0, 0)
Screenshot: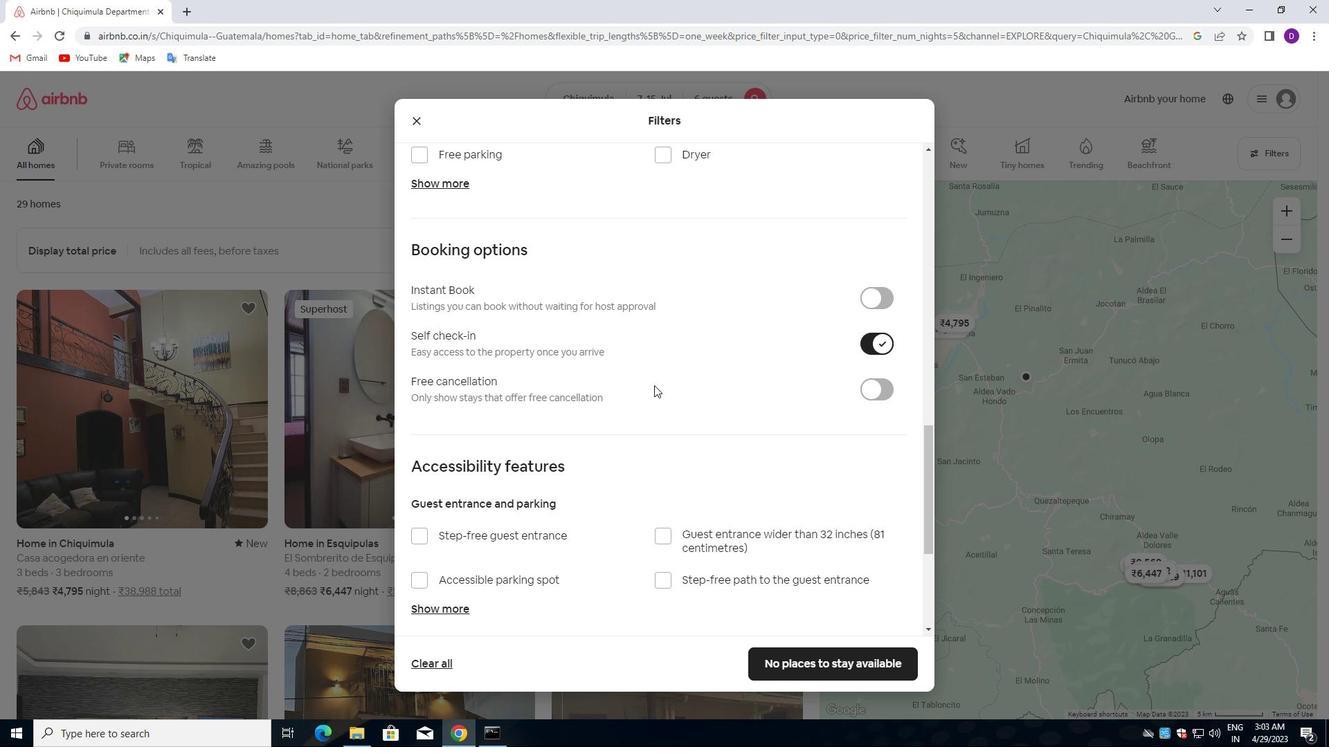 
Action: Mouse scrolled (654, 385) with delta (0, 0)
Screenshot: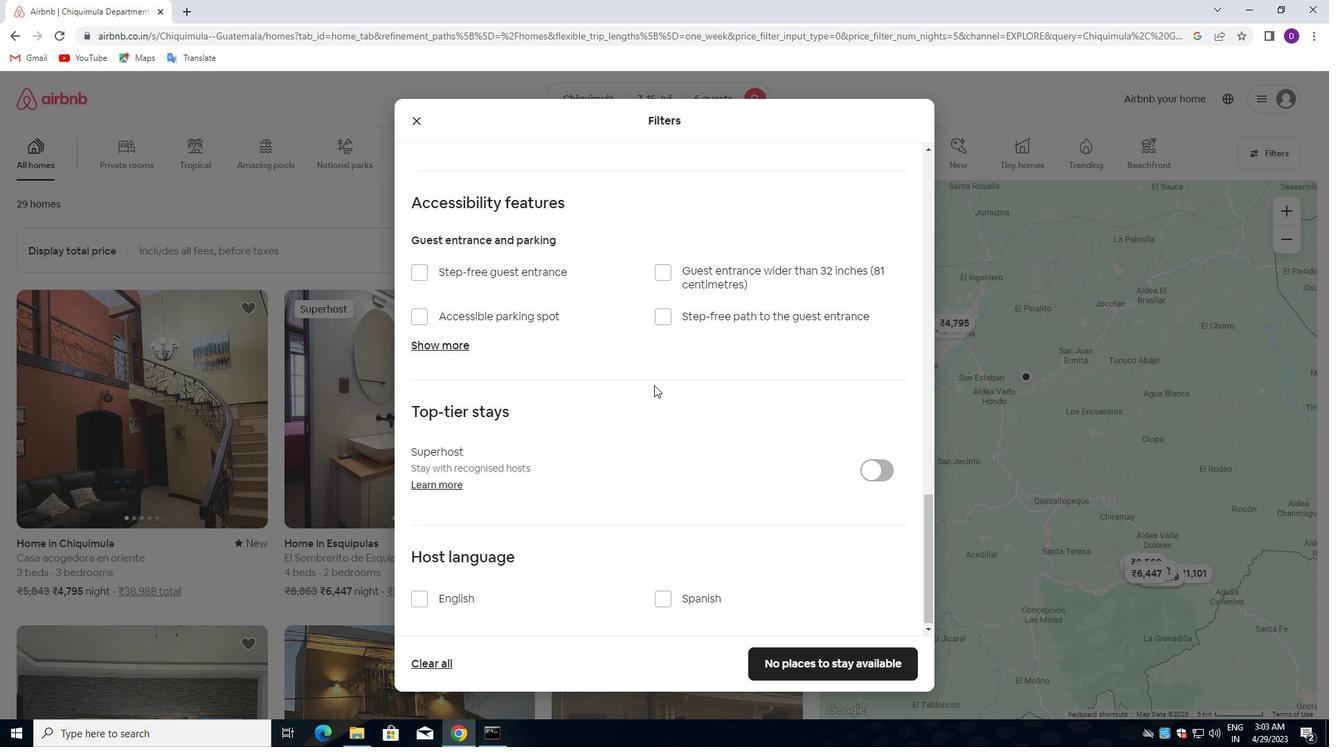 
Action: Mouse scrolled (654, 385) with delta (0, 0)
Screenshot: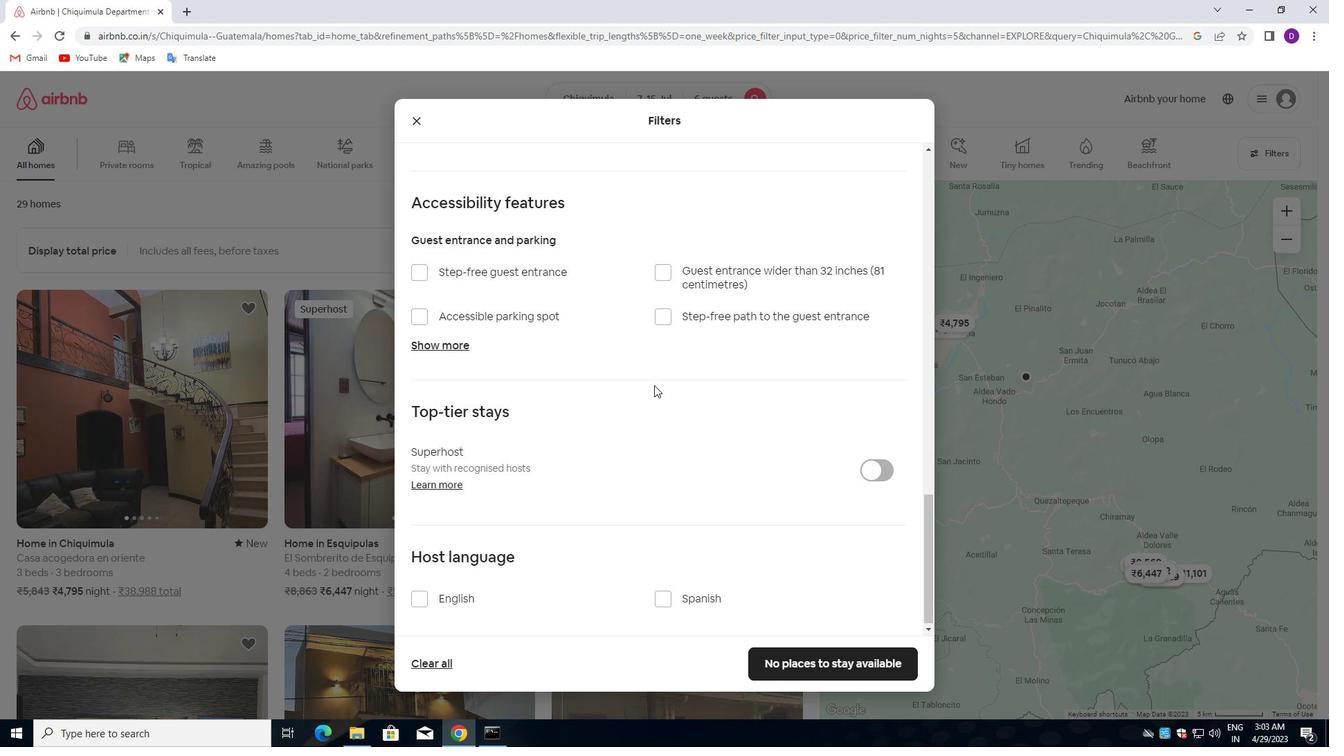 
Action: Mouse scrolled (654, 385) with delta (0, 0)
Screenshot: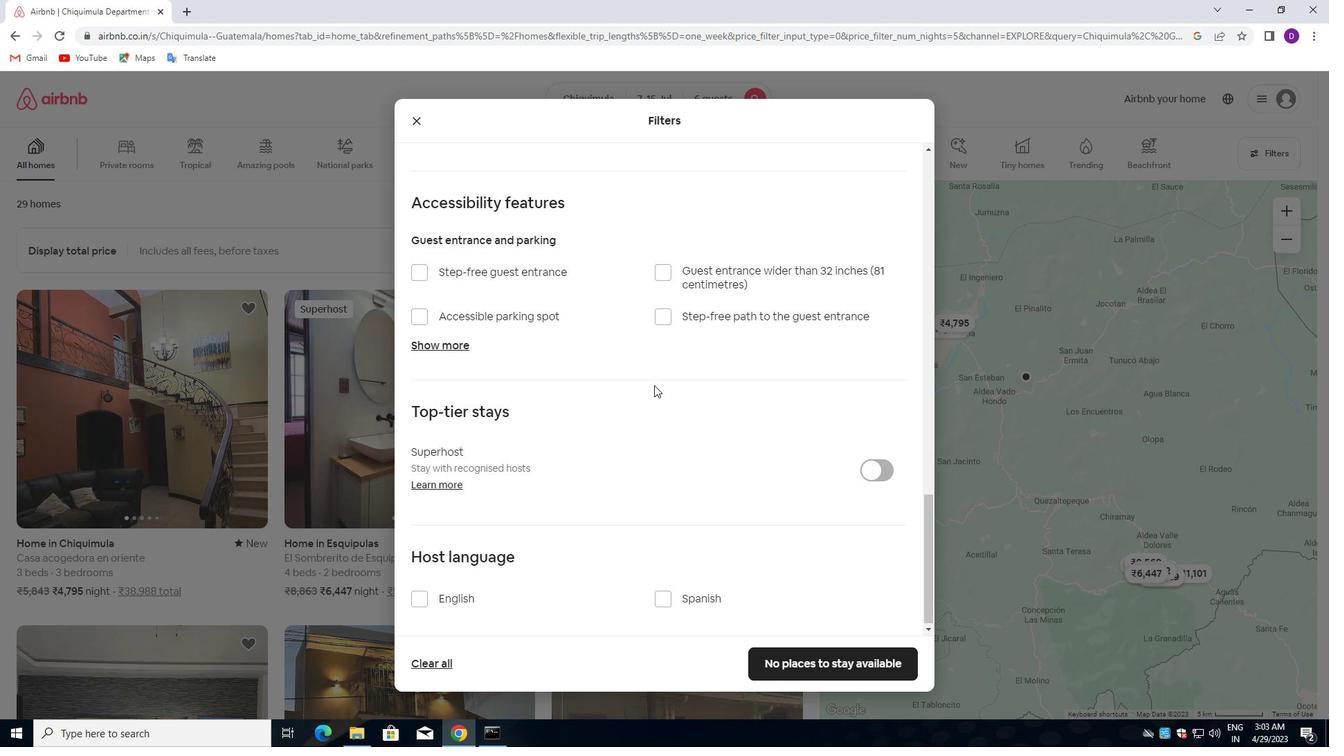 
Action: Mouse moved to (653, 387)
Screenshot: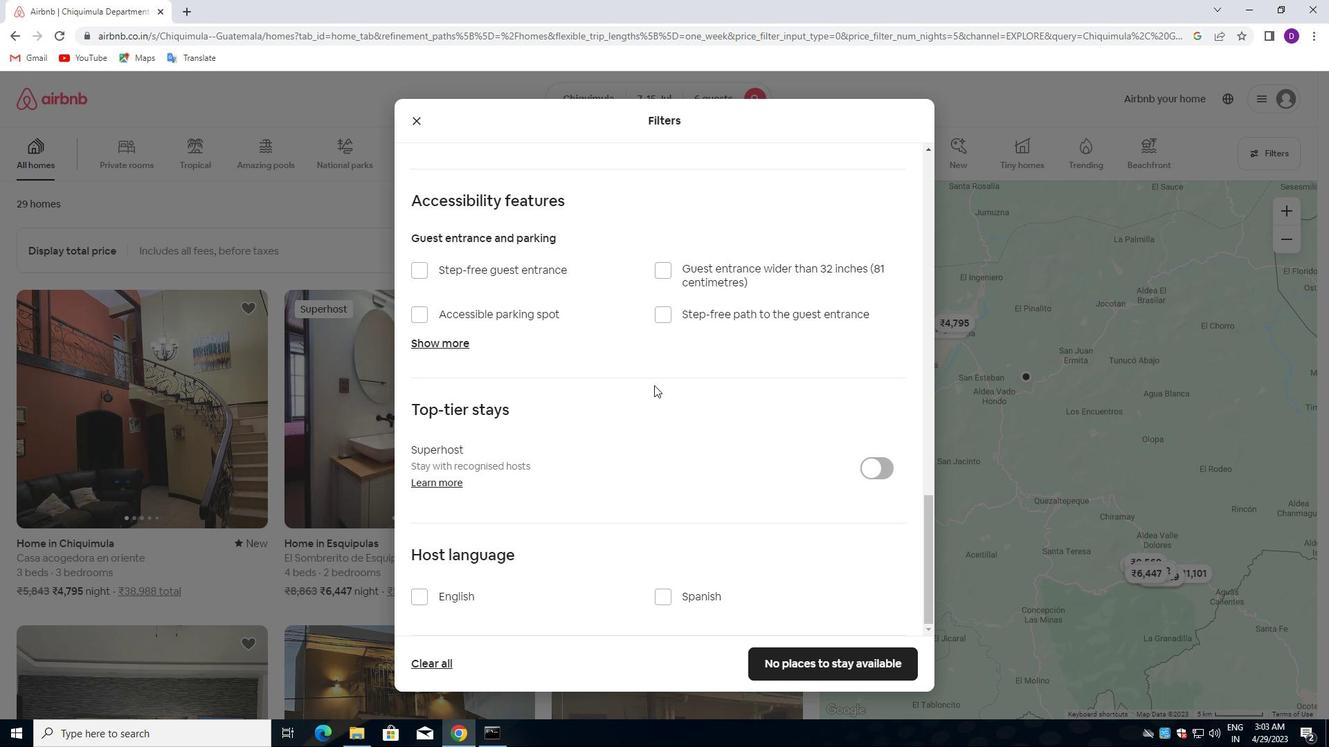 
Action: Mouse scrolled (653, 386) with delta (0, 0)
Screenshot: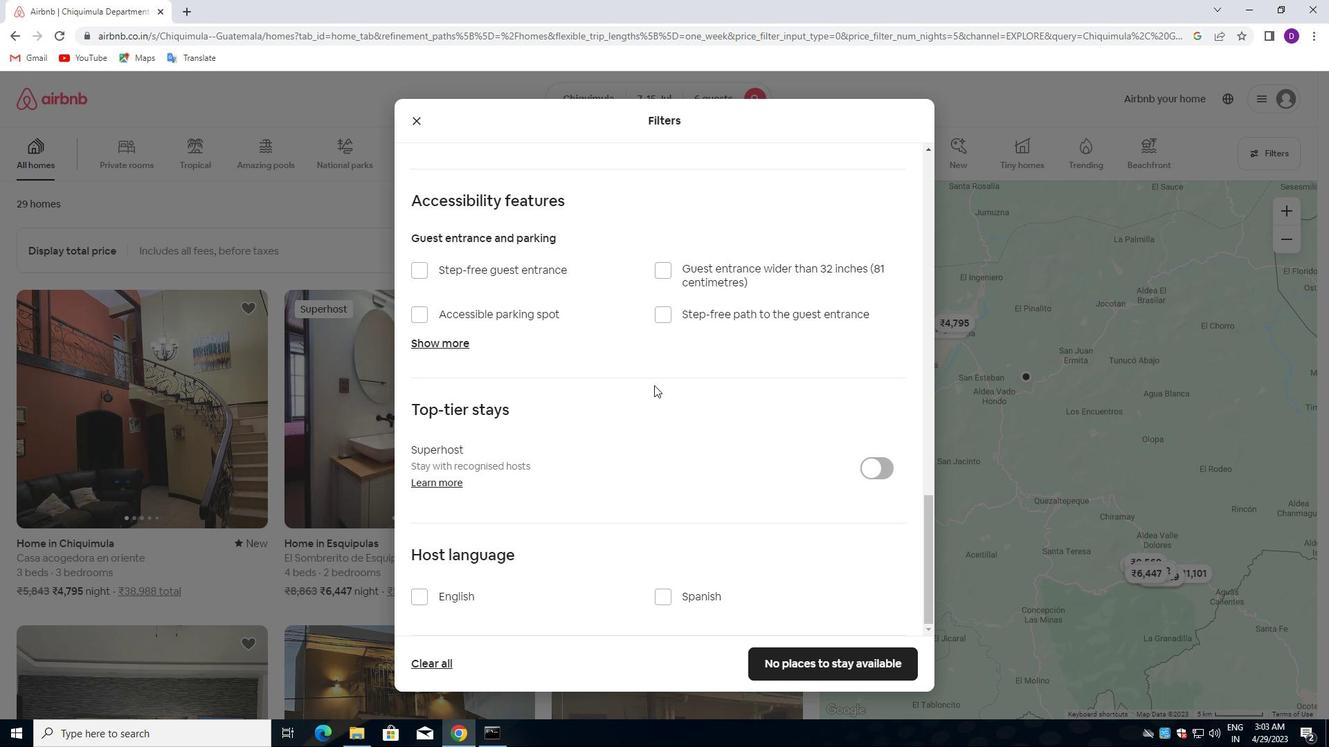 
Action: Mouse moved to (419, 598)
Screenshot: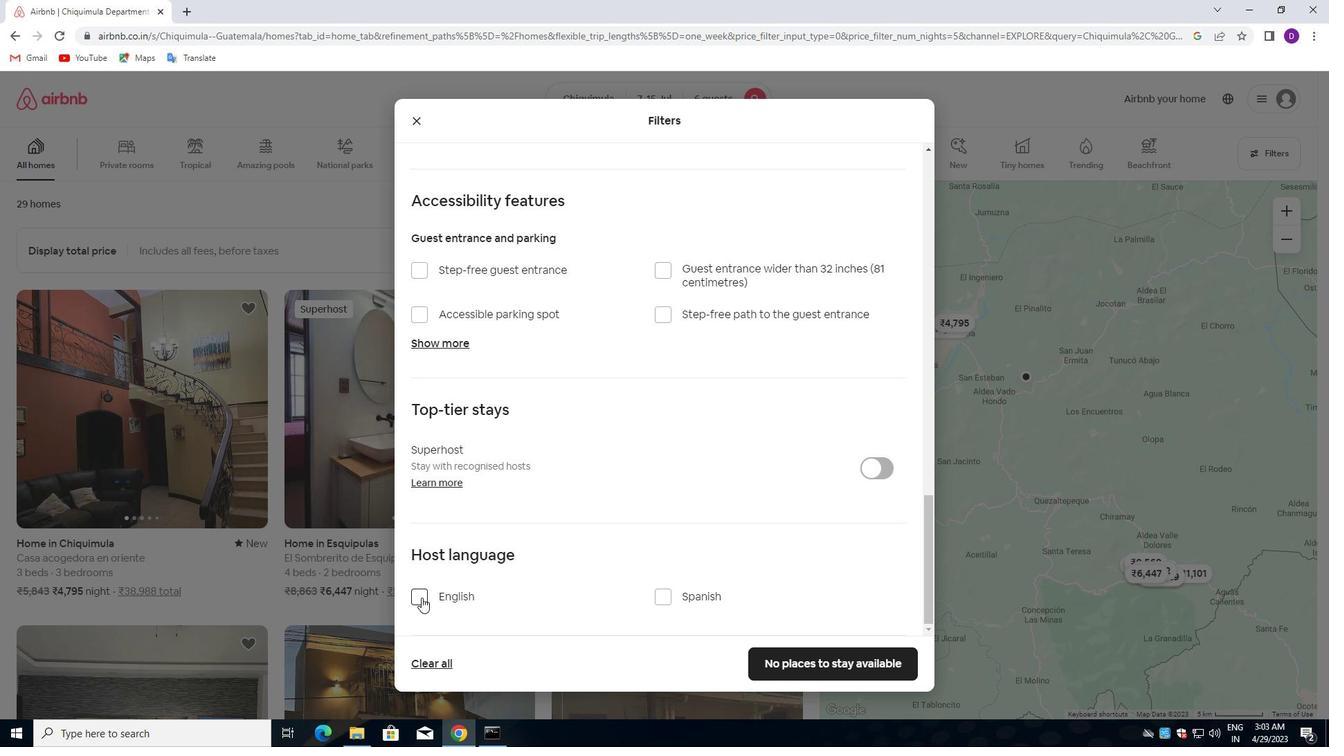 
Action: Mouse pressed left at (419, 598)
Screenshot: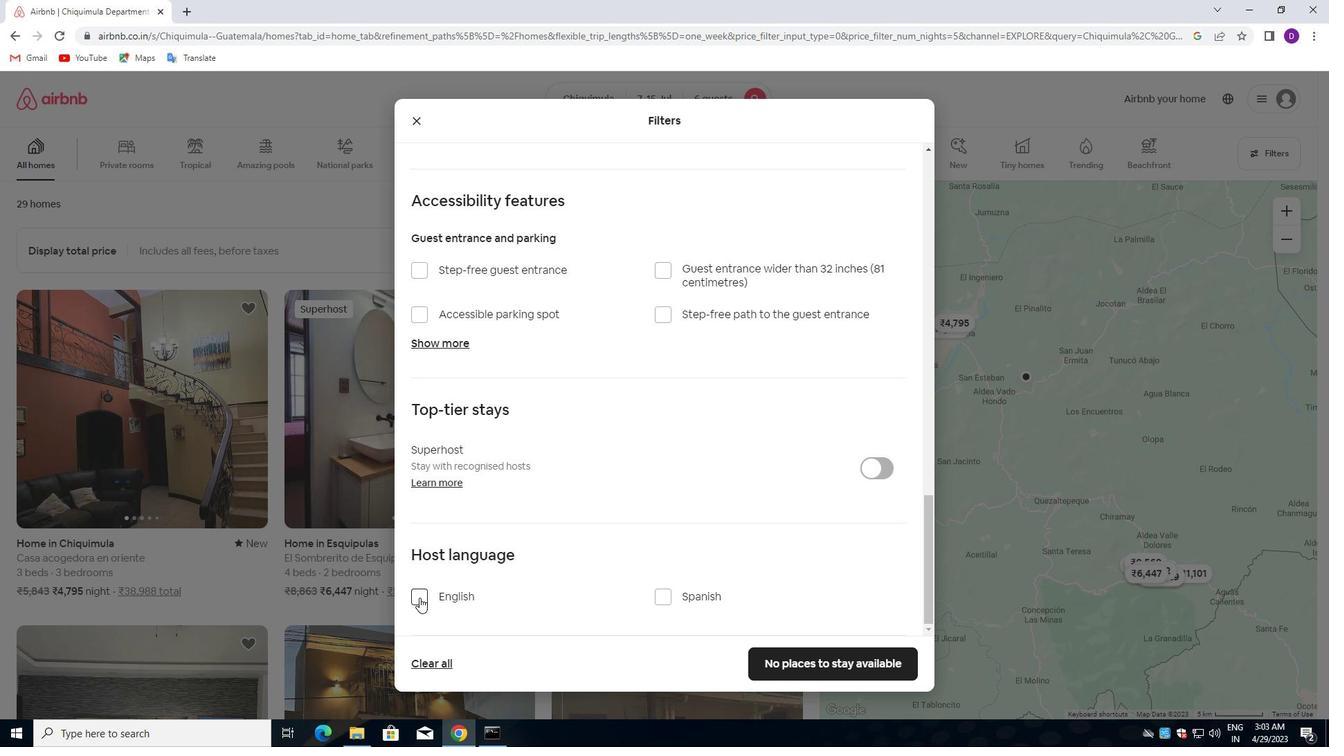 
Action: Mouse moved to (842, 651)
Screenshot: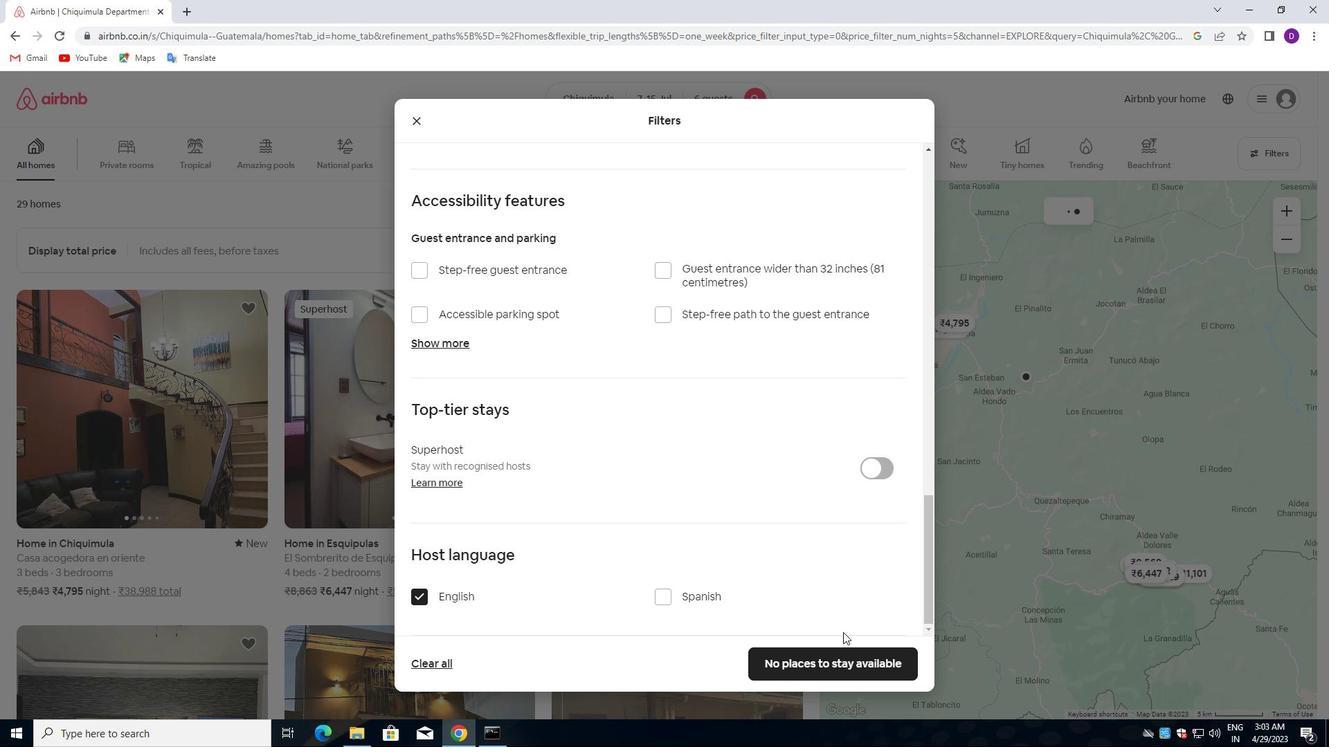 
Action: Mouse pressed left at (842, 651)
Screenshot: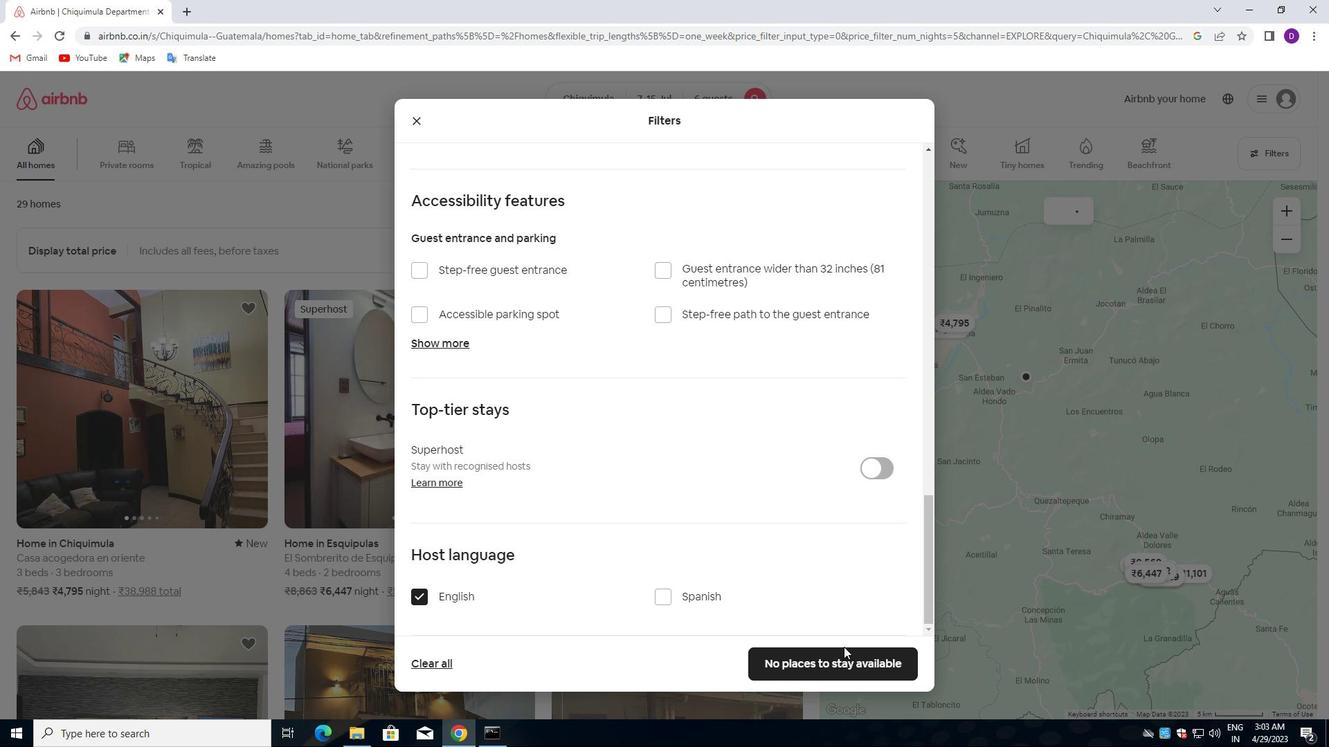 
Action: Mouse moved to (784, 546)
Screenshot: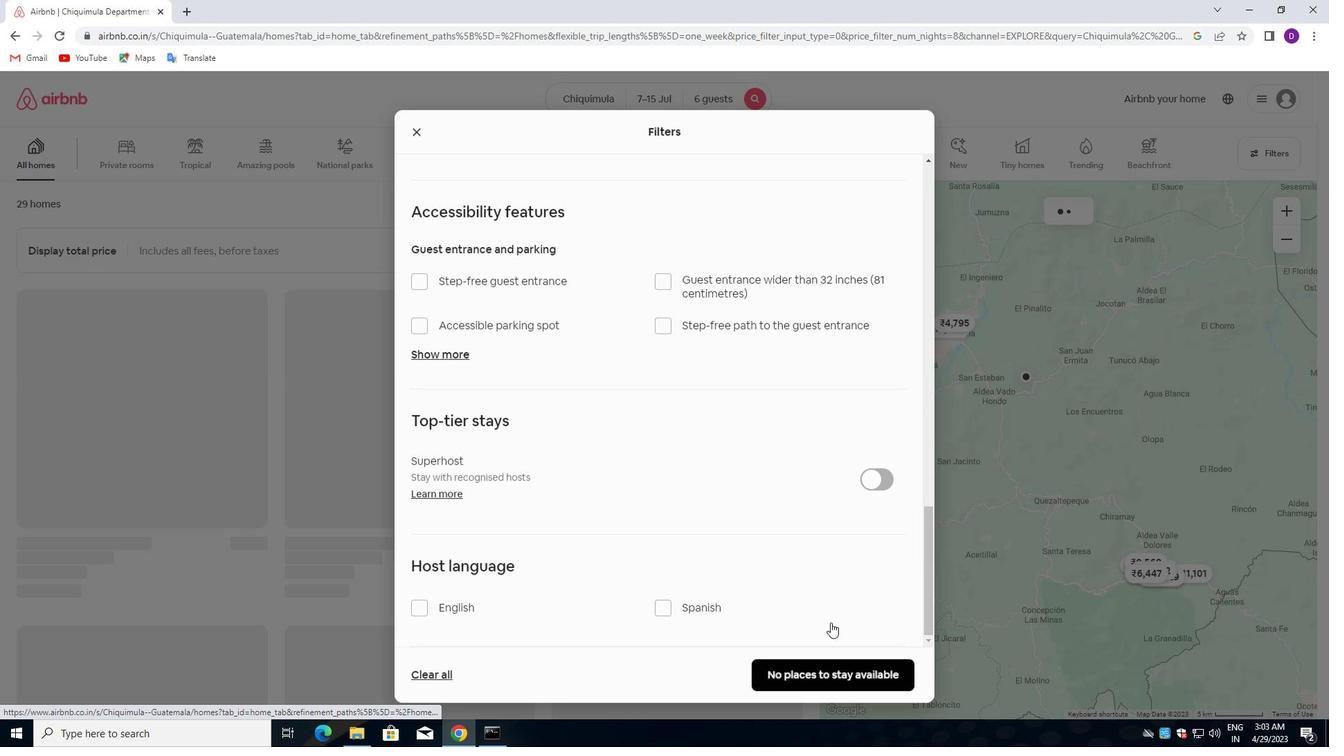 
